 Task: Research Airbnb properties in Wau, South Sudan from 2nd November, 2023 to 15th November, 2023 for 2 adults and 1 pet.1  bedroom having 1 bed and 1 bathroom. Property type can be hotel. Booking option can be shelf check-in. Look for 4 properties as per requirement.
Action: Mouse moved to (567, 131)
Screenshot: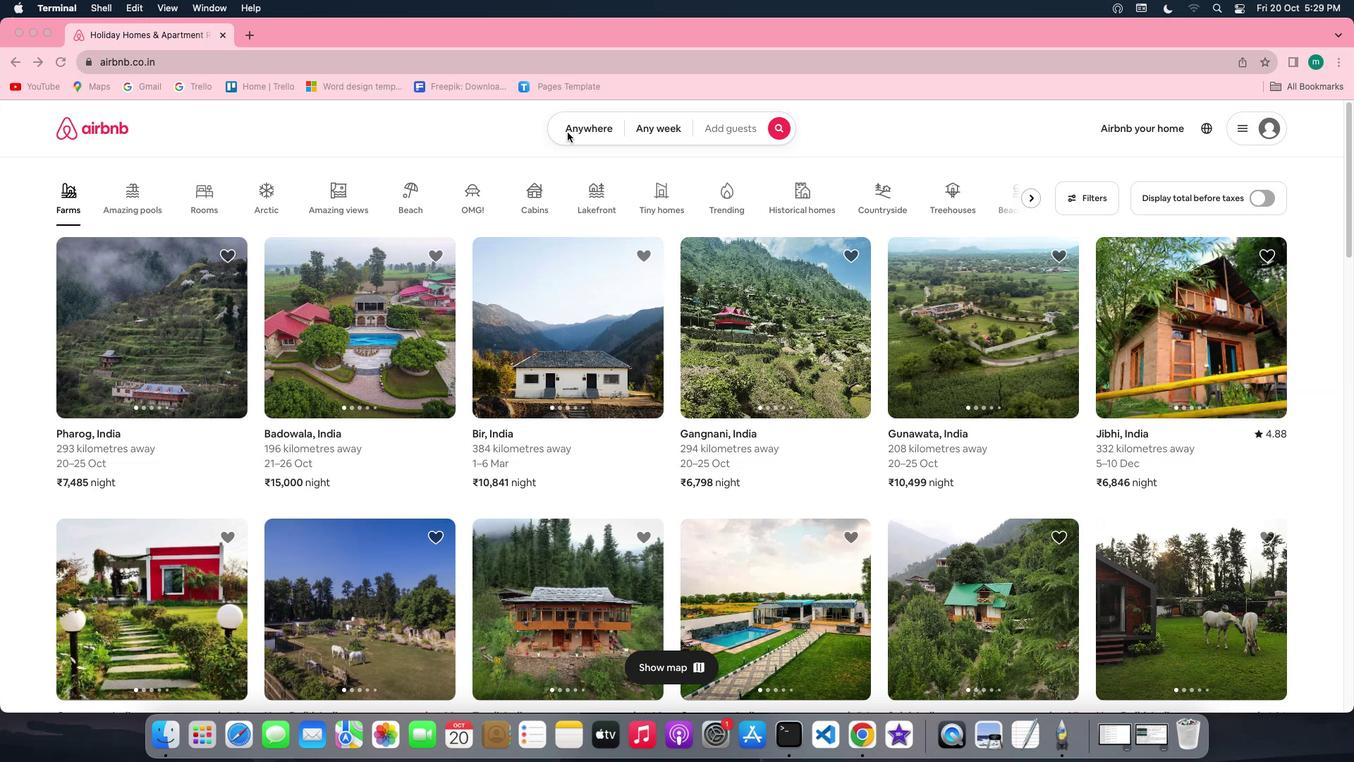 
Action: Mouse pressed left at (567, 131)
Screenshot: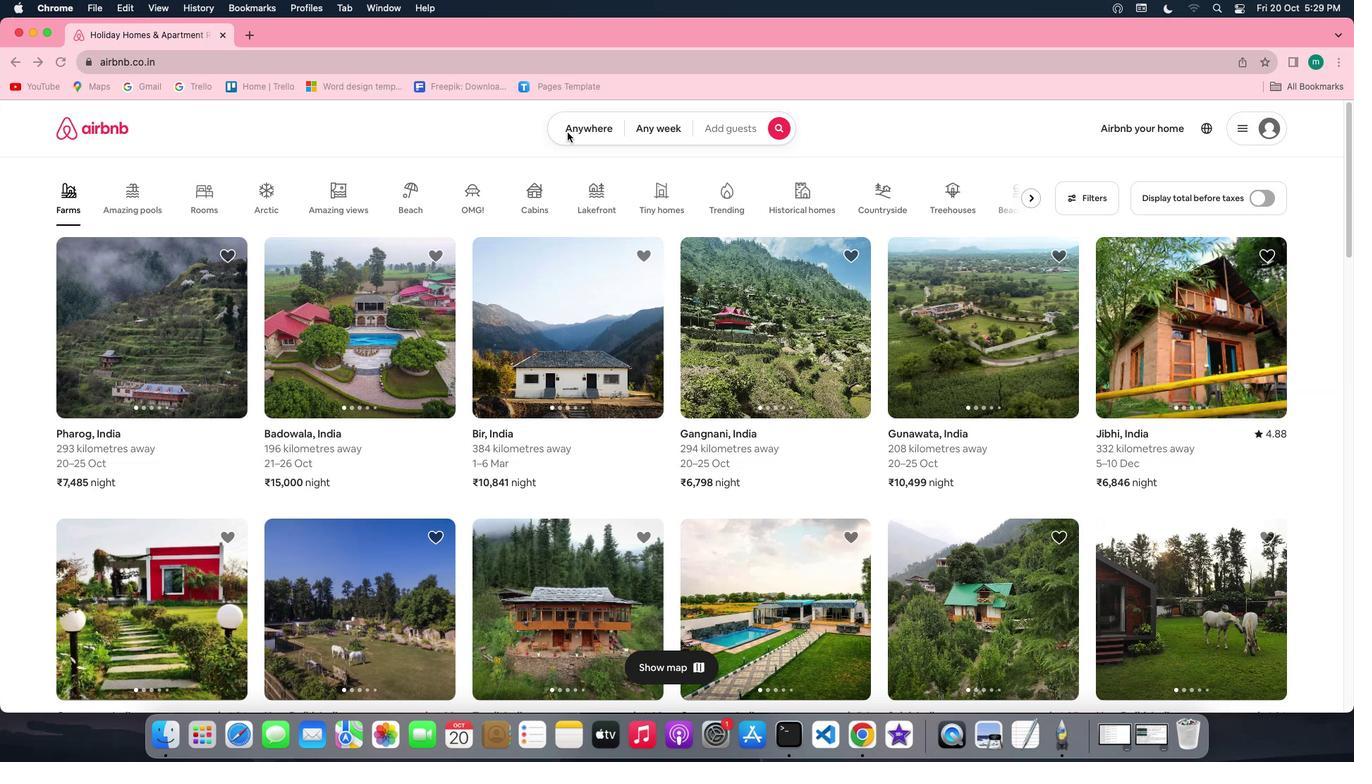 
Action: Mouse moved to (587, 125)
Screenshot: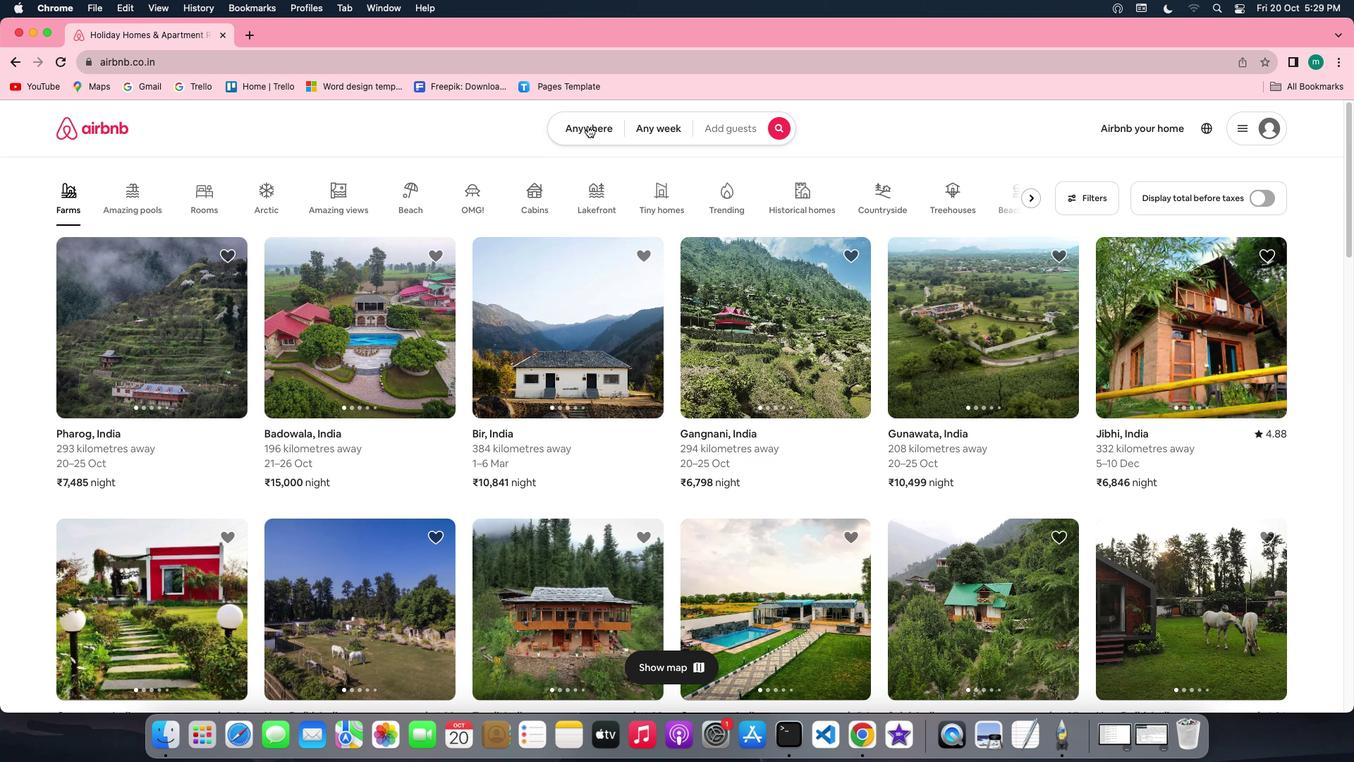 
Action: Mouse pressed left at (587, 125)
Screenshot: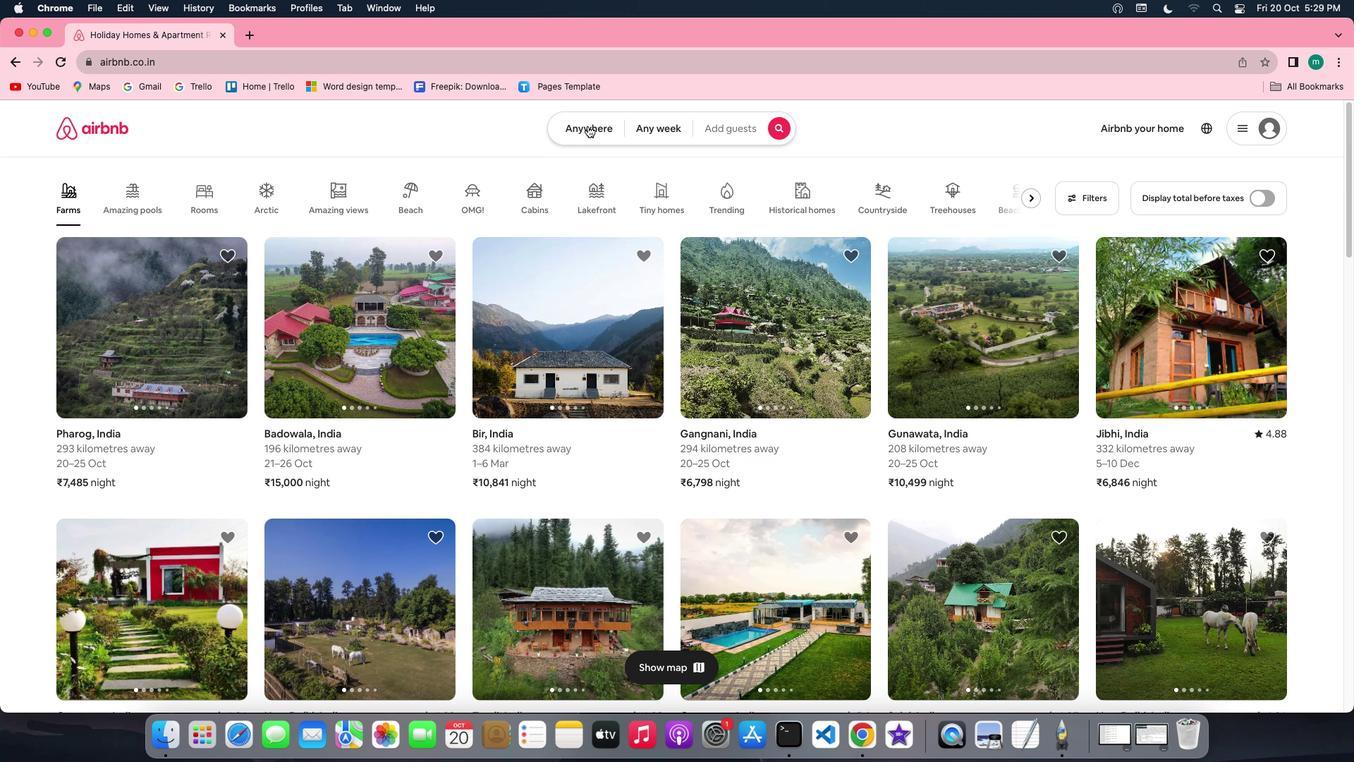 
Action: Mouse moved to (524, 186)
Screenshot: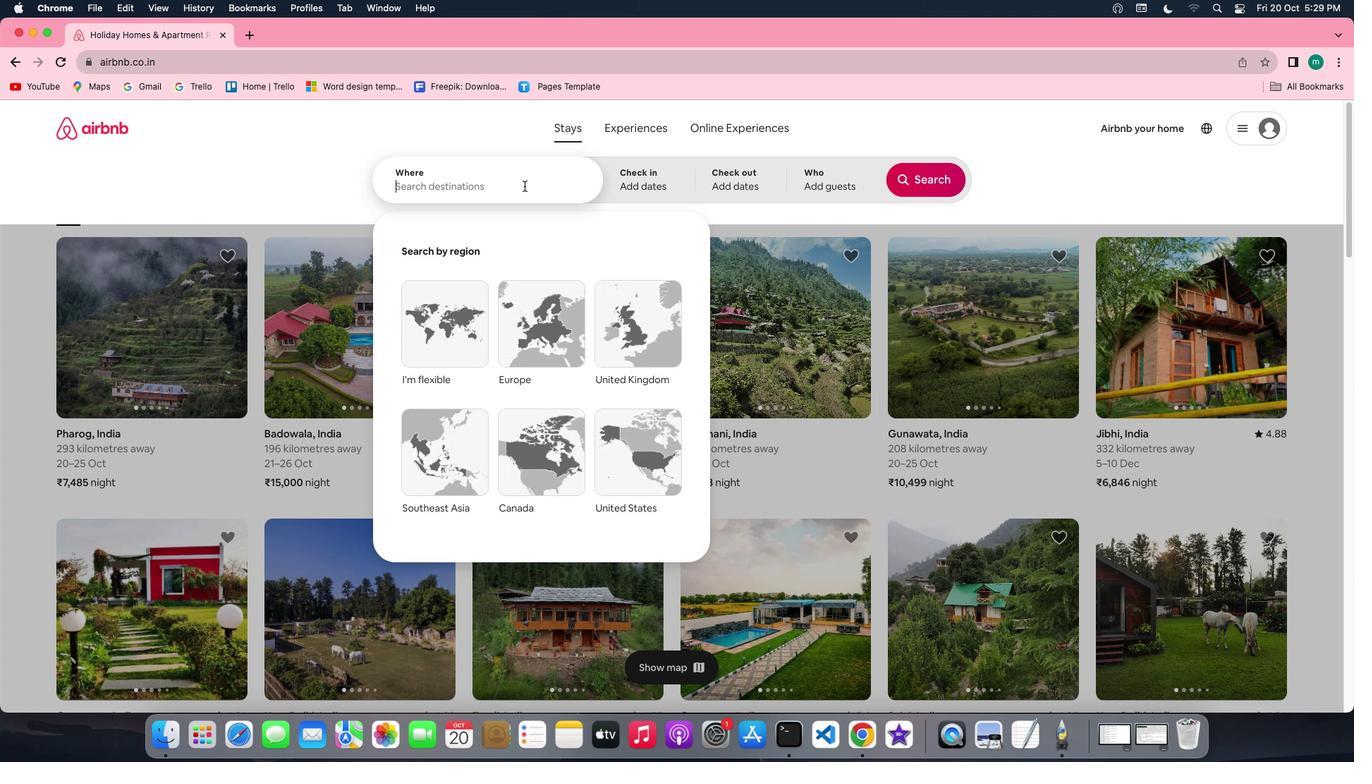 
Action: Key pressed Key.shift'W''a''u'','Key.spaceKey.shift'S''o''u''t''h'Key.spaceKey.shift'S''u''d''a''n'
Screenshot: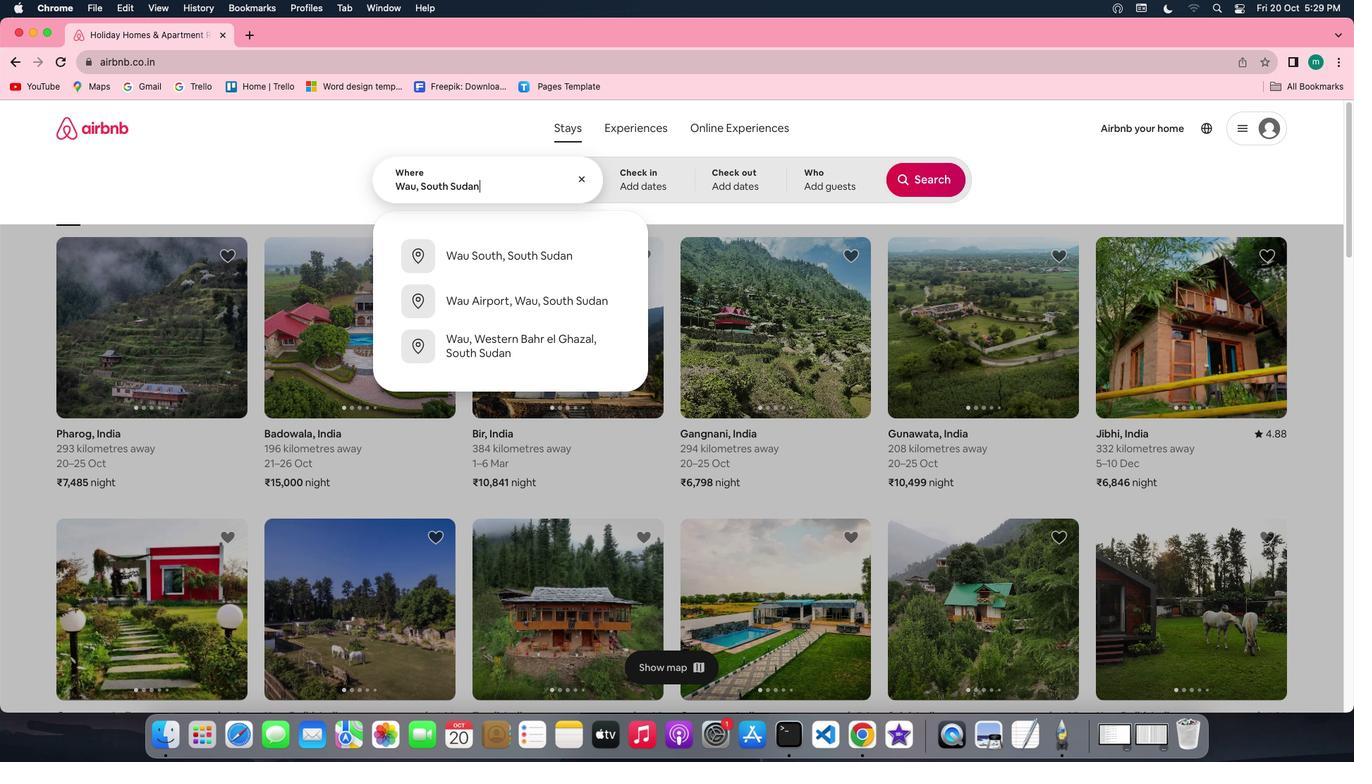
Action: Mouse moved to (574, 232)
Screenshot: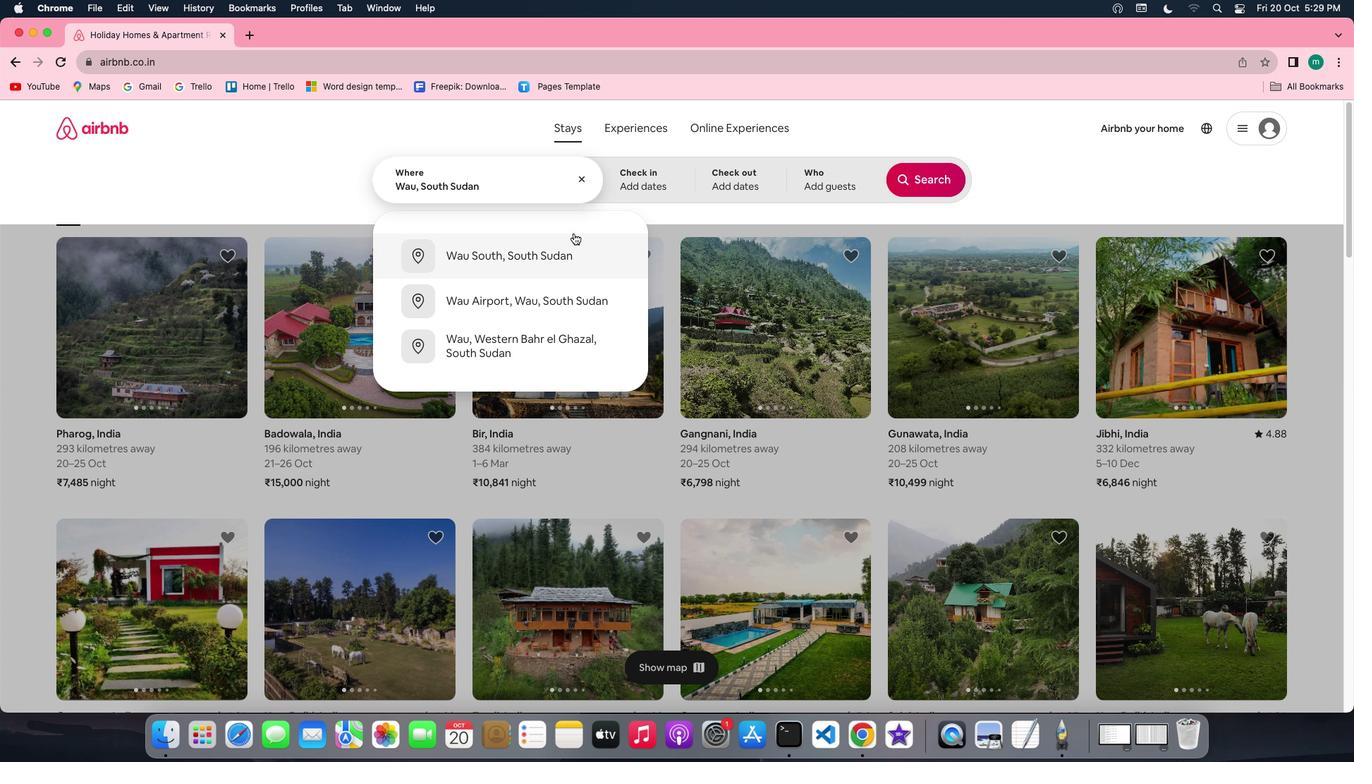 
Action: Mouse pressed left at (574, 232)
Screenshot: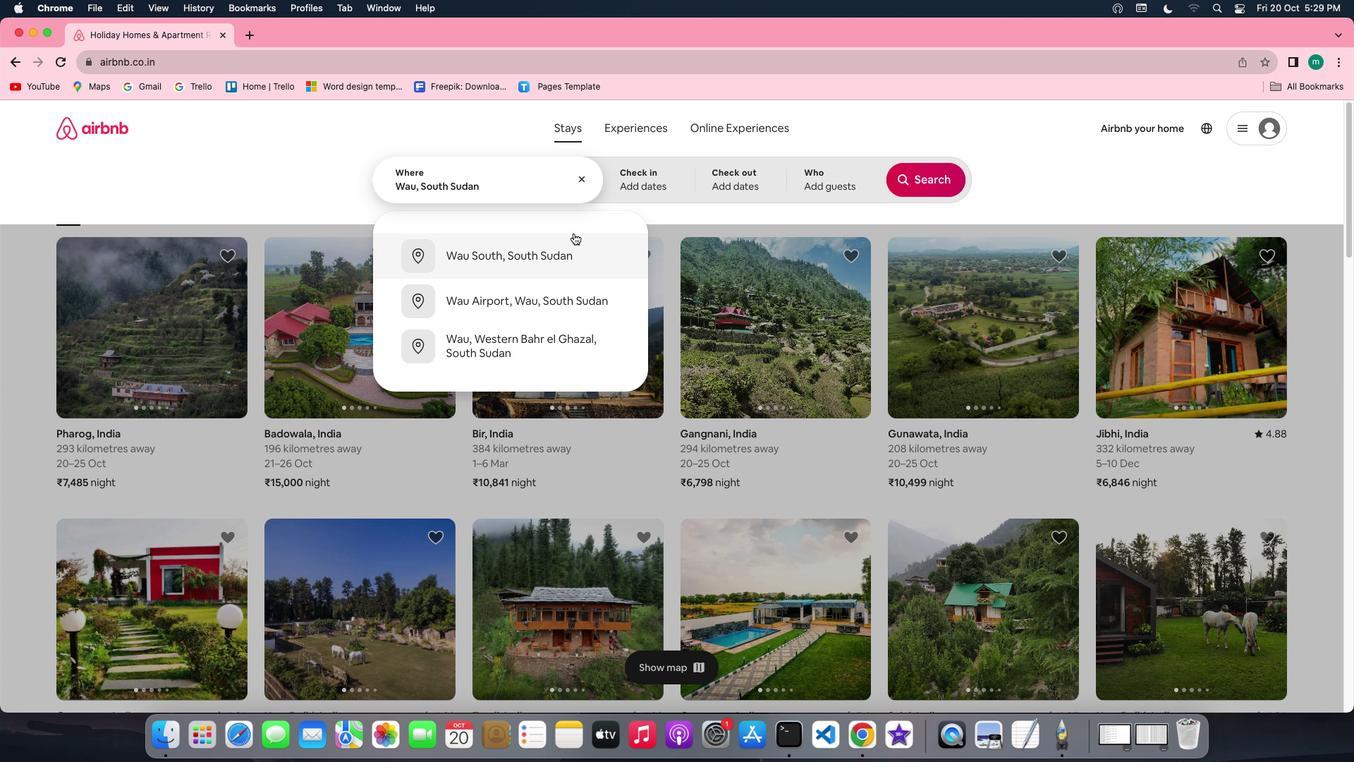 
Action: Mouse moved to (833, 344)
Screenshot: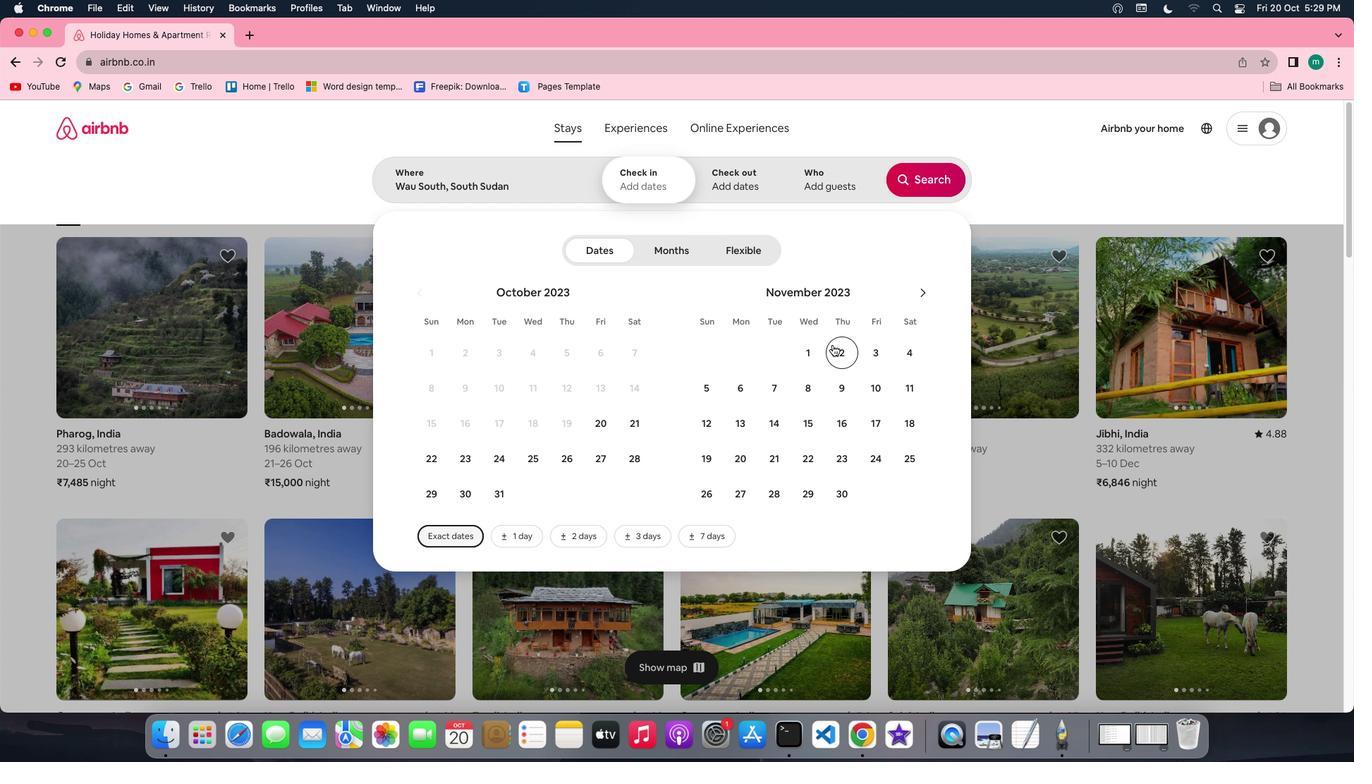 
Action: Mouse pressed left at (833, 344)
Screenshot: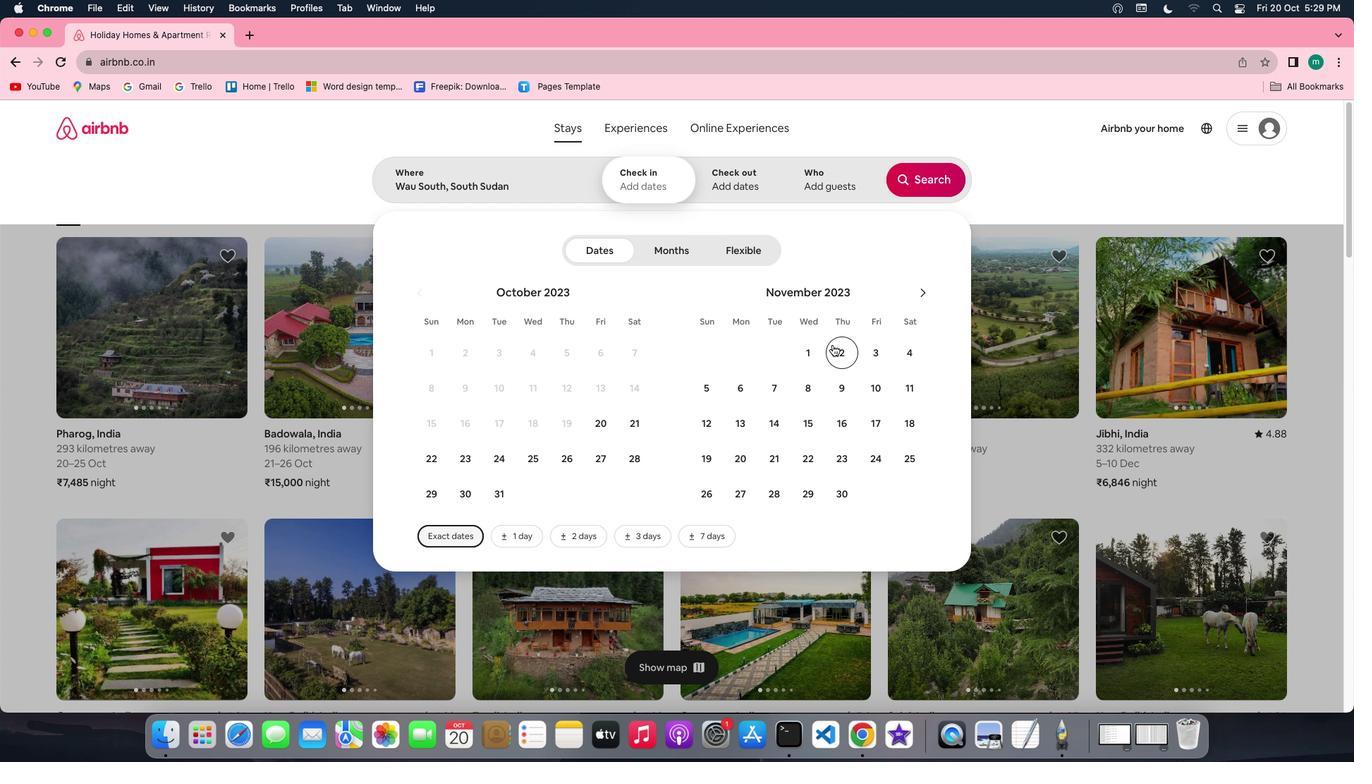 
Action: Mouse moved to (816, 419)
Screenshot: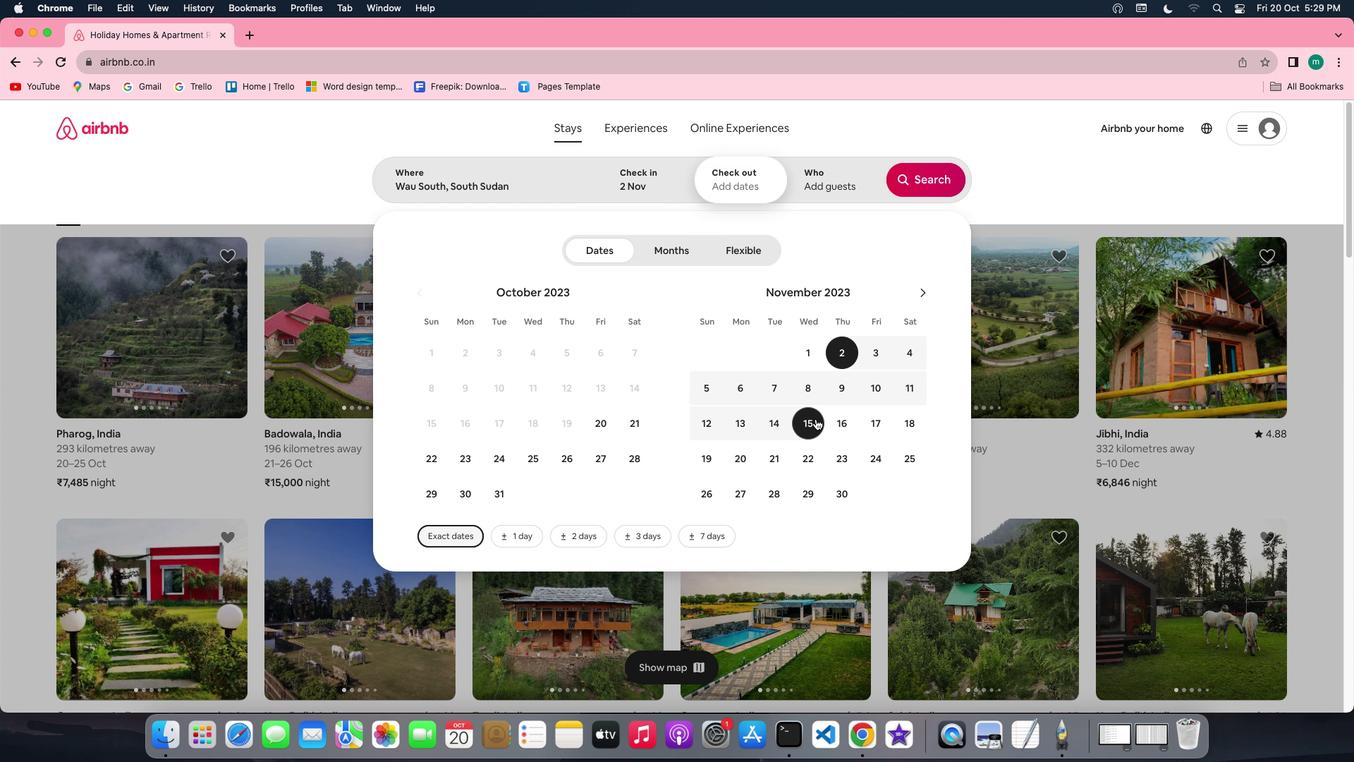 
Action: Mouse pressed left at (816, 419)
Screenshot: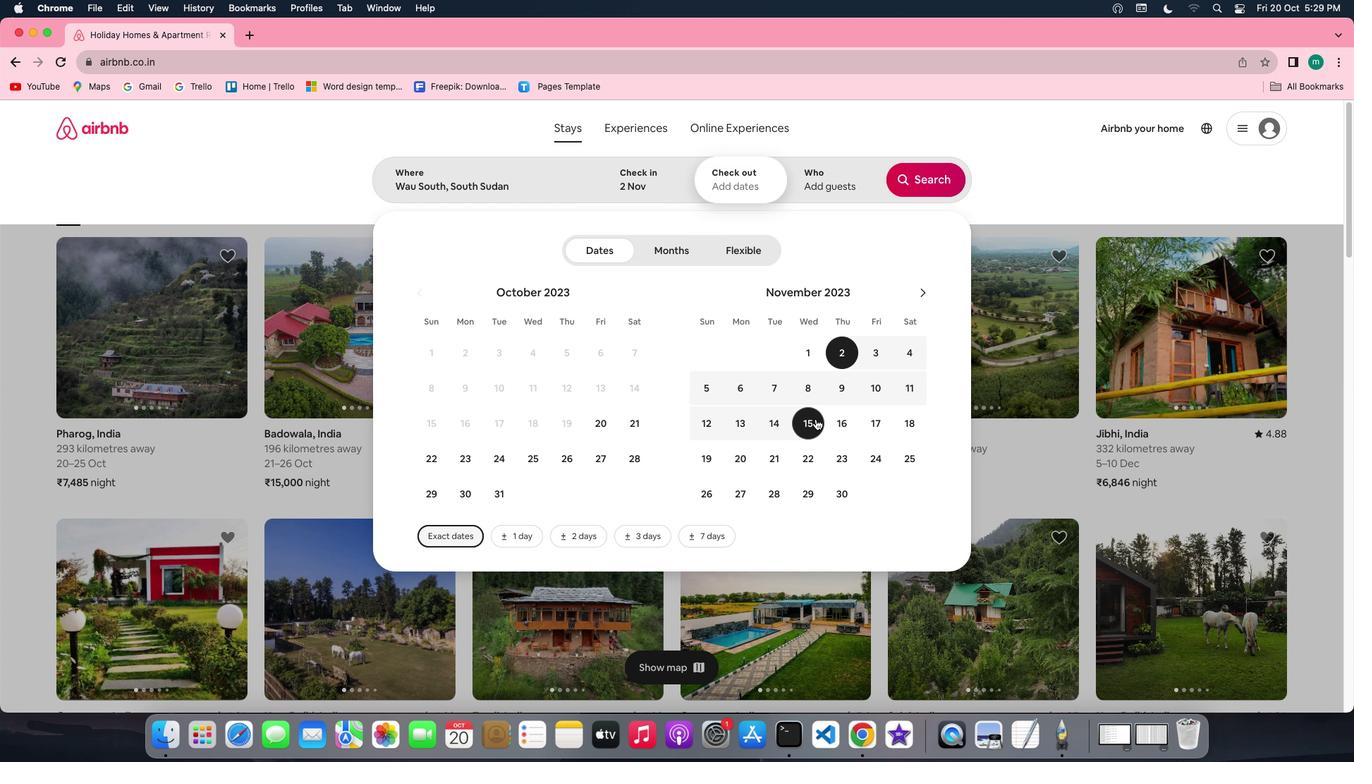 
Action: Mouse moved to (809, 196)
Screenshot: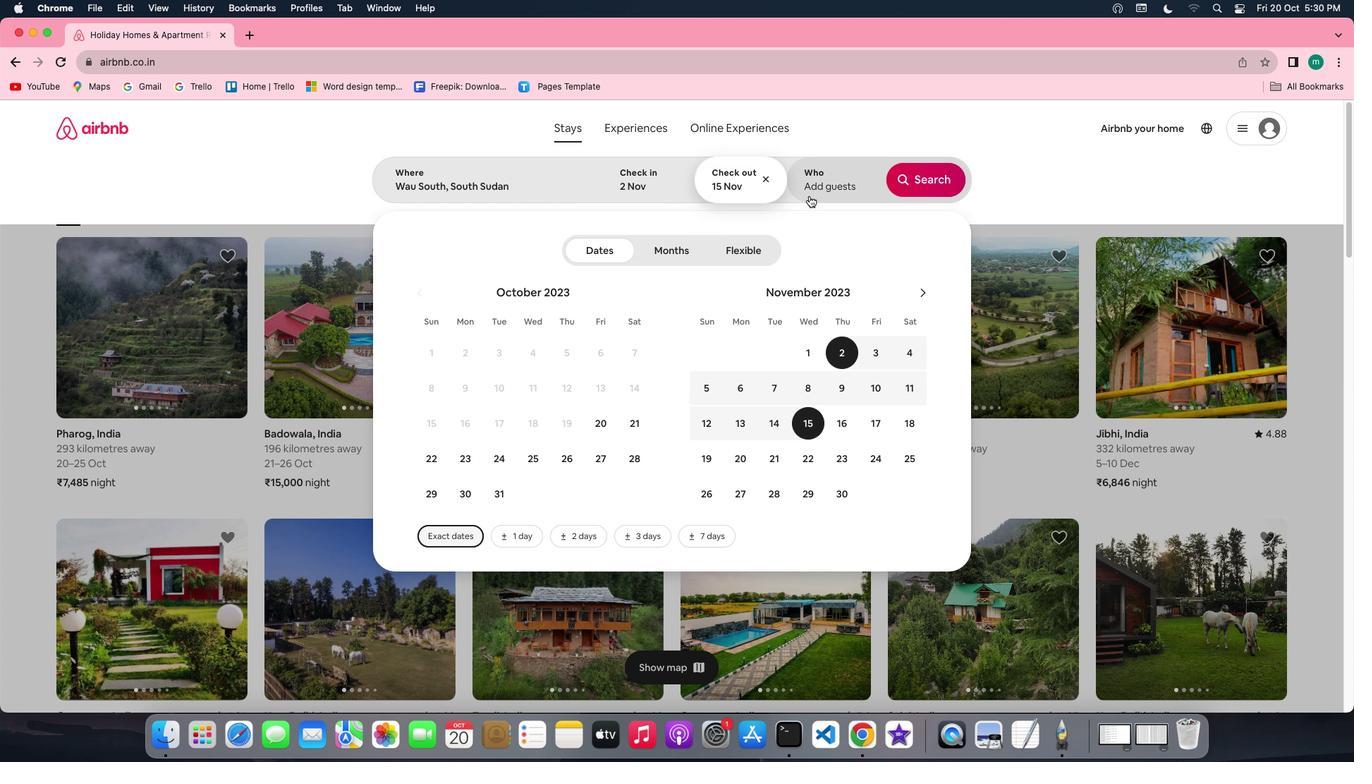 
Action: Mouse pressed left at (809, 196)
Screenshot: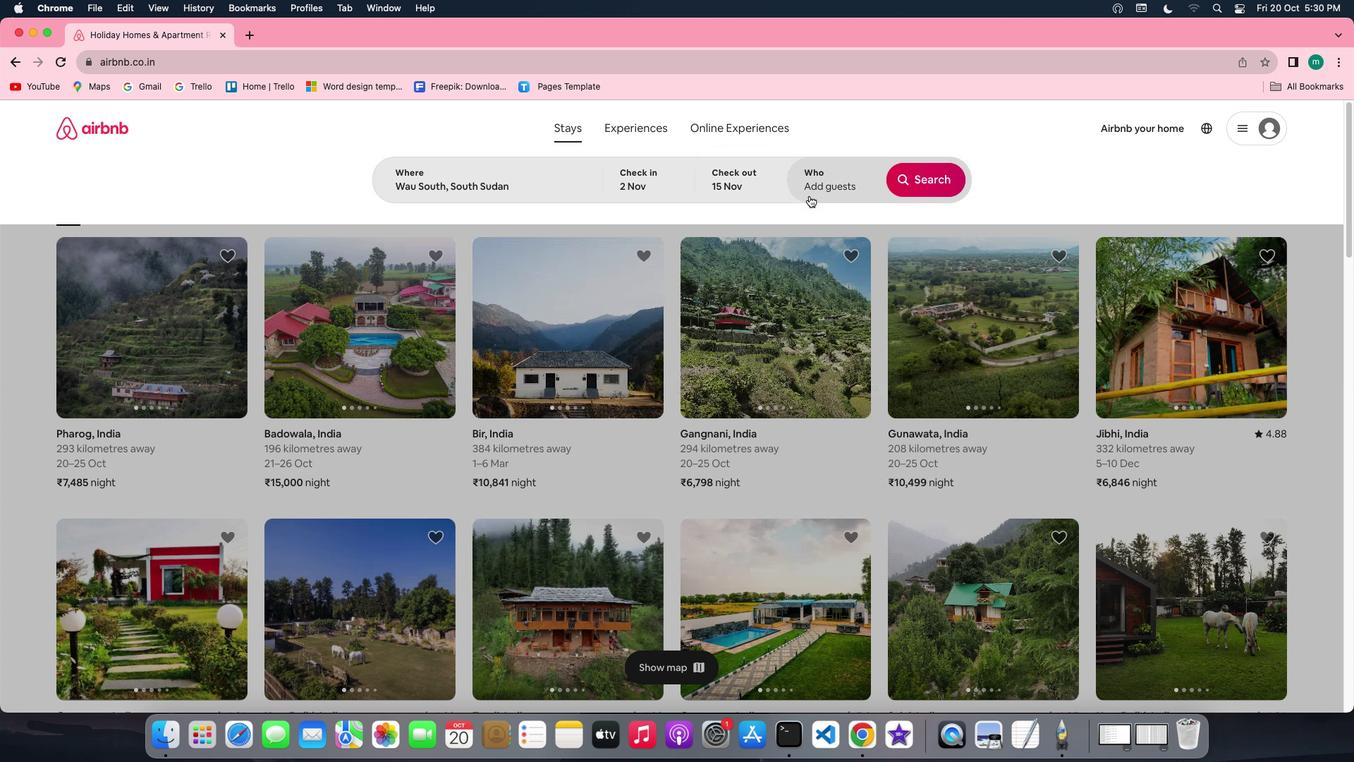 
Action: Mouse moved to (923, 260)
Screenshot: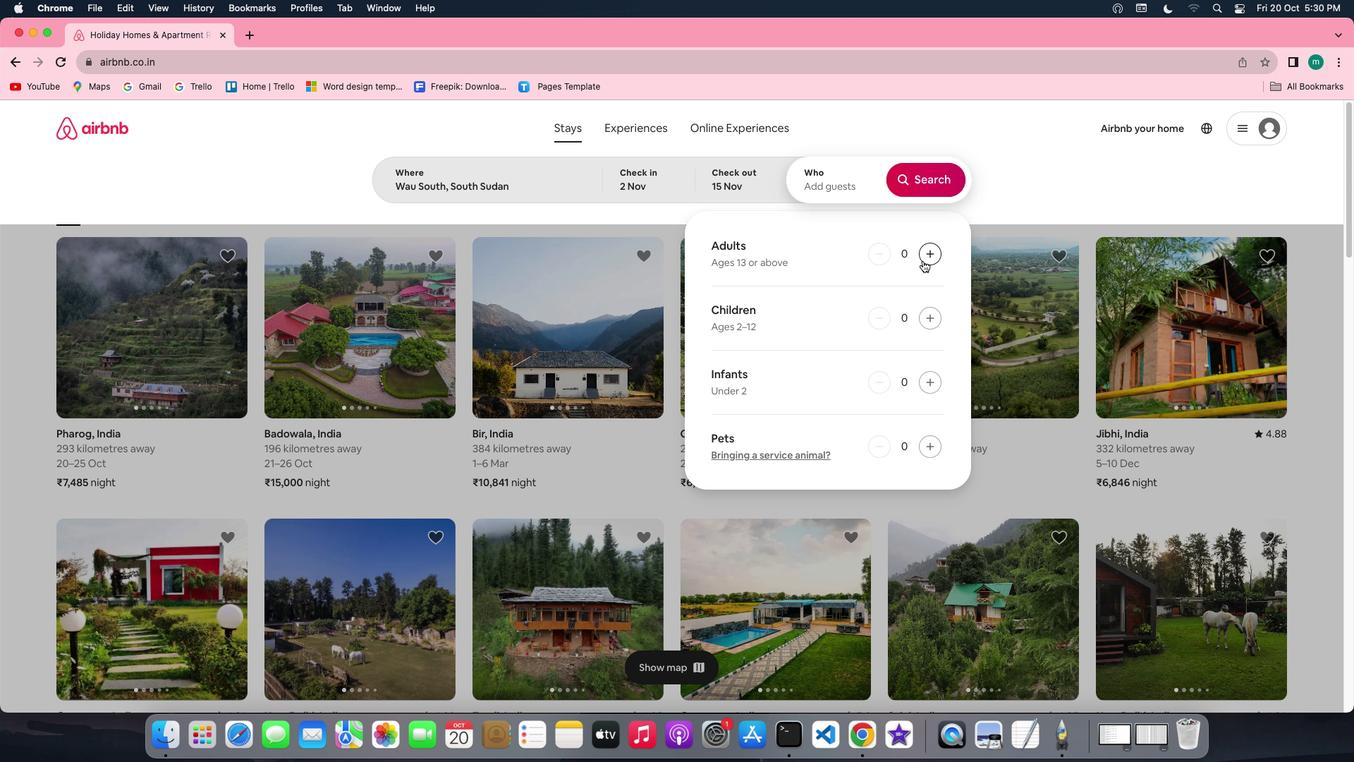 
Action: Mouse pressed left at (923, 260)
Screenshot: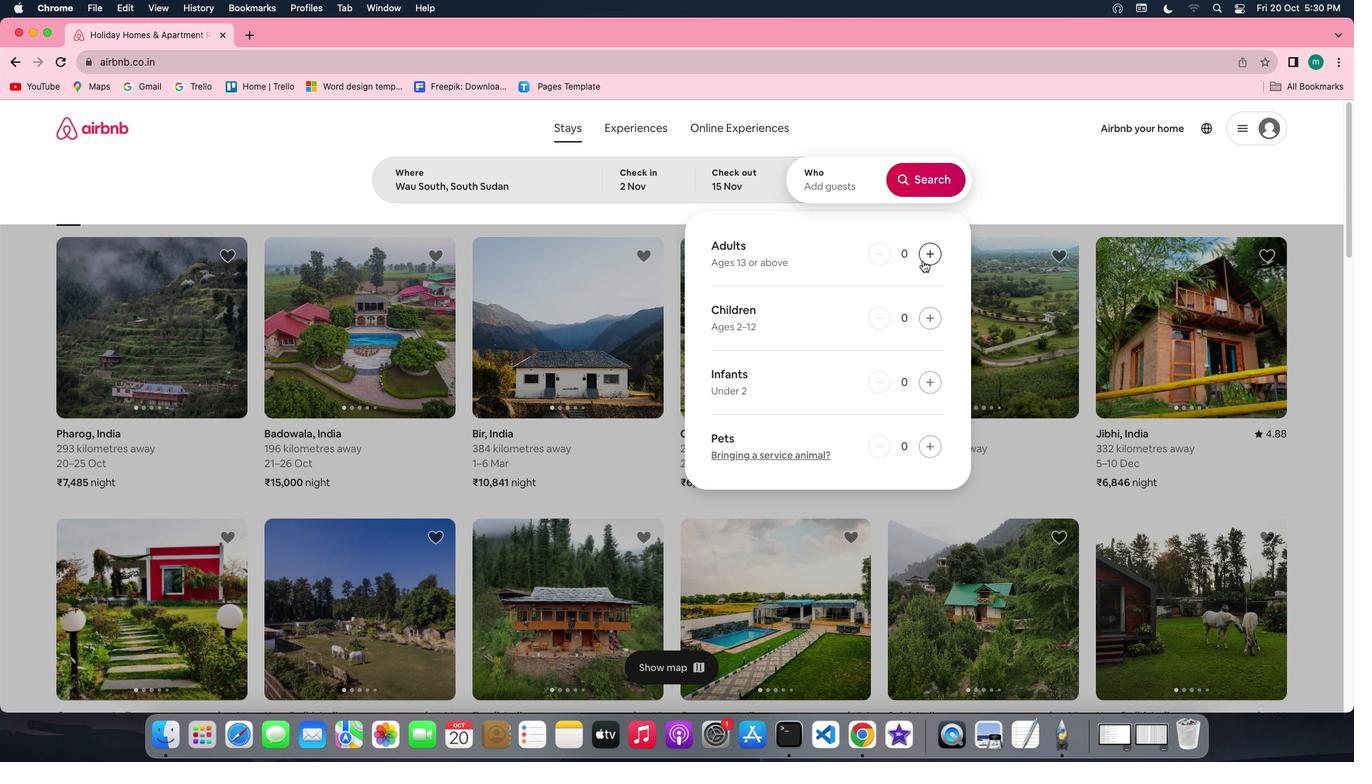 
Action: Mouse pressed left at (923, 260)
Screenshot: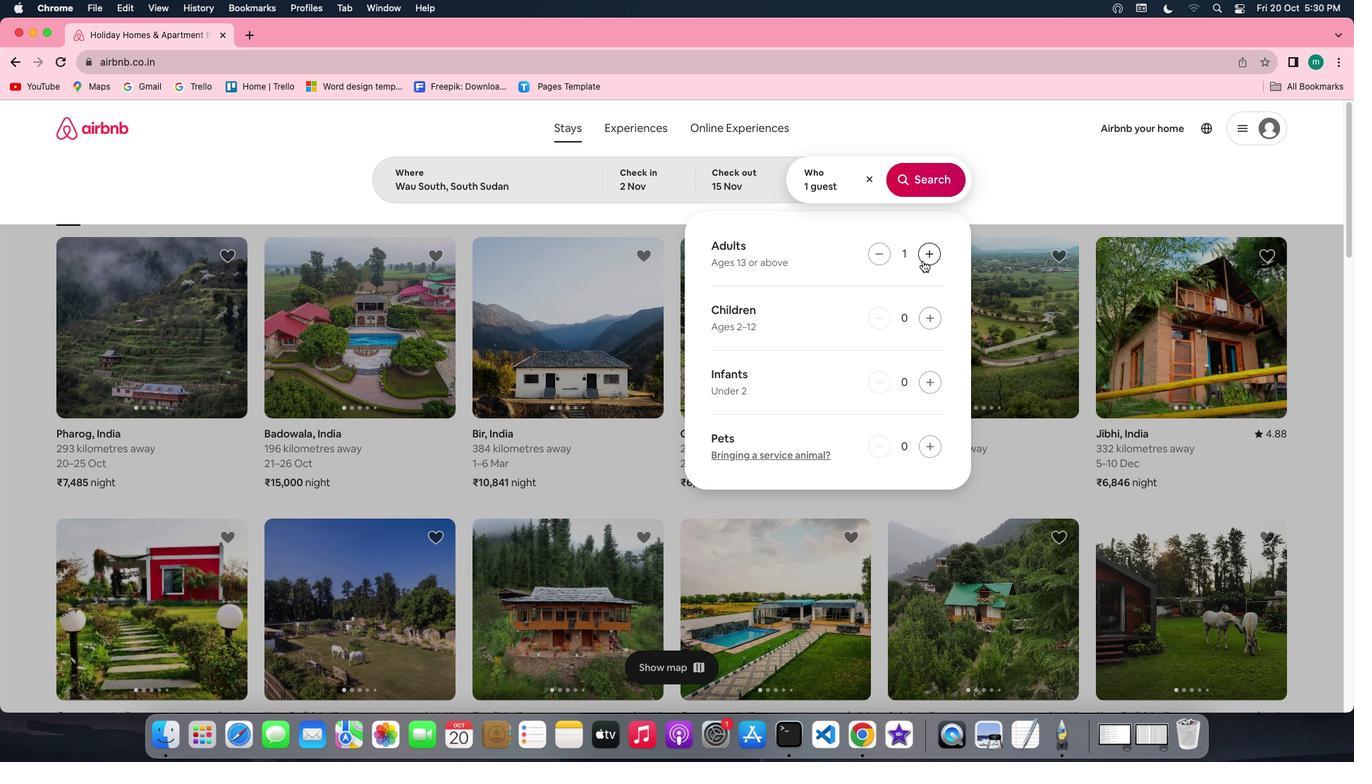 
Action: Mouse moved to (931, 449)
Screenshot: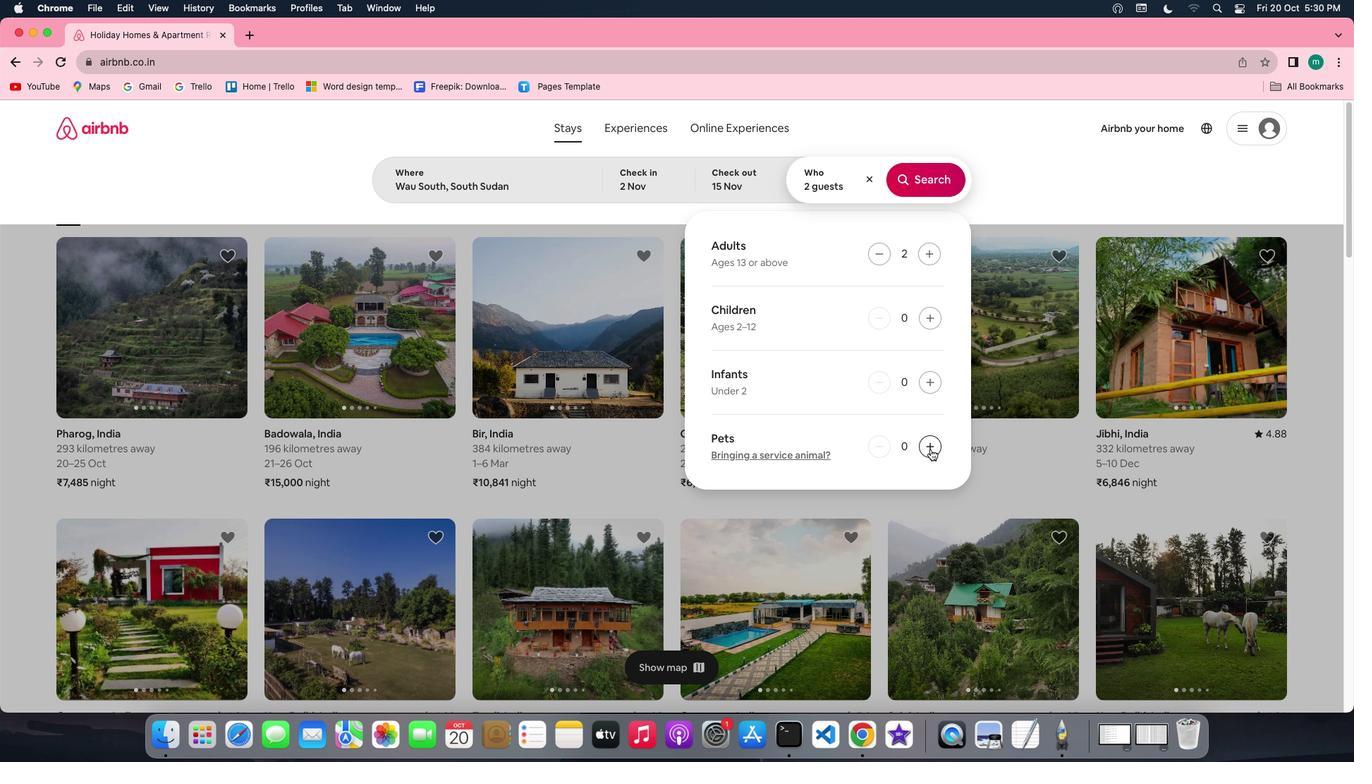 
Action: Mouse pressed left at (931, 449)
Screenshot: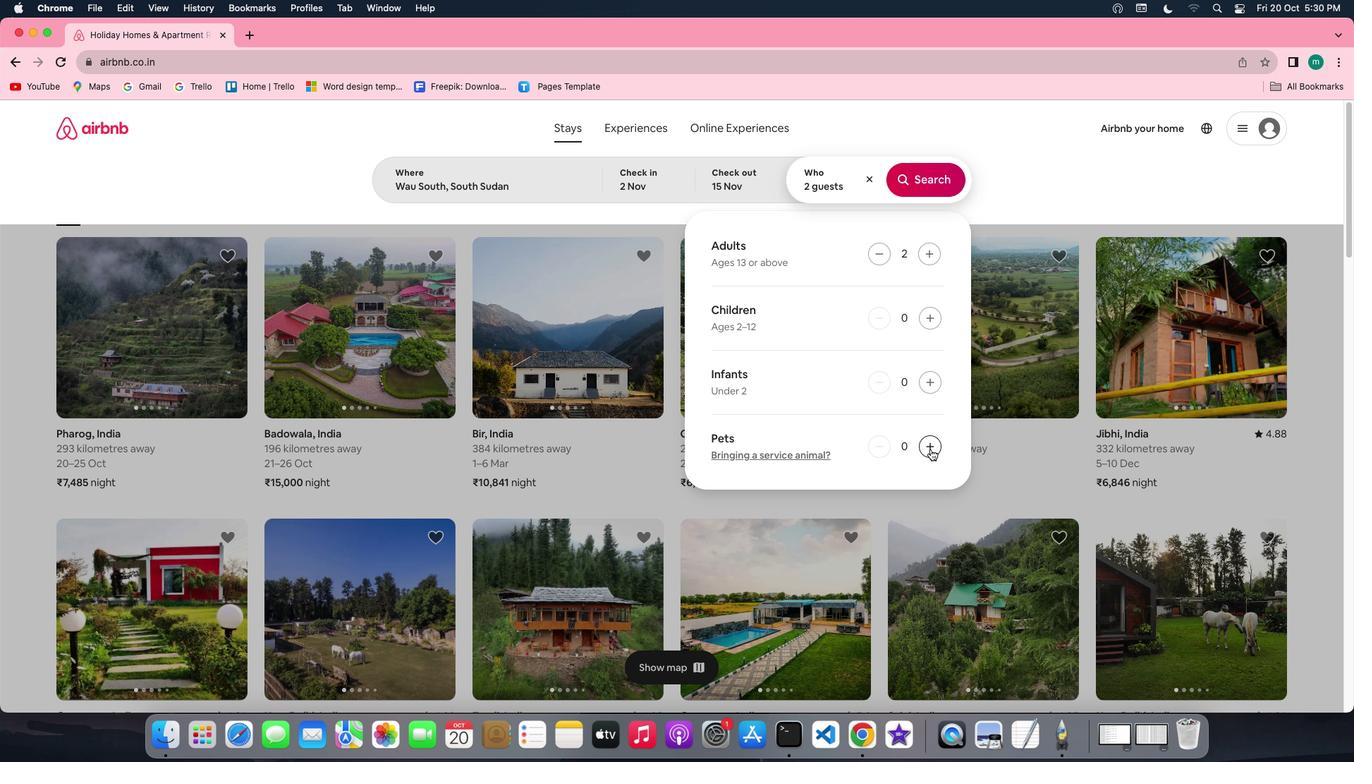 
Action: Mouse moved to (930, 175)
Screenshot: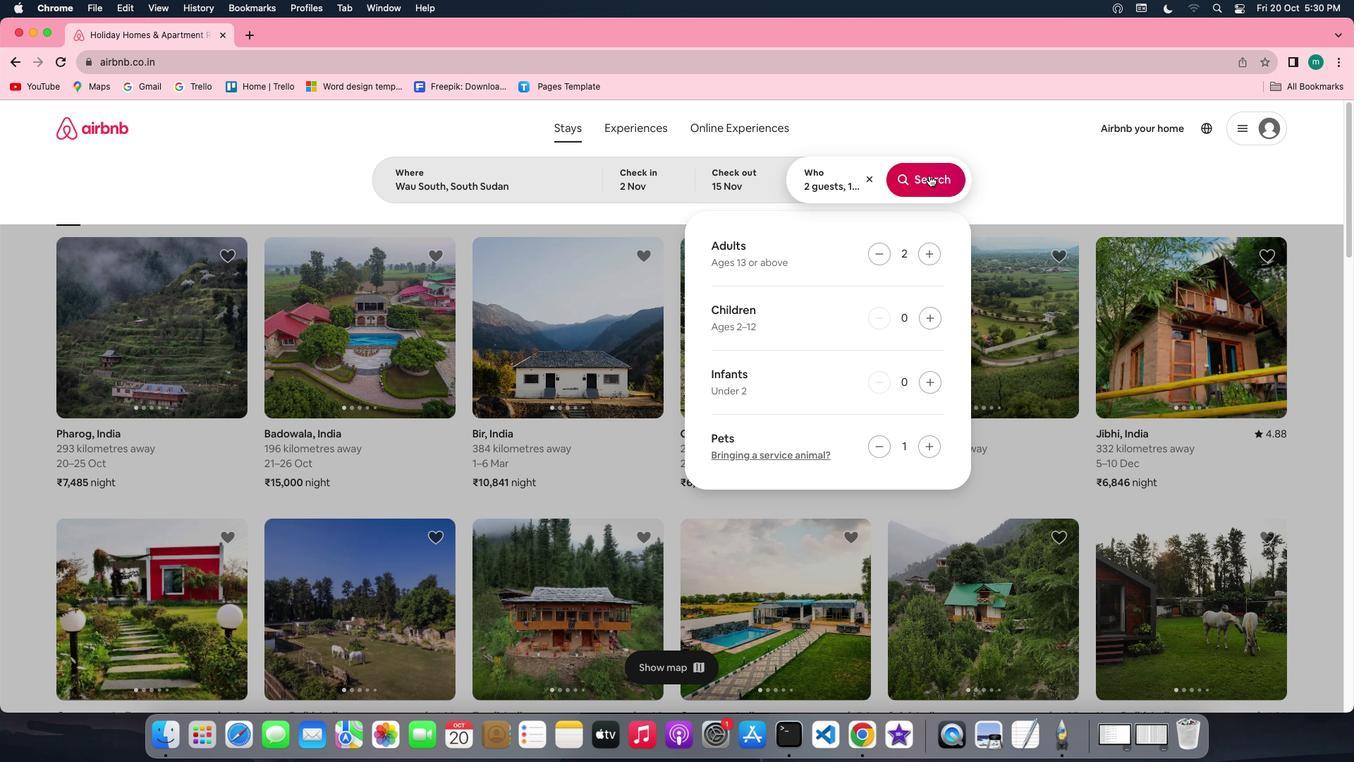 
Action: Mouse pressed left at (930, 175)
Screenshot: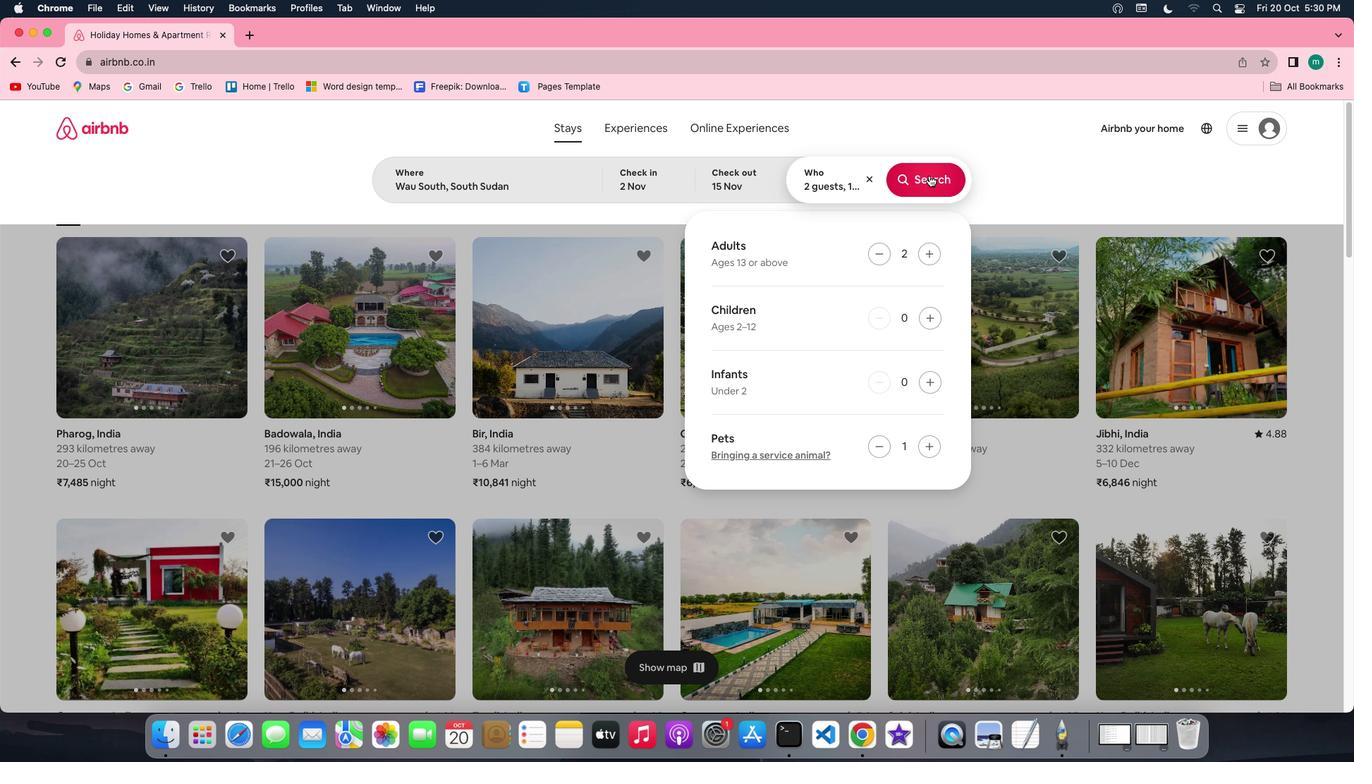 
Action: Mouse moved to (1112, 189)
Screenshot: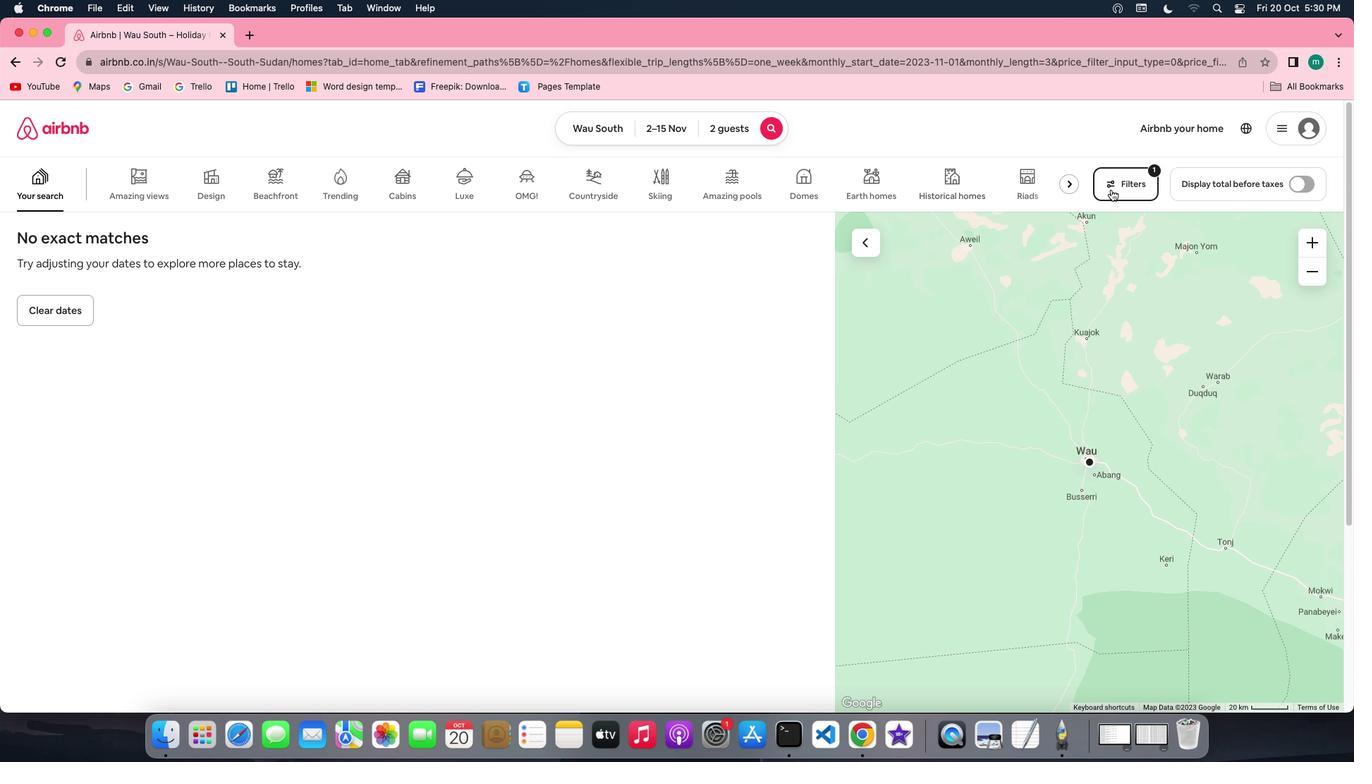 
Action: Mouse pressed left at (1112, 189)
Screenshot: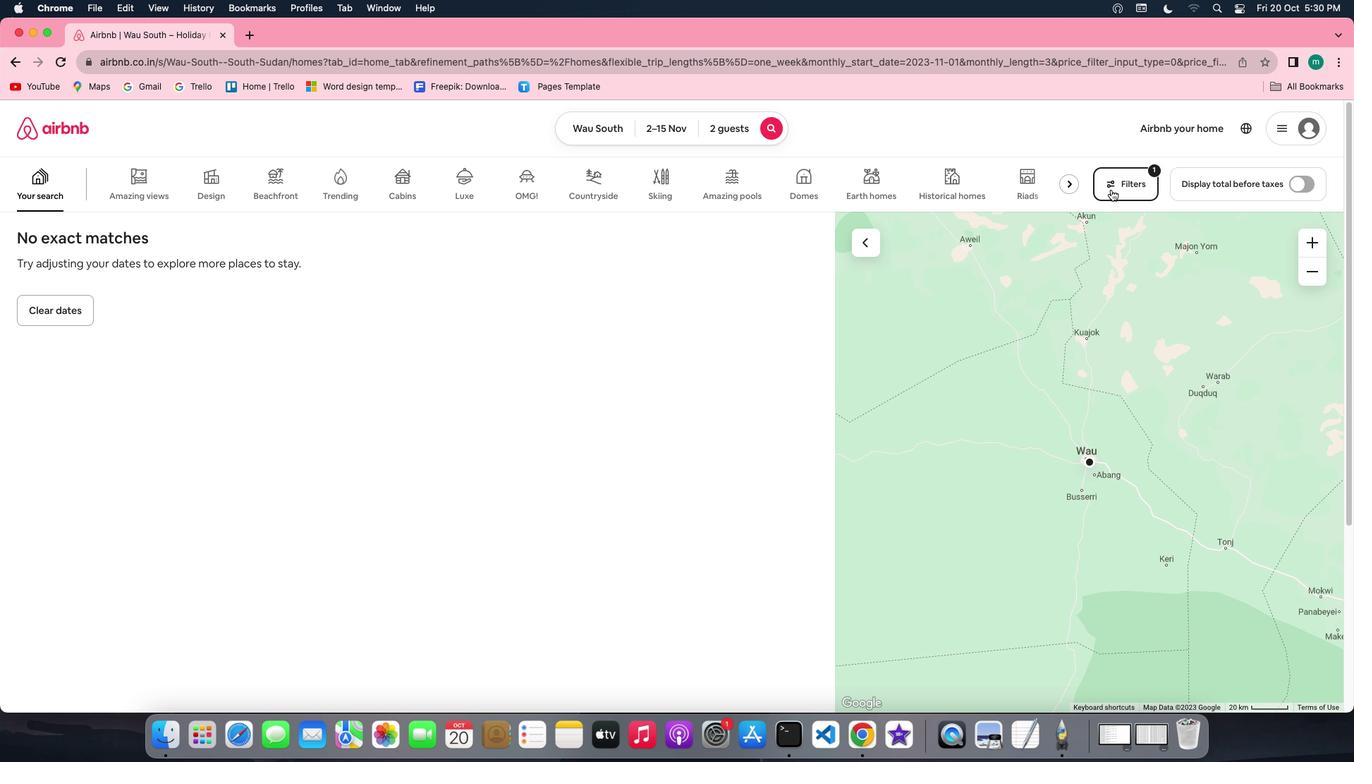 
Action: Mouse moved to (713, 361)
Screenshot: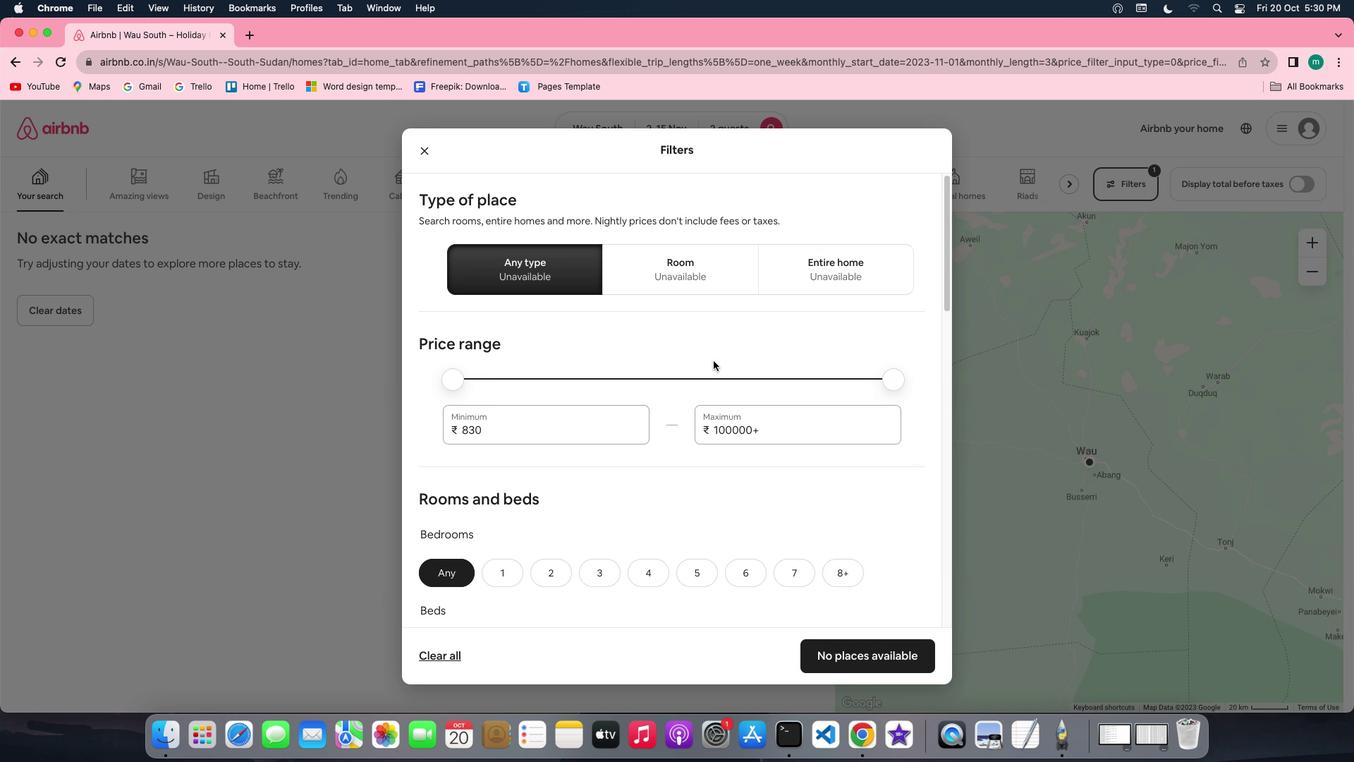 
Action: Mouse scrolled (713, 361) with delta (0, 0)
Screenshot: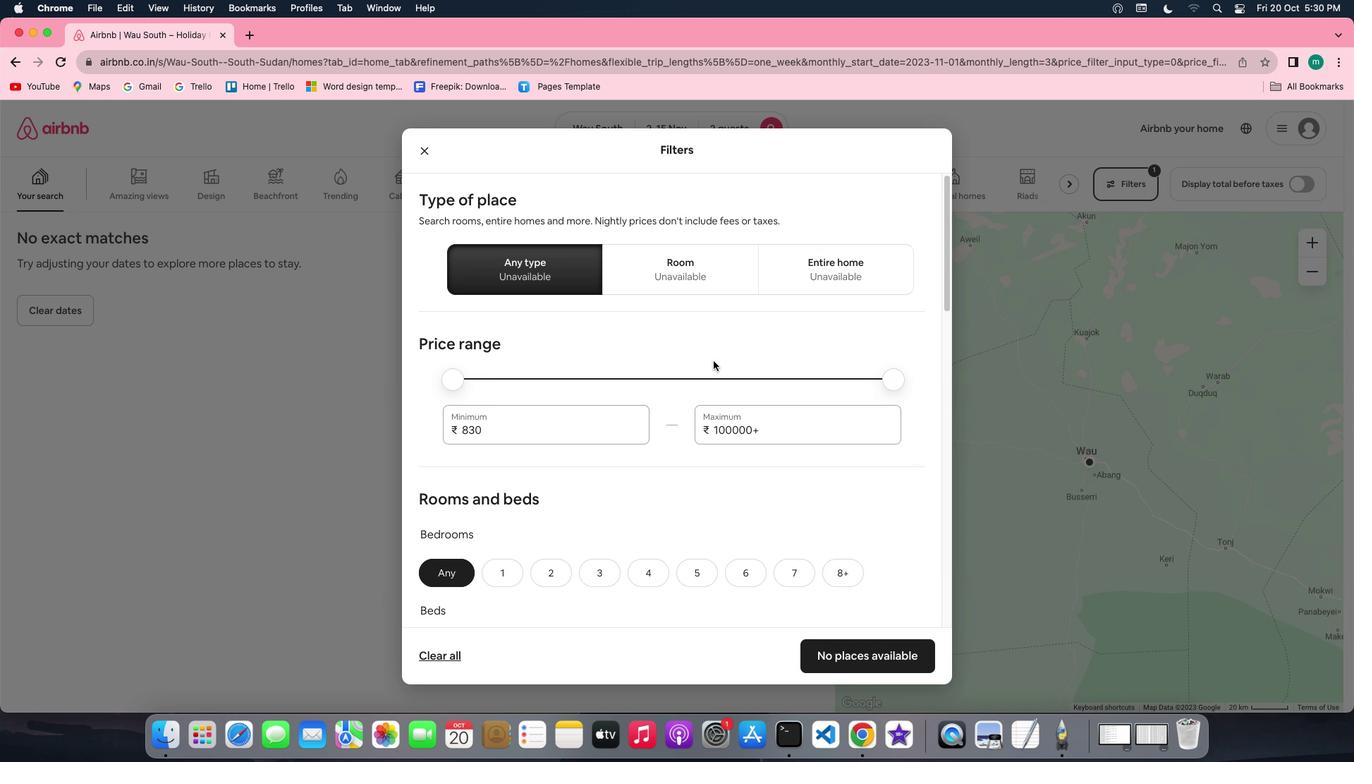 
Action: Mouse scrolled (713, 361) with delta (0, 0)
Screenshot: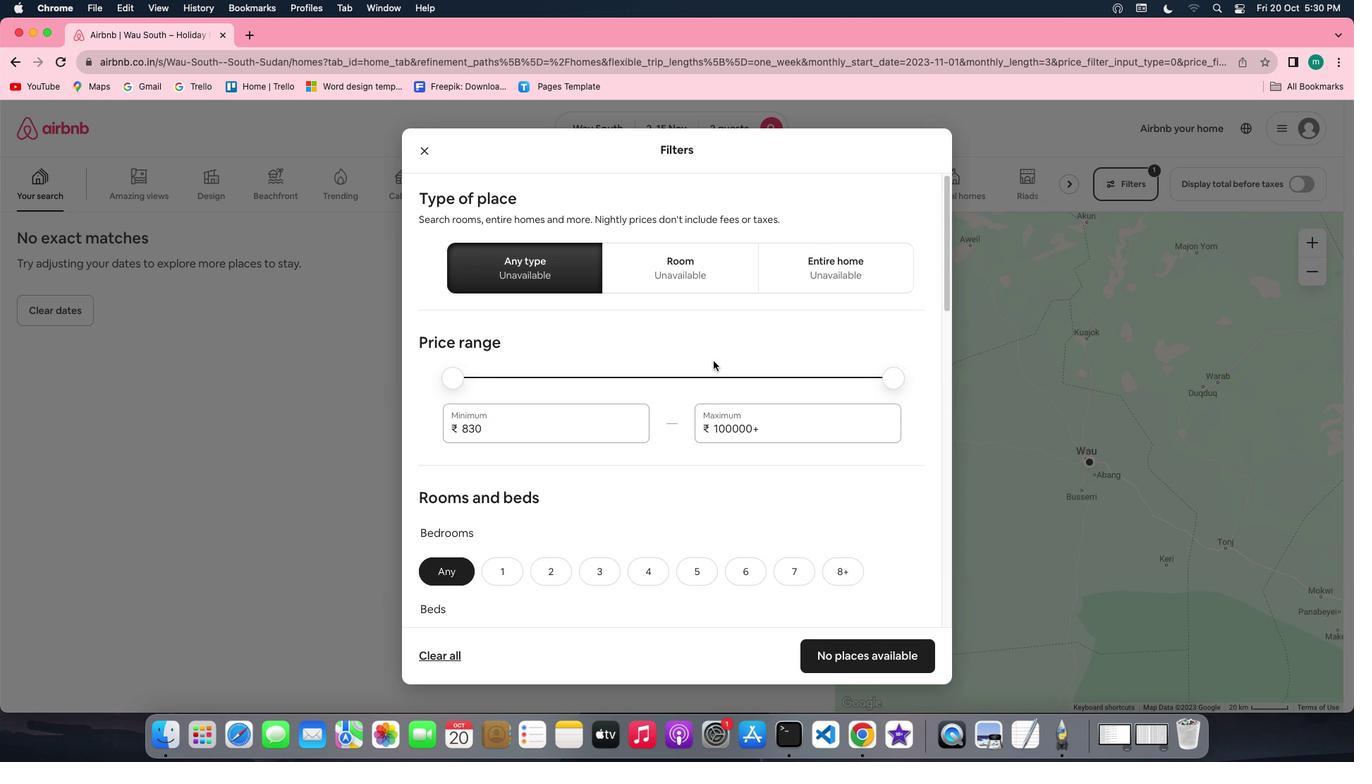 
Action: Mouse scrolled (713, 361) with delta (0, -1)
Screenshot: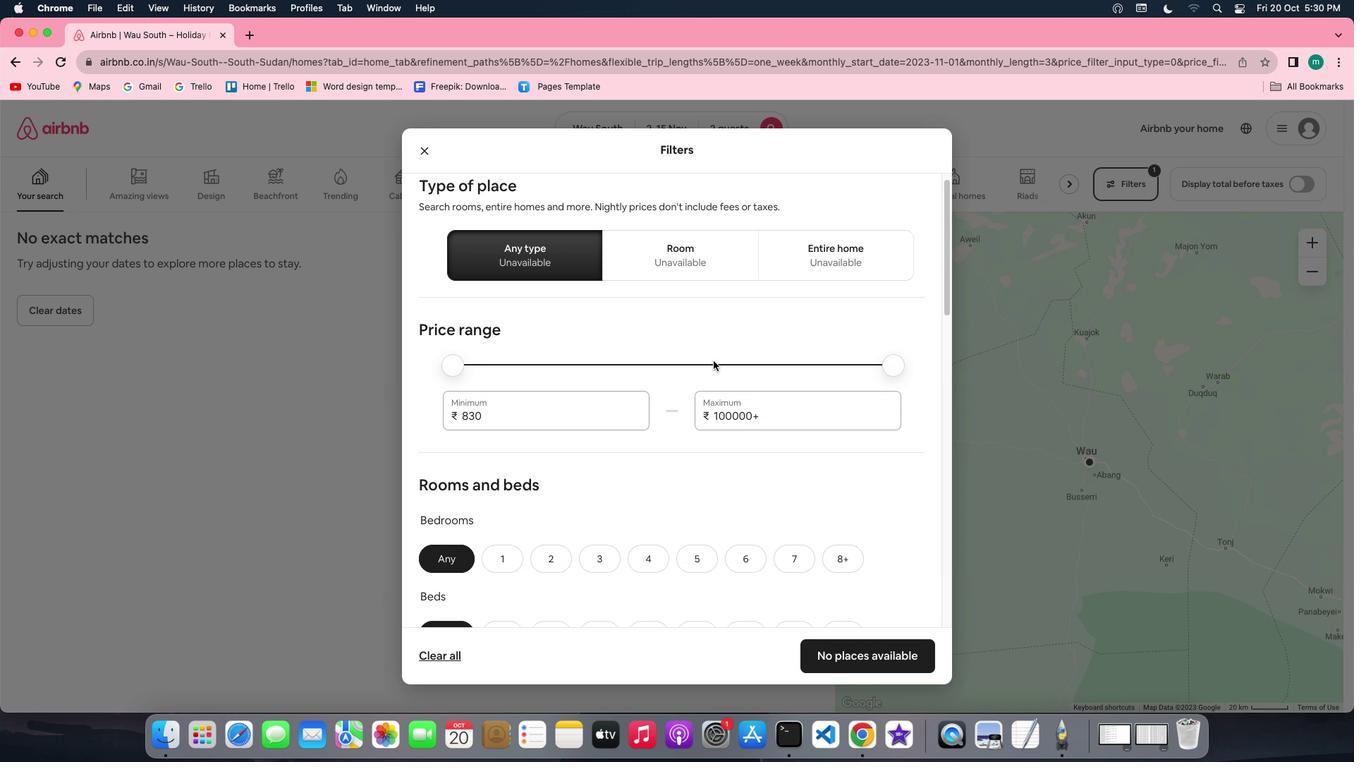 
Action: Mouse scrolled (713, 361) with delta (0, -1)
Screenshot: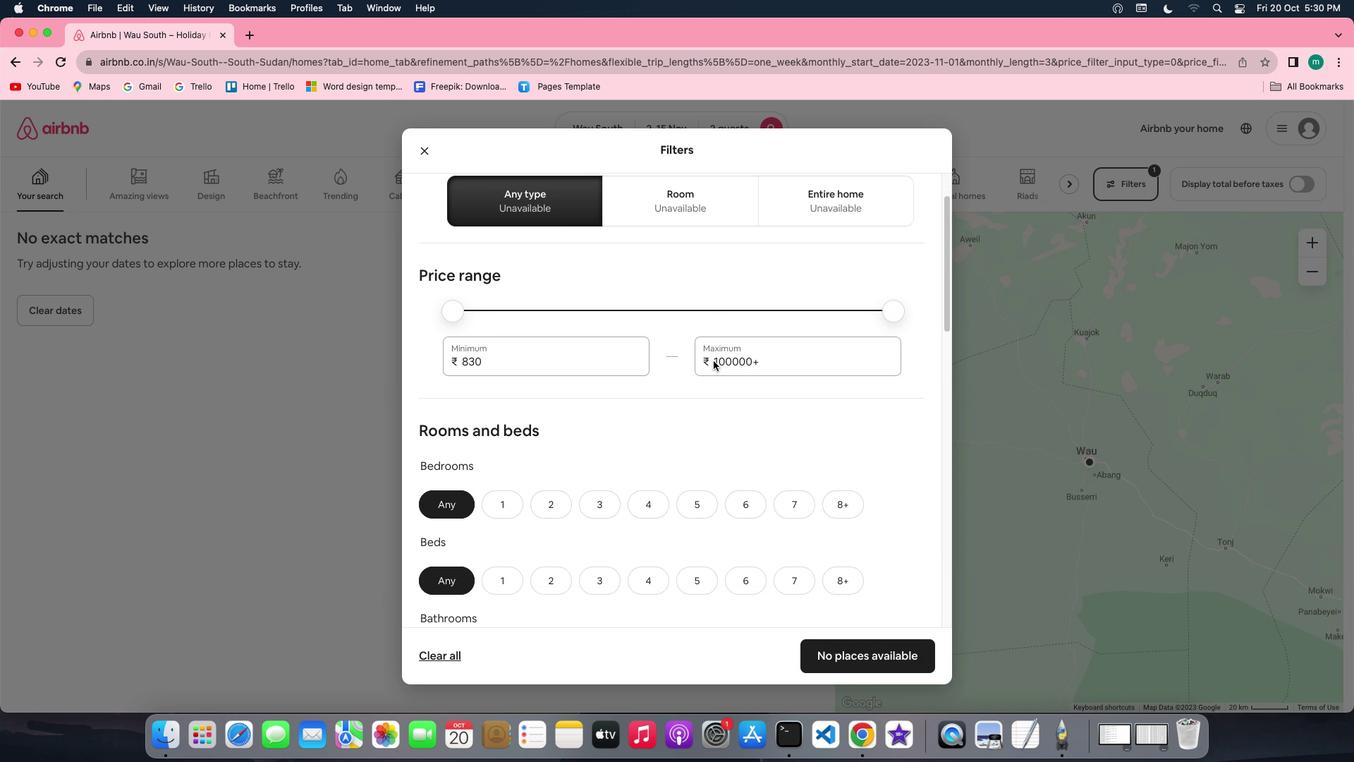 
Action: Mouse scrolled (713, 361) with delta (0, 0)
Screenshot: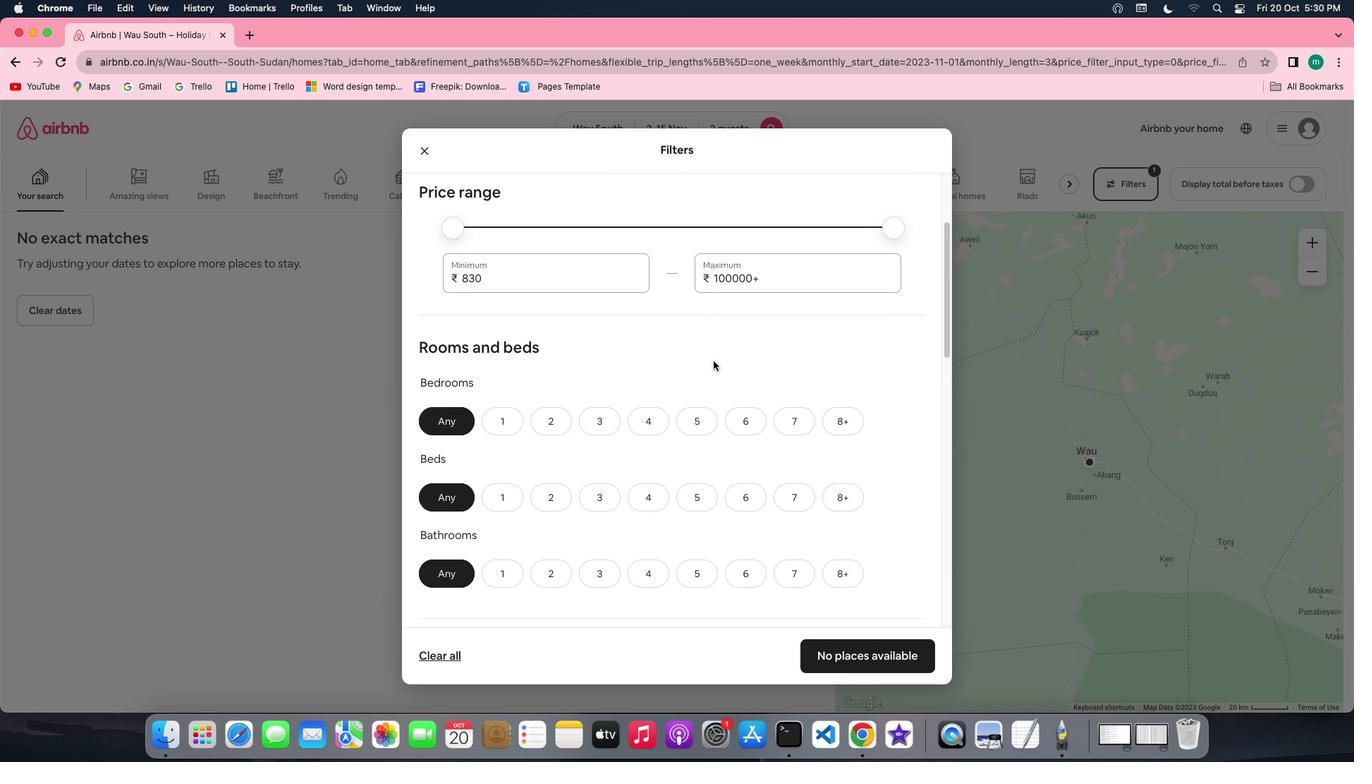 
Action: Mouse scrolled (713, 361) with delta (0, 0)
Screenshot: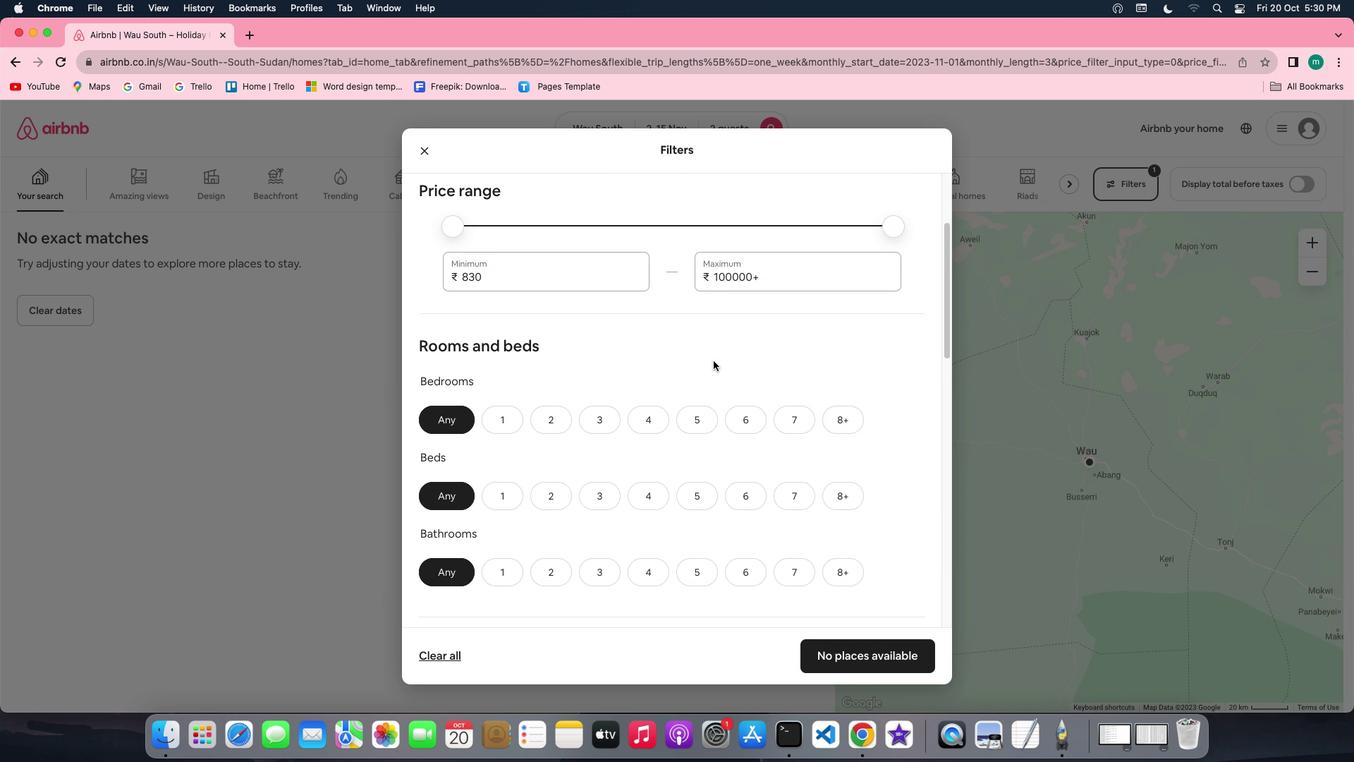 
Action: Mouse scrolled (713, 361) with delta (0, 0)
Screenshot: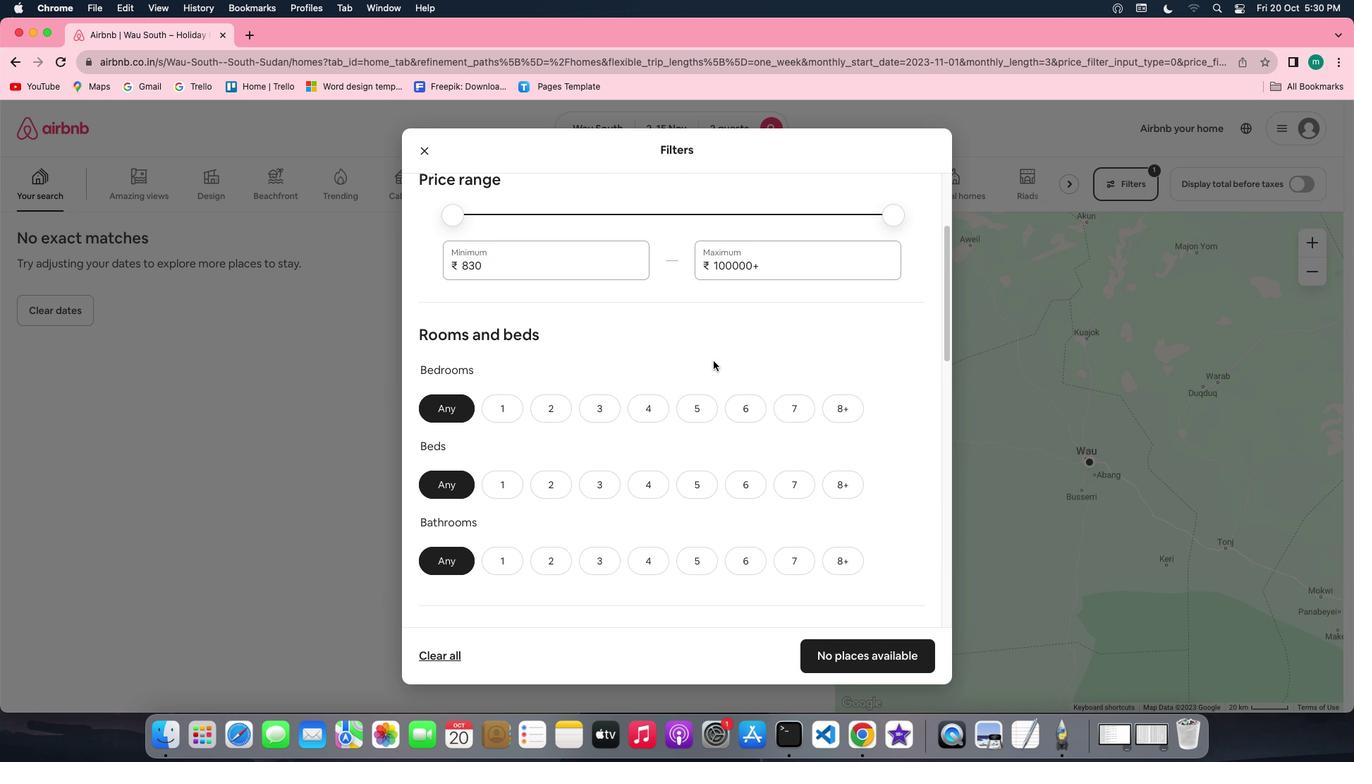 
Action: Mouse scrolled (713, 361) with delta (0, 0)
Screenshot: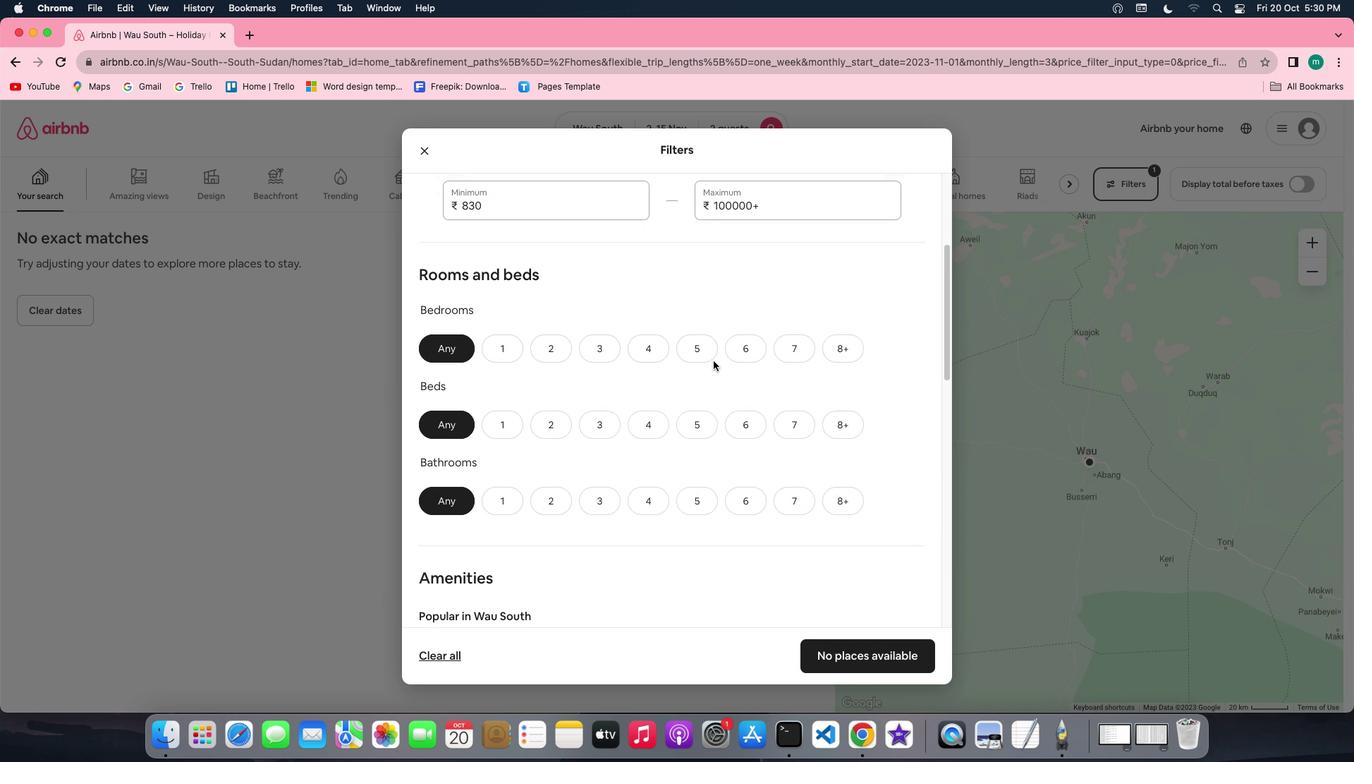 
Action: Mouse scrolled (713, 361) with delta (0, 0)
Screenshot: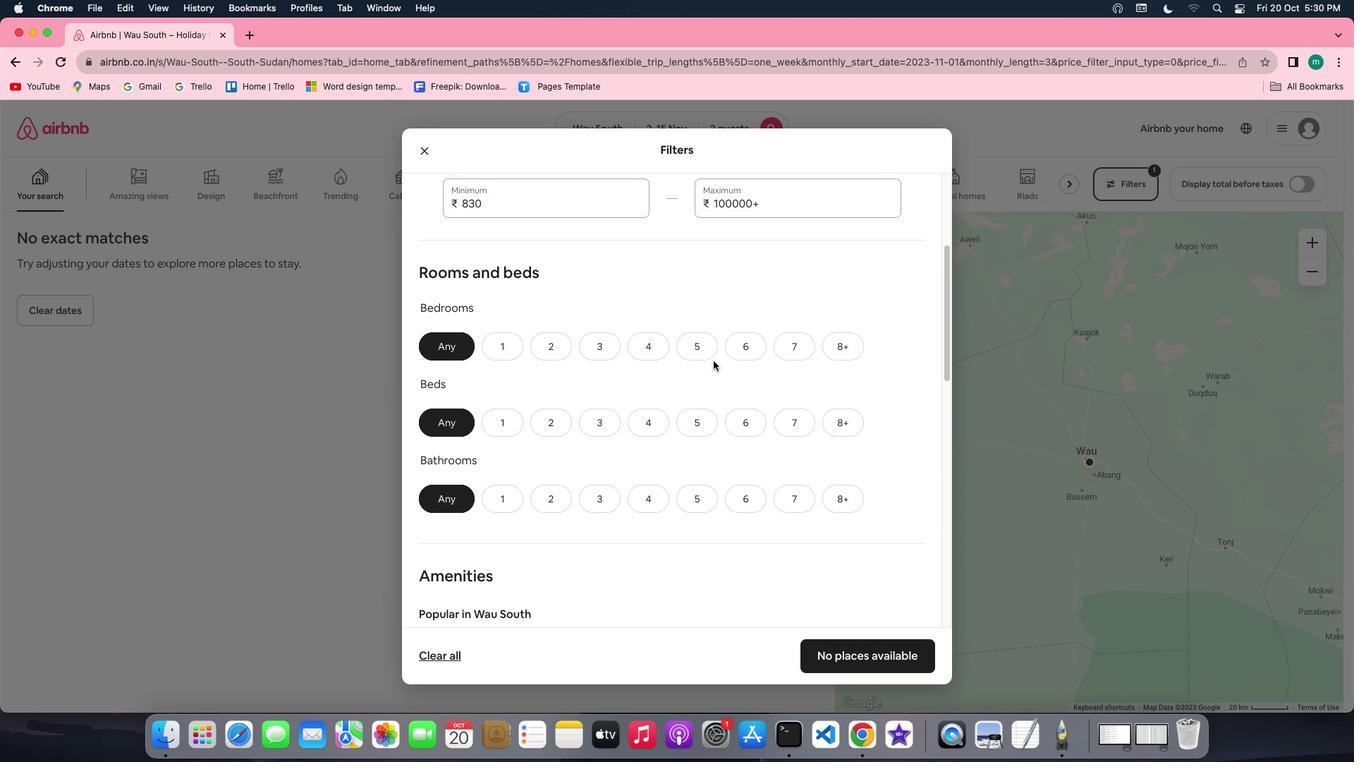 
Action: Mouse scrolled (713, 361) with delta (0, 0)
Screenshot: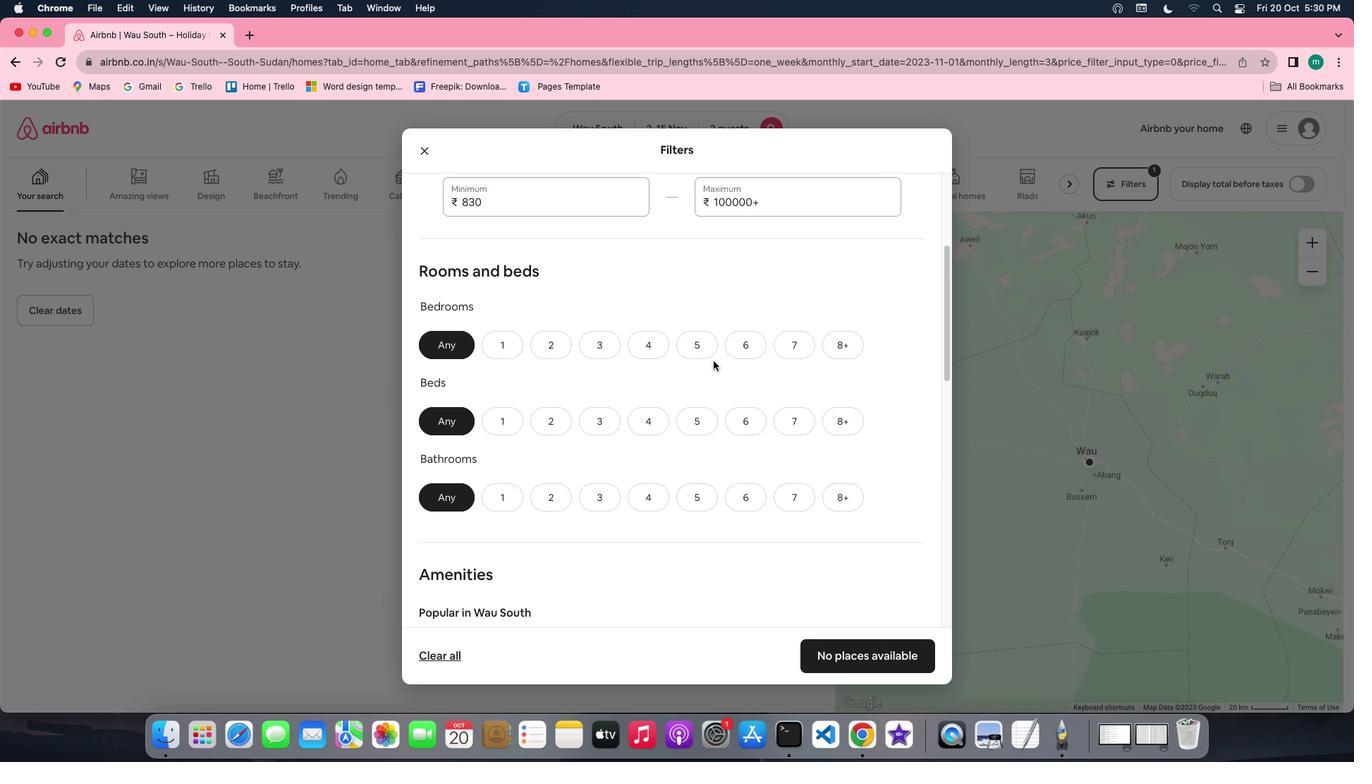 
Action: Mouse scrolled (713, 361) with delta (0, 0)
Screenshot: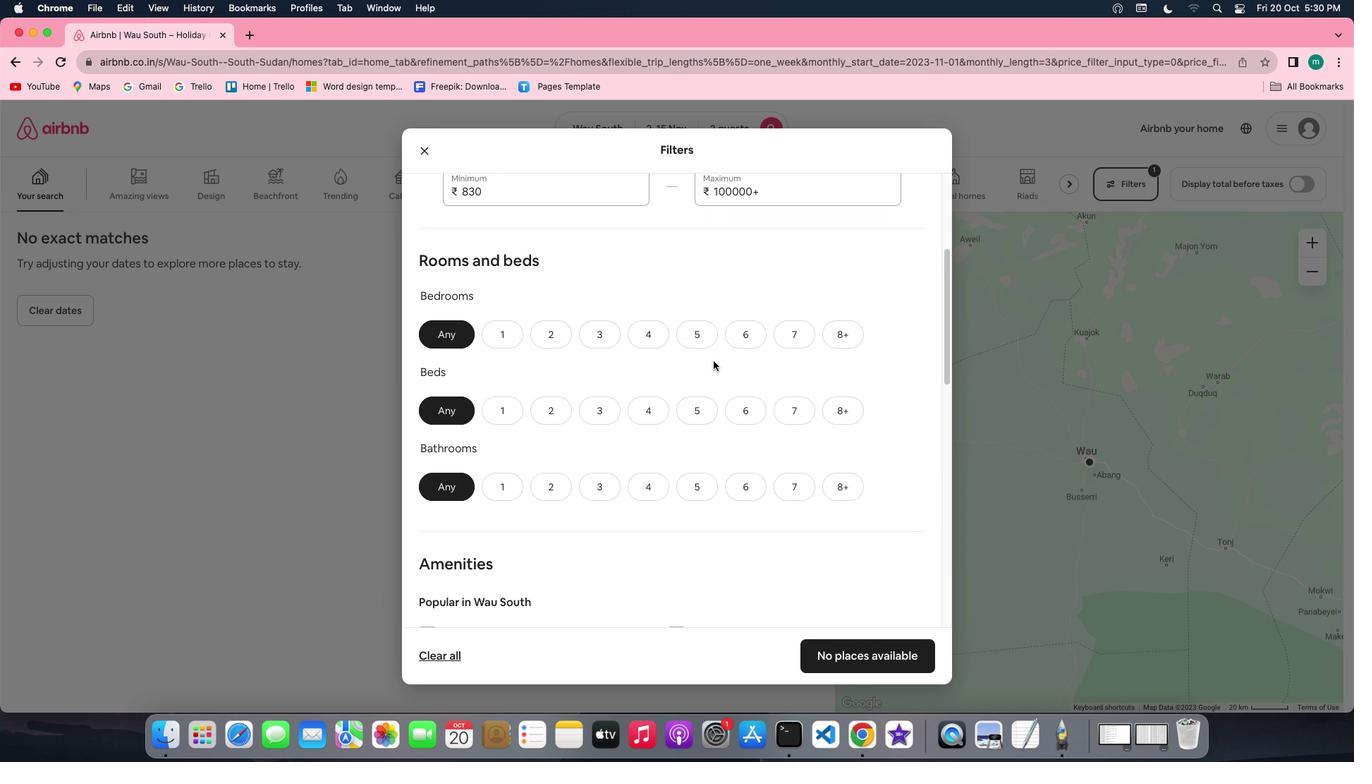 
Action: Mouse scrolled (713, 361) with delta (0, 0)
Screenshot: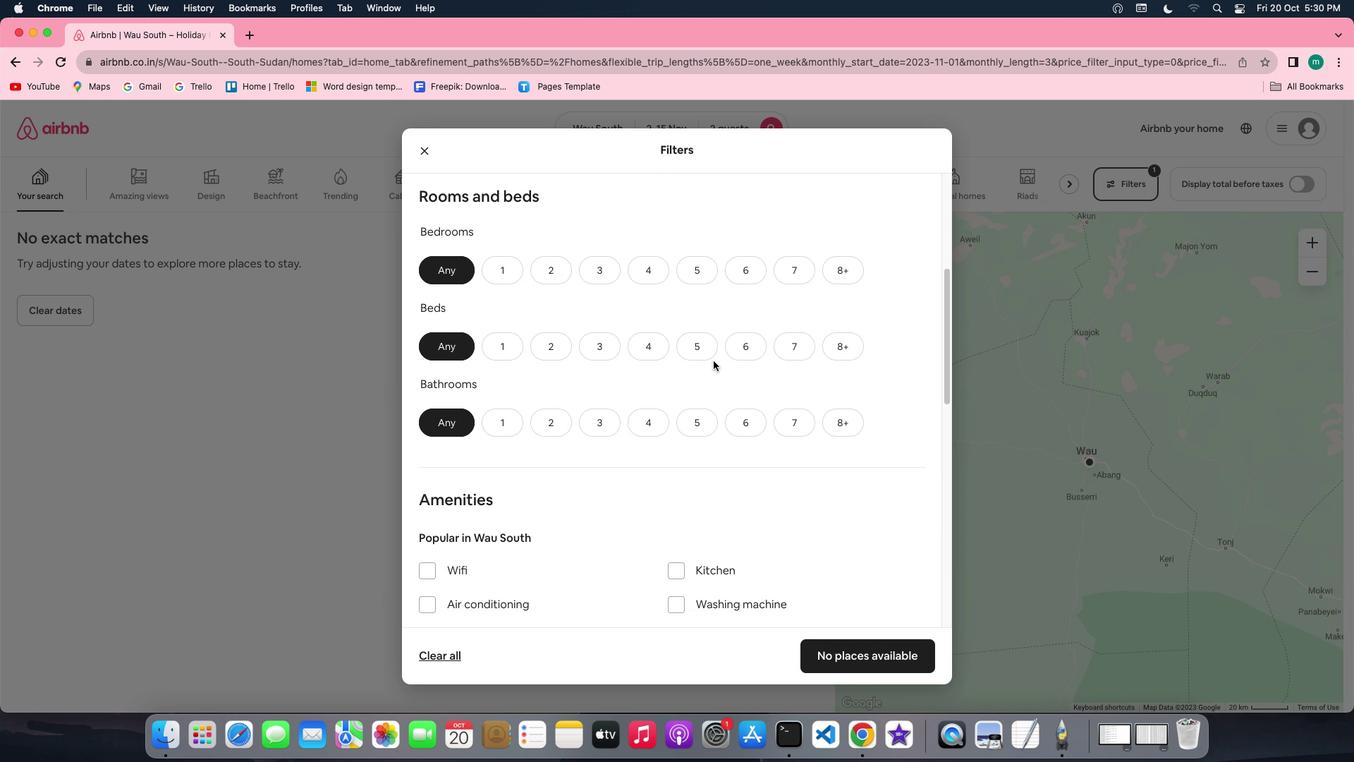 
Action: Mouse scrolled (713, 361) with delta (0, 0)
Screenshot: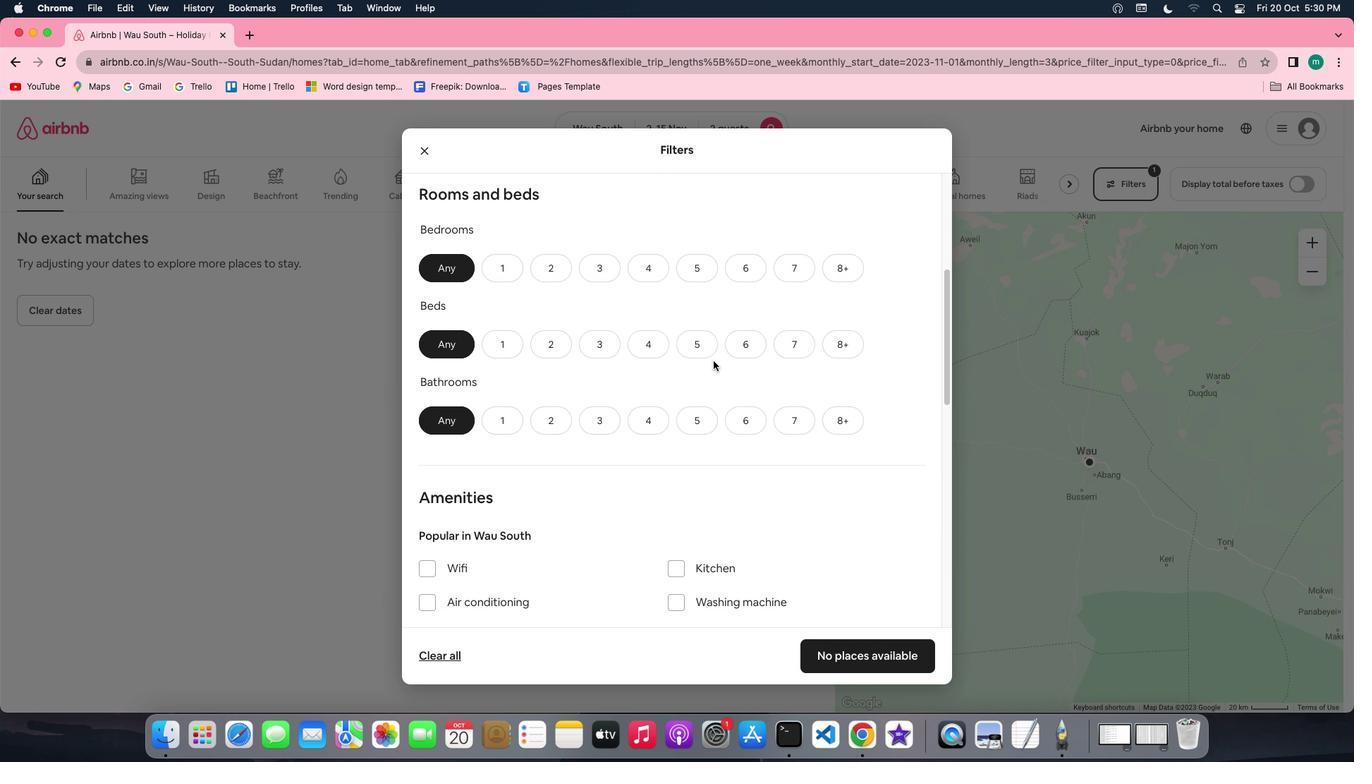 
Action: Mouse scrolled (713, 361) with delta (0, 0)
Screenshot: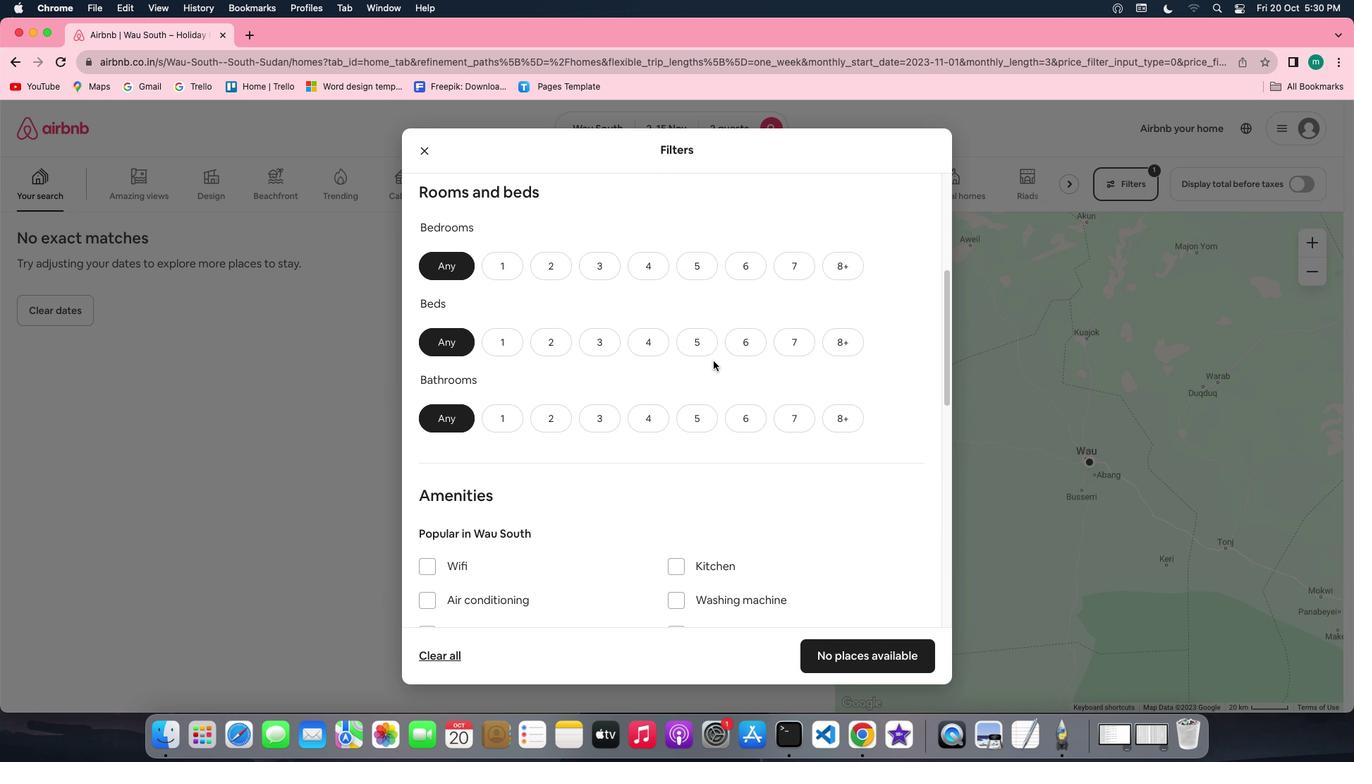 
Action: Mouse moved to (510, 256)
Screenshot: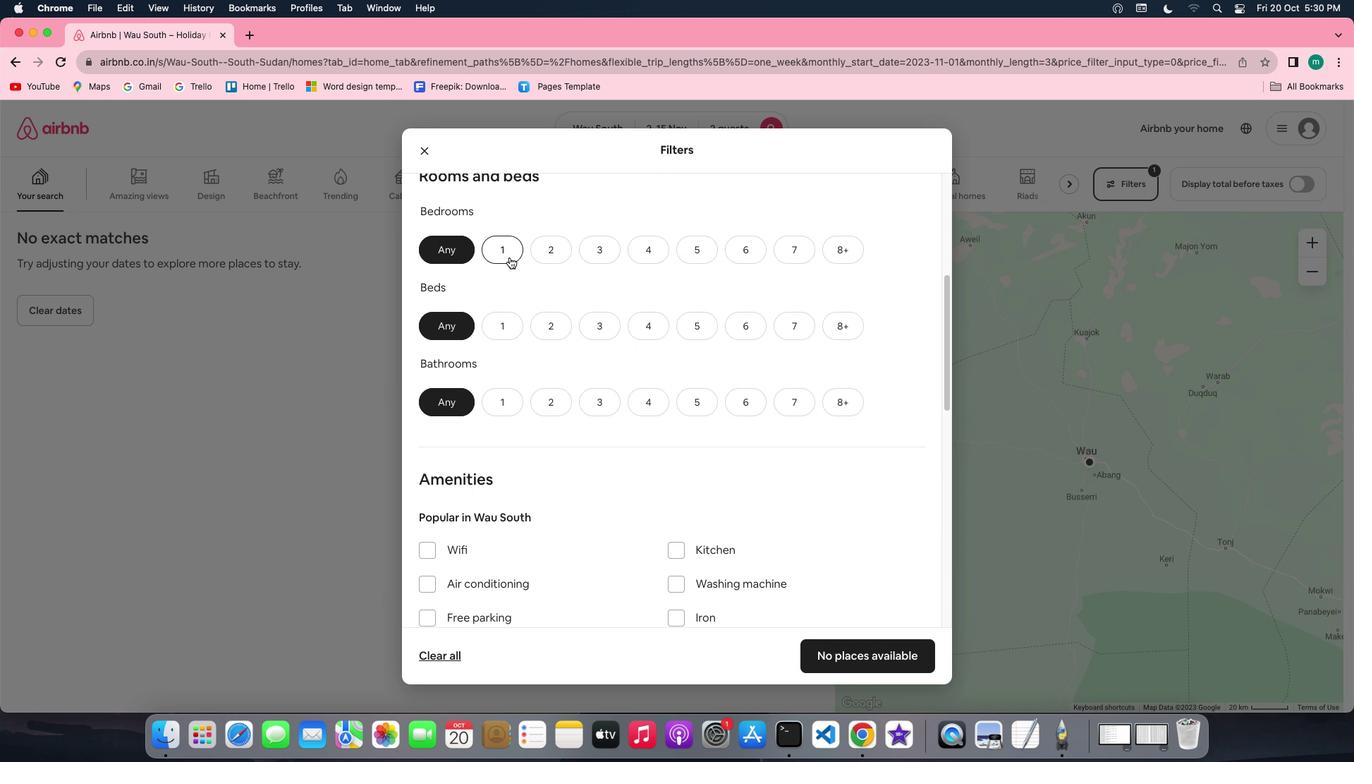 
Action: Mouse pressed left at (510, 256)
Screenshot: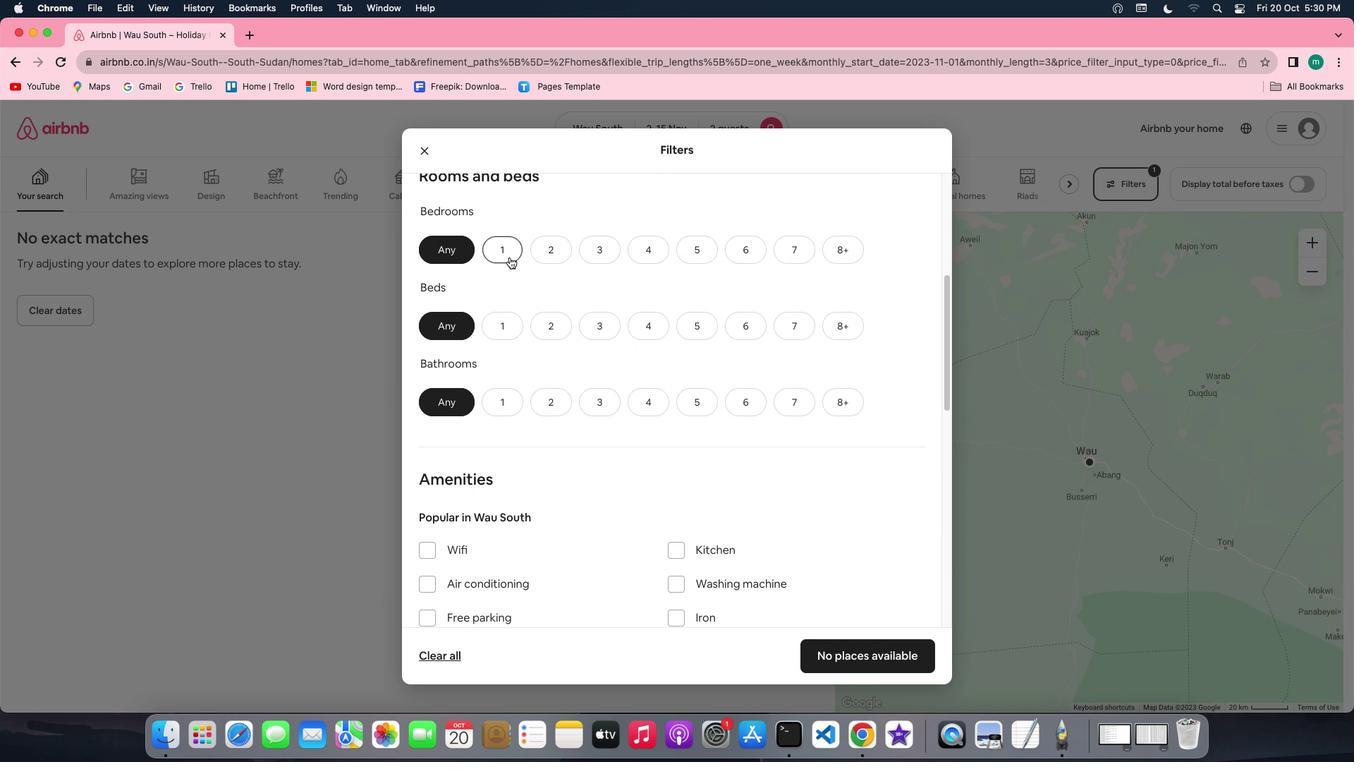 
Action: Mouse moved to (501, 313)
Screenshot: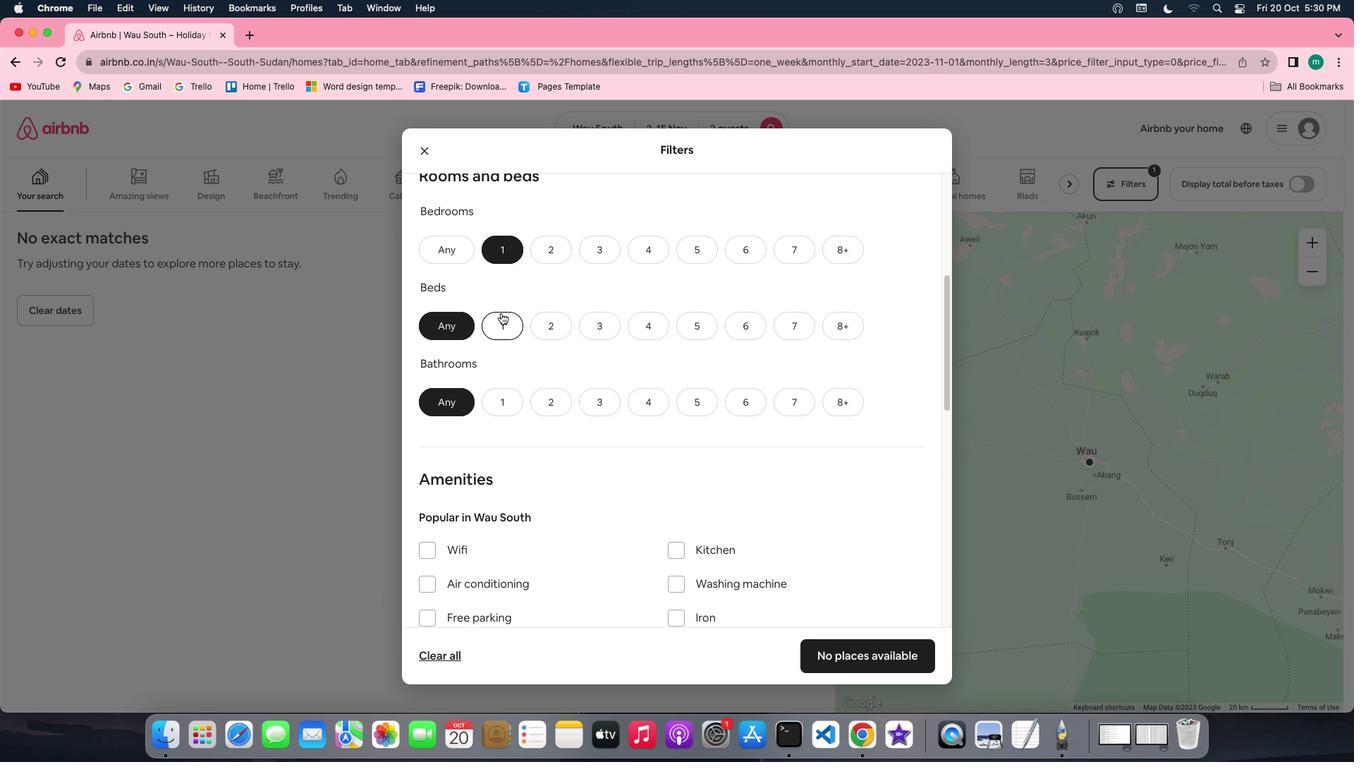 
Action: Mouse pressed left at (501, 313)
Screenshot: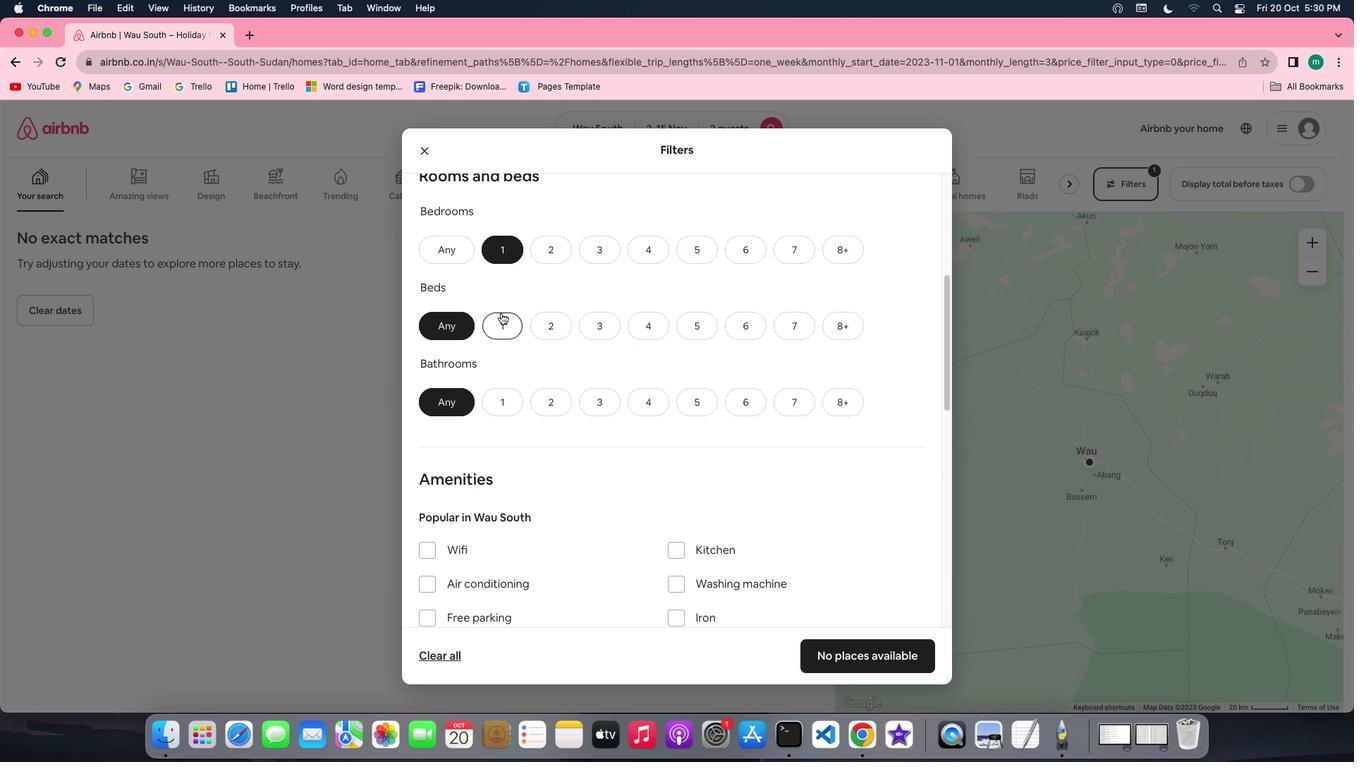 
Action: Mouse moved to (498, 404)
Screenshot: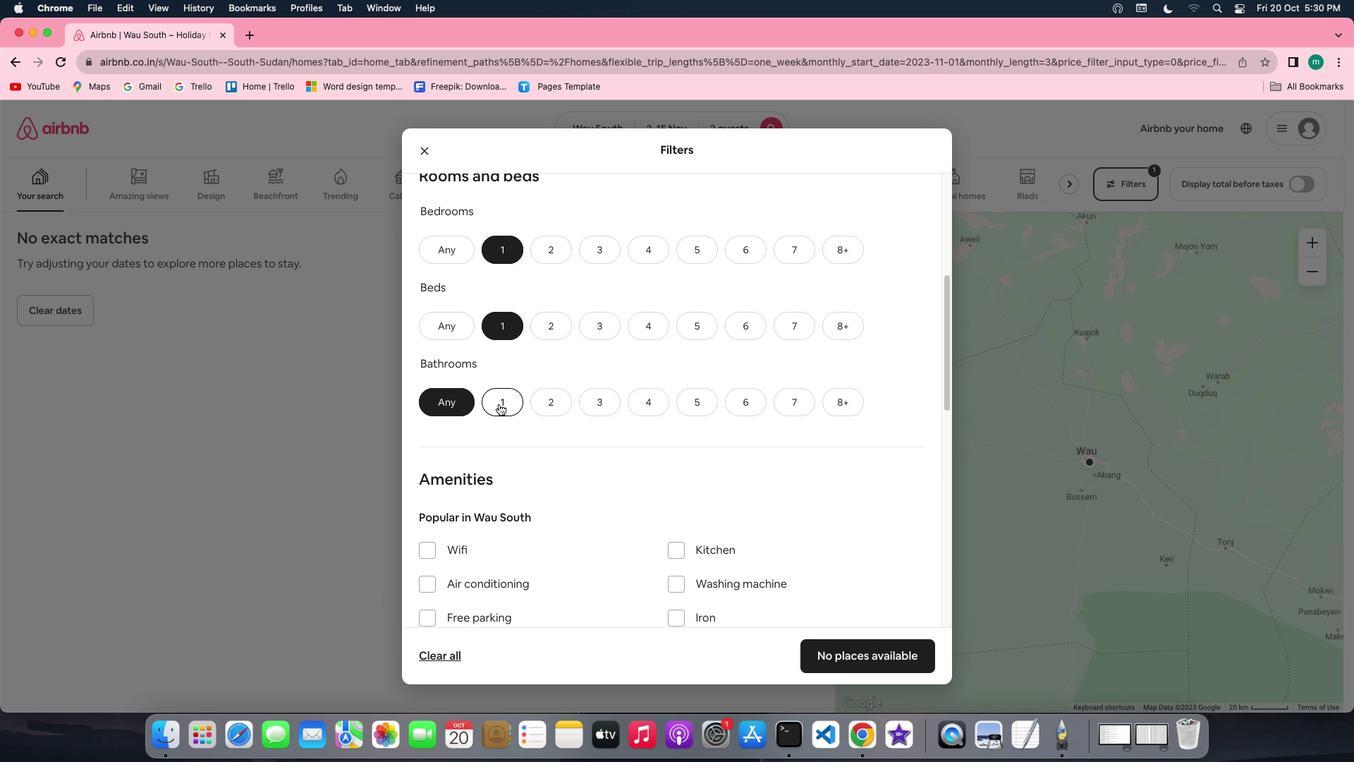 
Action: Mouse pressed left at (498, 404)
Screenshot: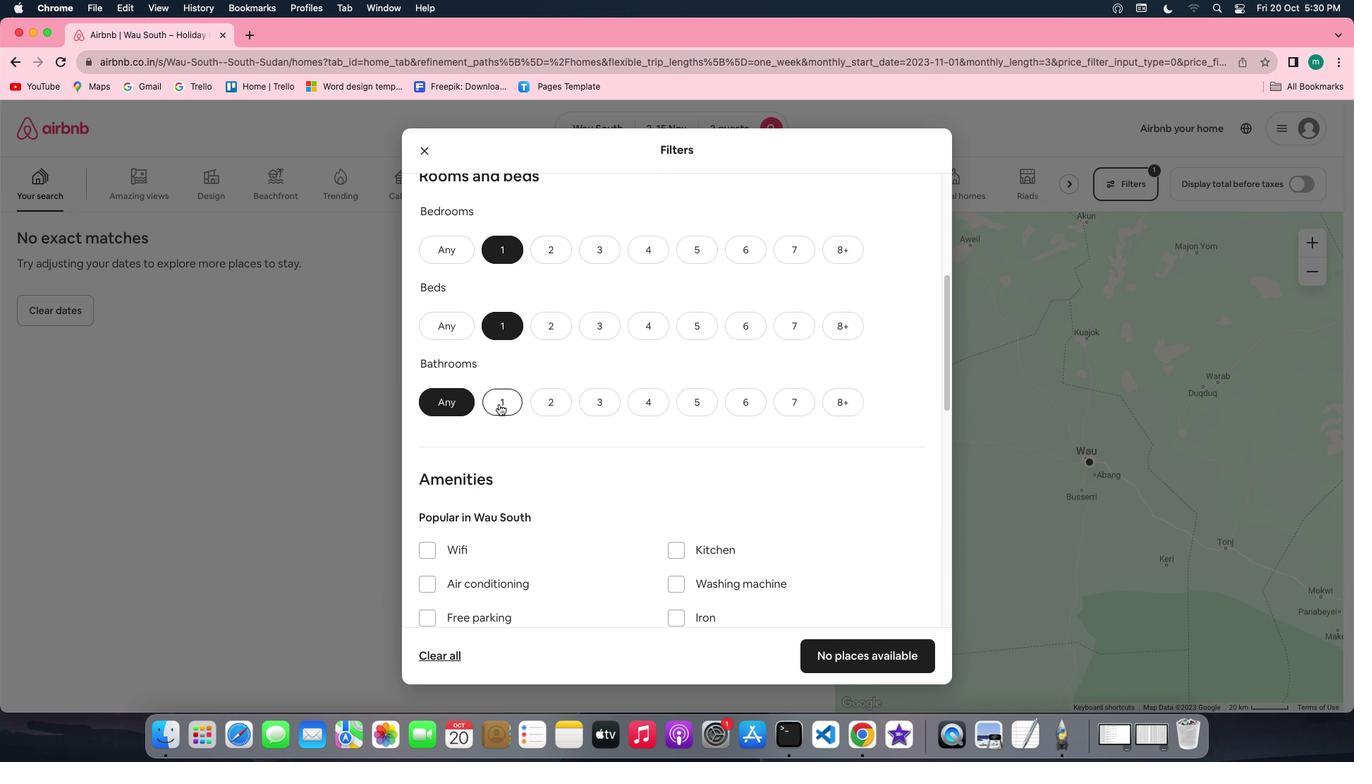 
Action: Mouse moved to (698, 418)
Screenshot: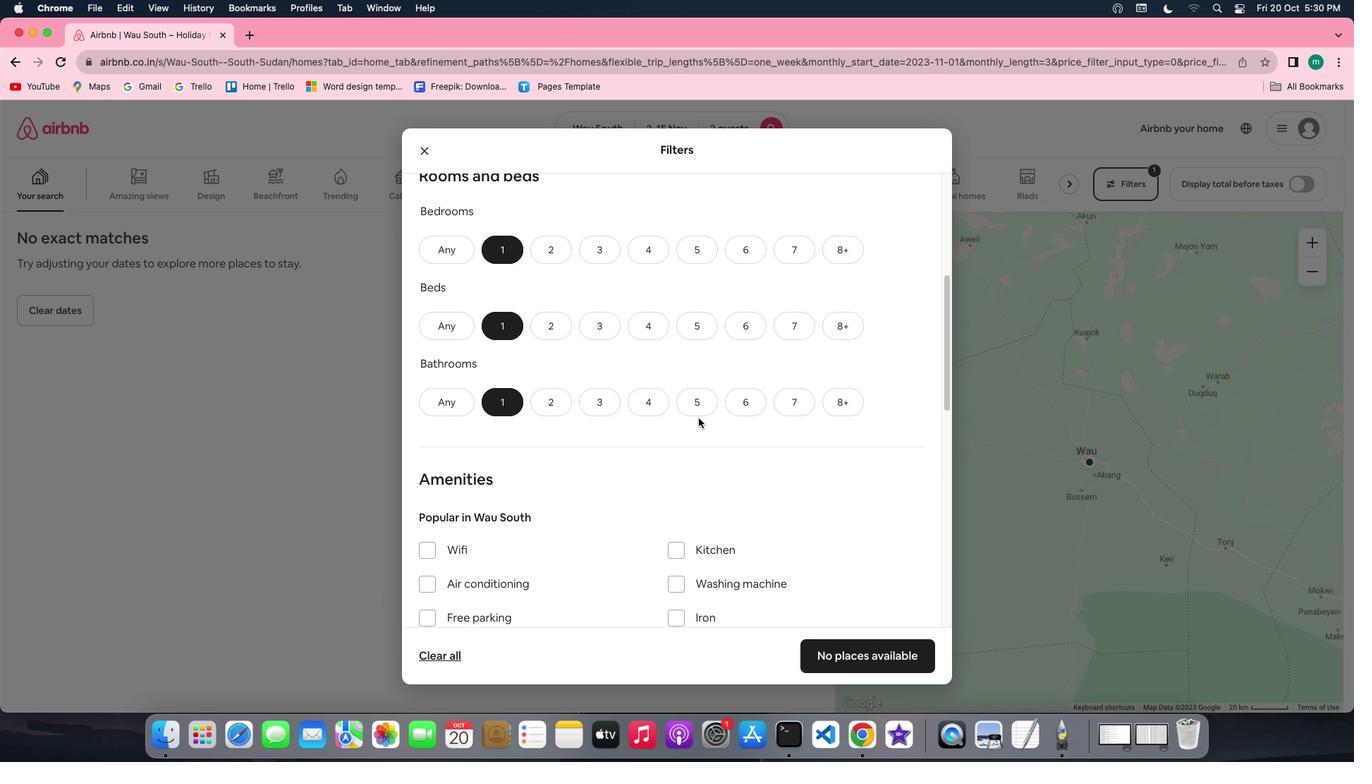 
Action: Mouse scrolled (698, 418) with delta (0, 0)
Screenshot: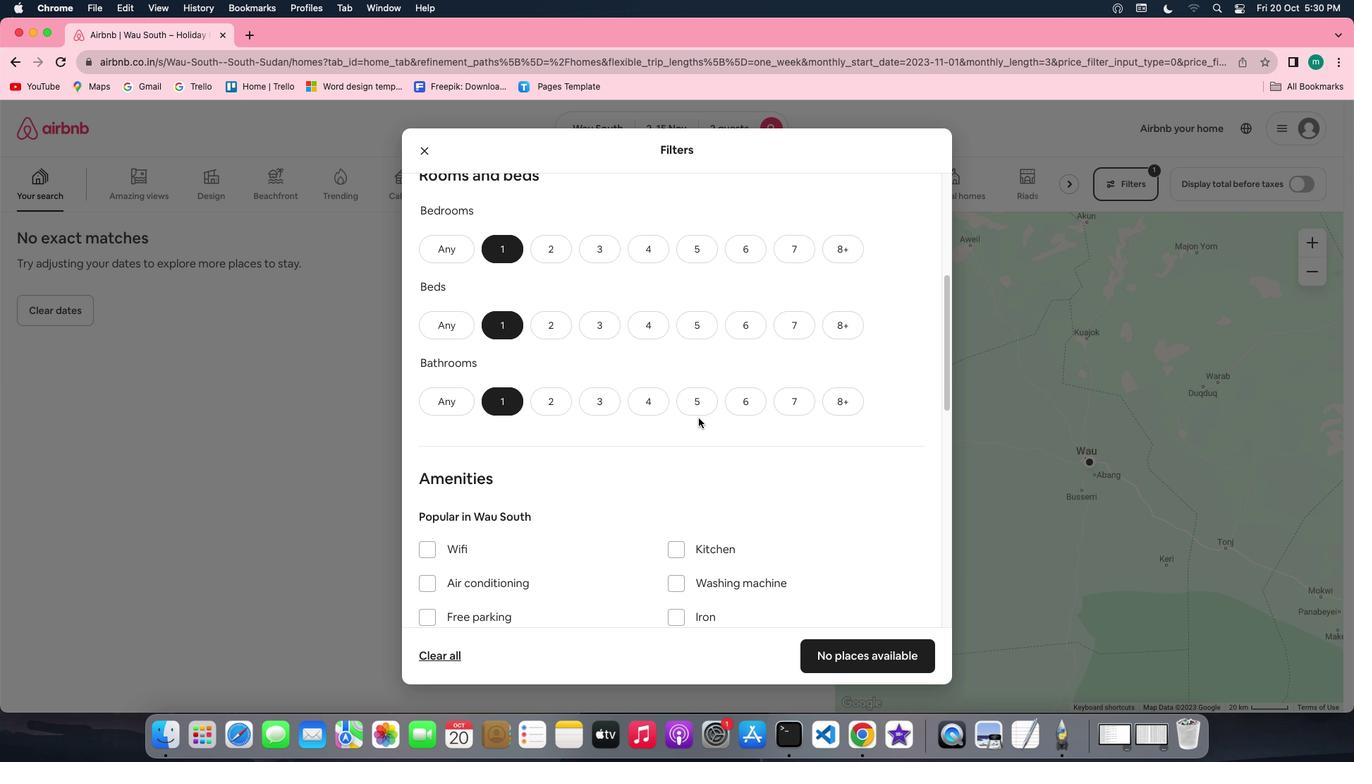 
Action: Mouse scrolled (698, 418) with delta (0, 0)
Screenshot: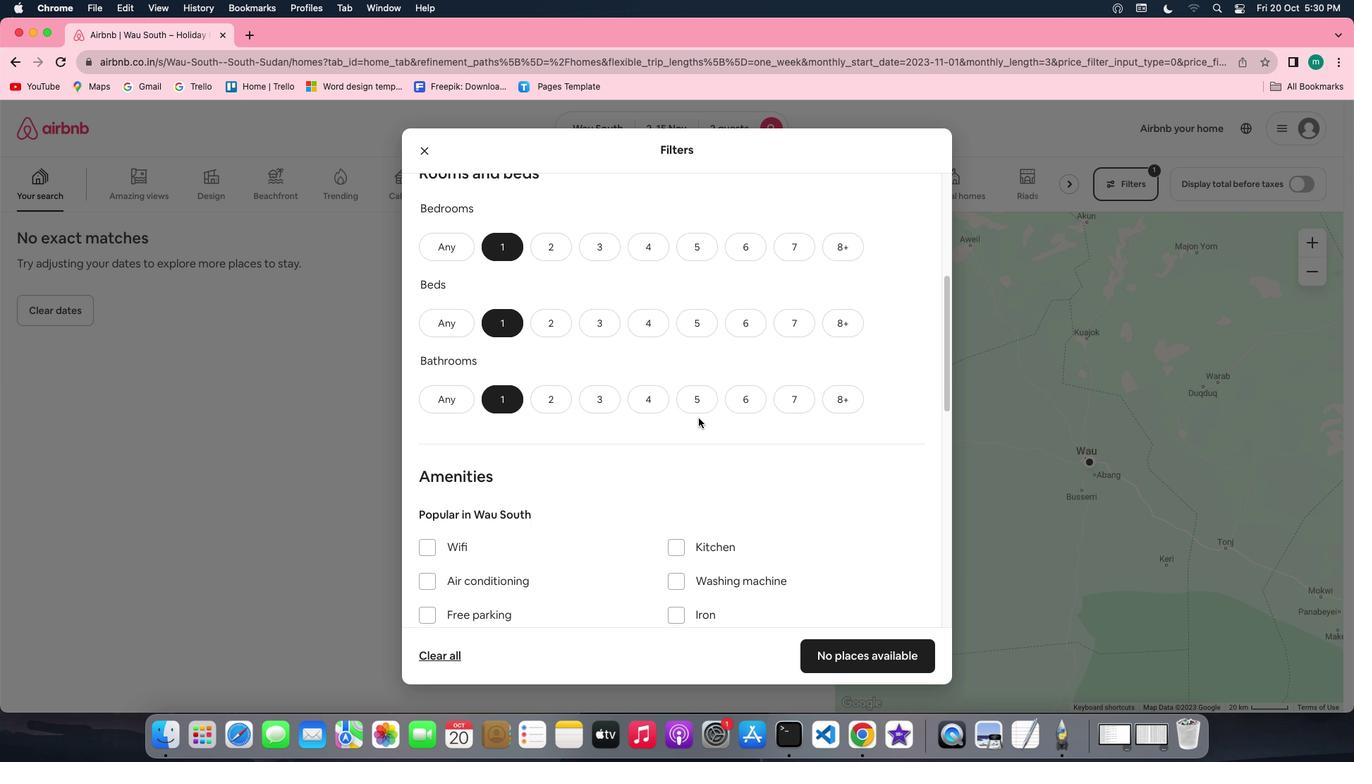 
Action: Mouse scrolled (698, 418) with delta (0, -1)
Screenshot: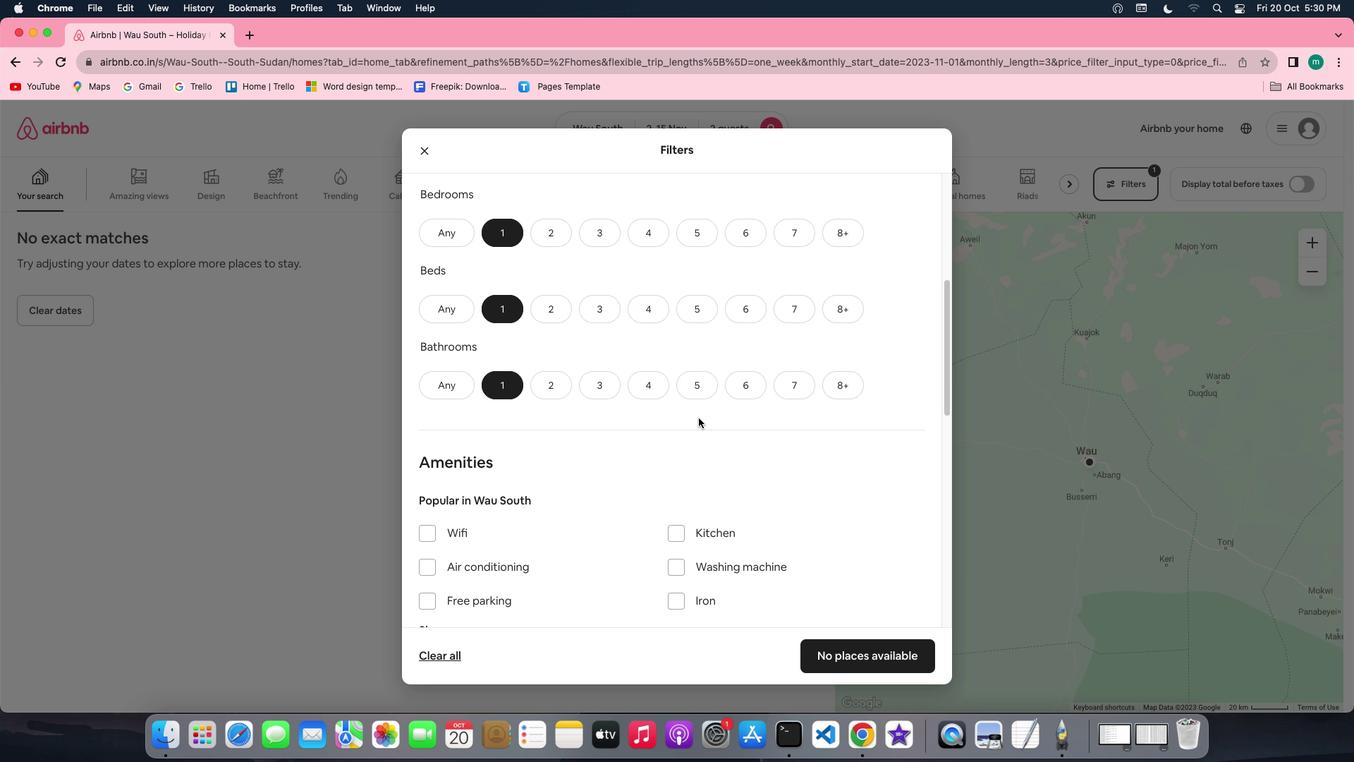 
Action: Mouse scrolled (698, 418) with delta (0, -1)
Screenshot: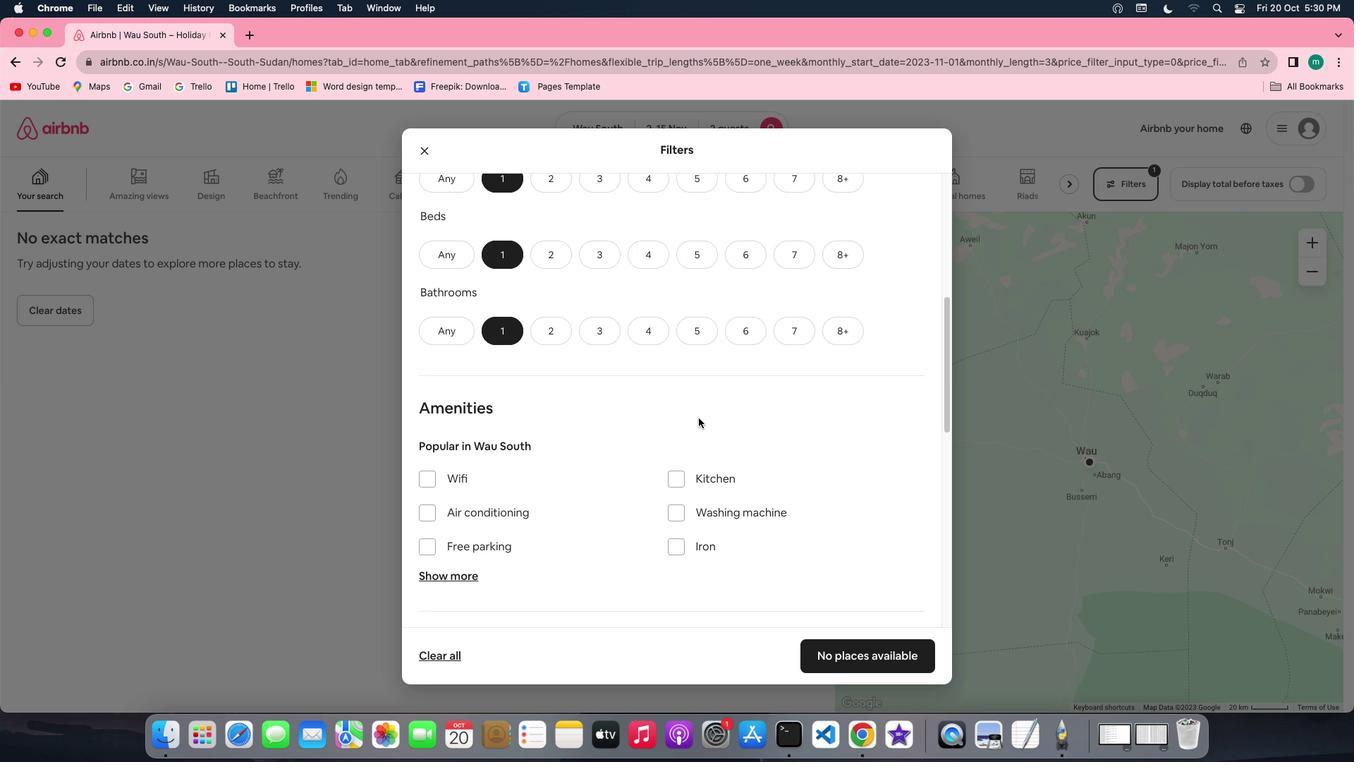 
Action: Mouse scrolled (698, 418) with delta (0, 0)
Screenshot: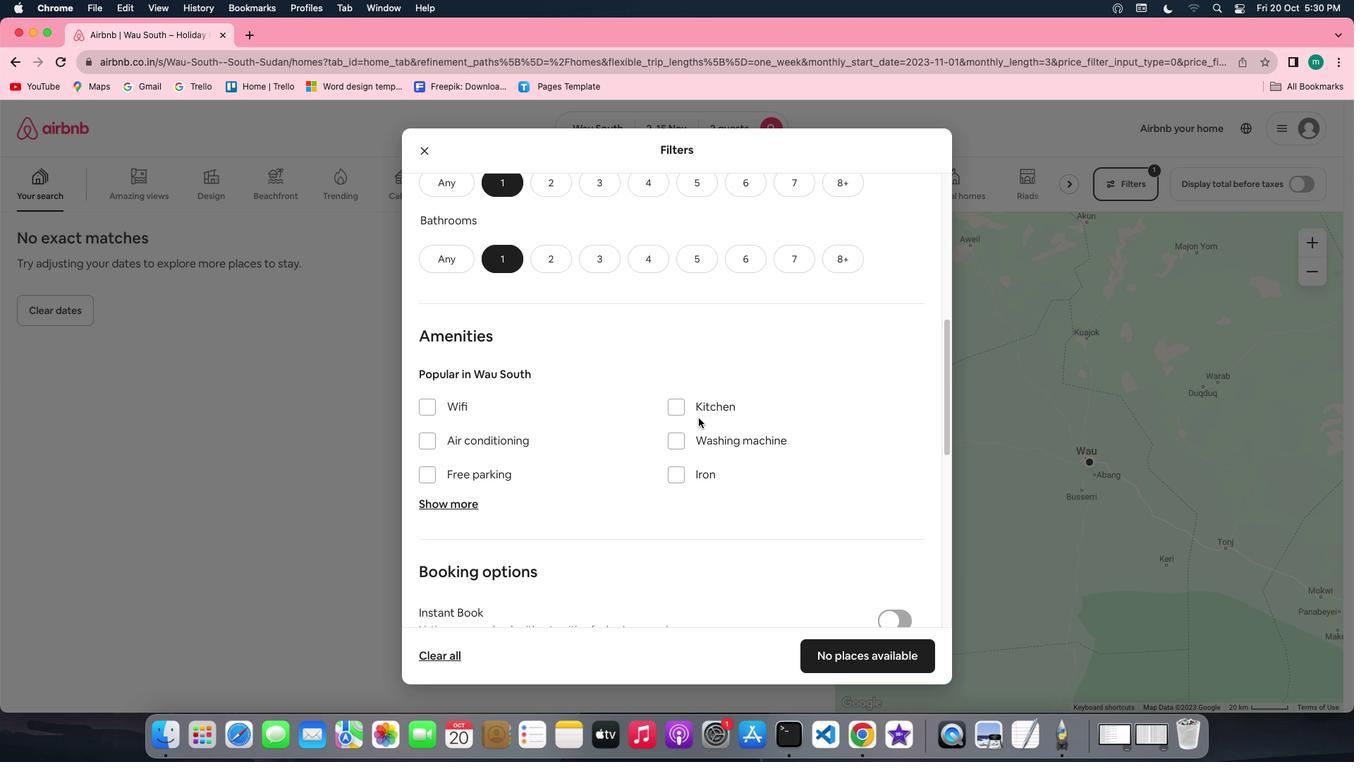 
Action: Mouse scrolled (698, 418) with delta (0, 0)
Screenshot: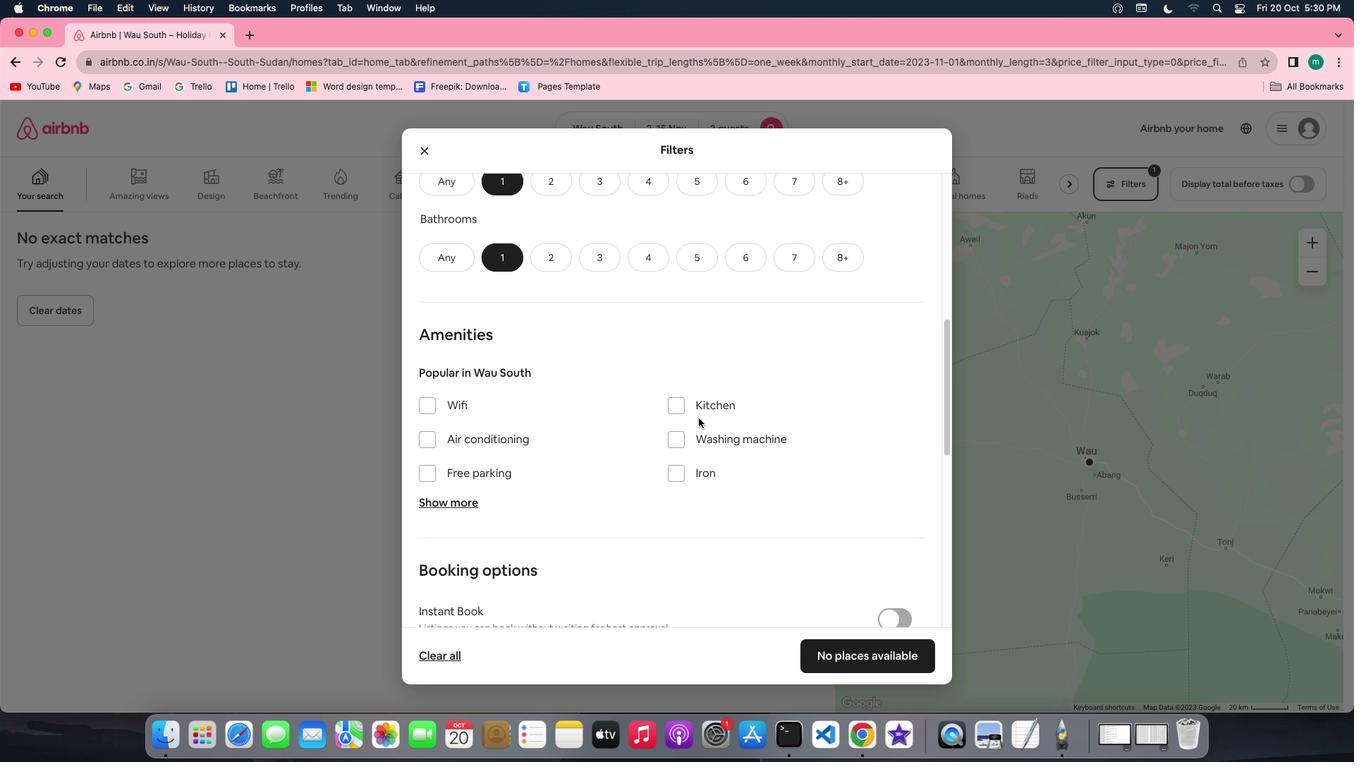 
Action: Mouse scrolled (698, 418) with delta (0, 0)
Screenshot: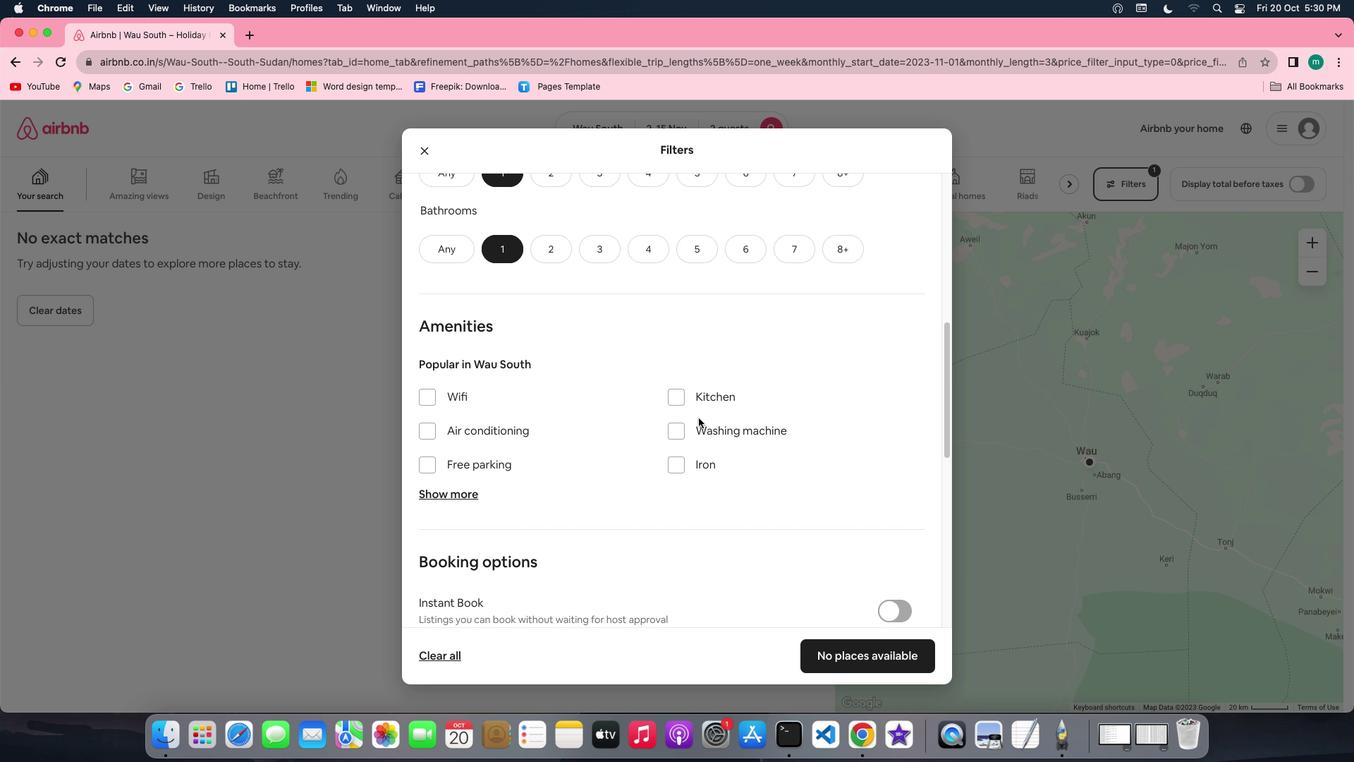 
Action: Mouse scrolled (698, 418) with delta (0, 0)
Screenshot: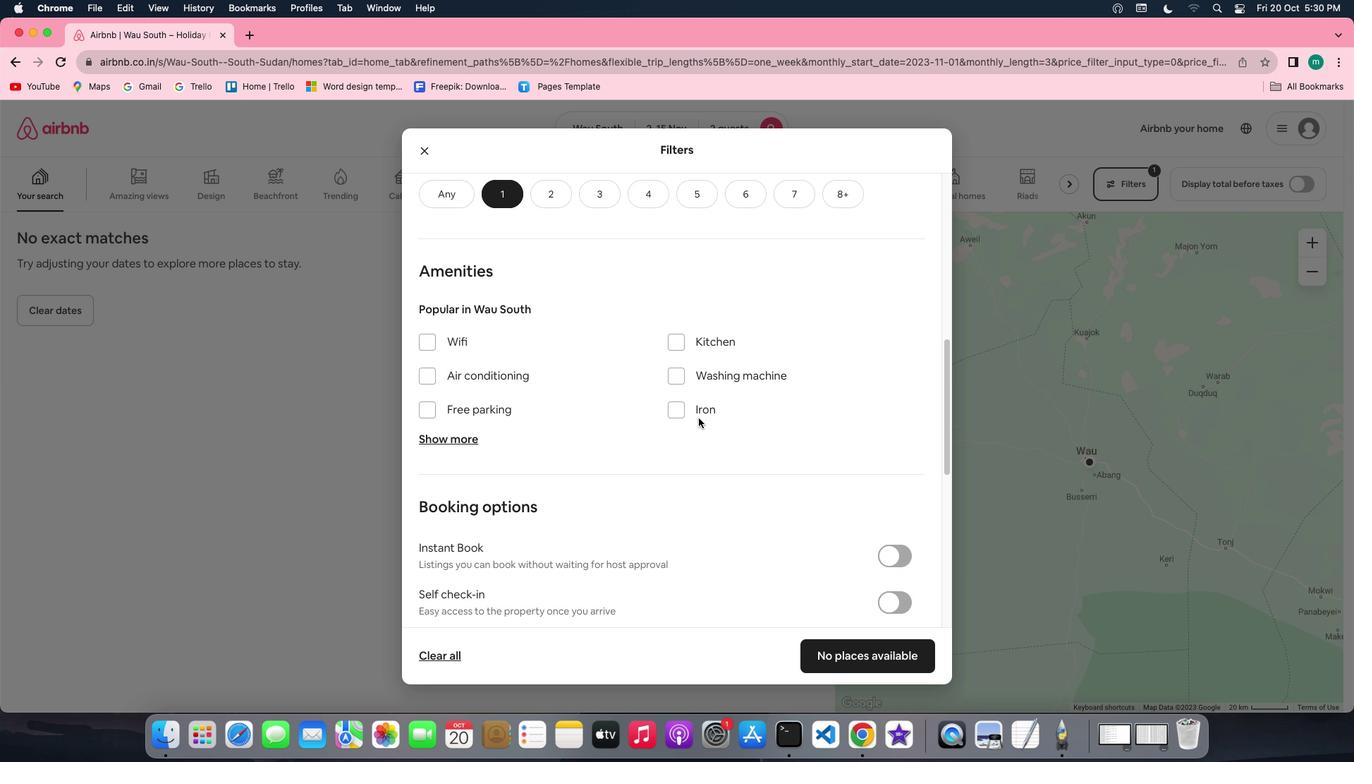 
Action: Mouse moved to (699, 418)
Screenshot: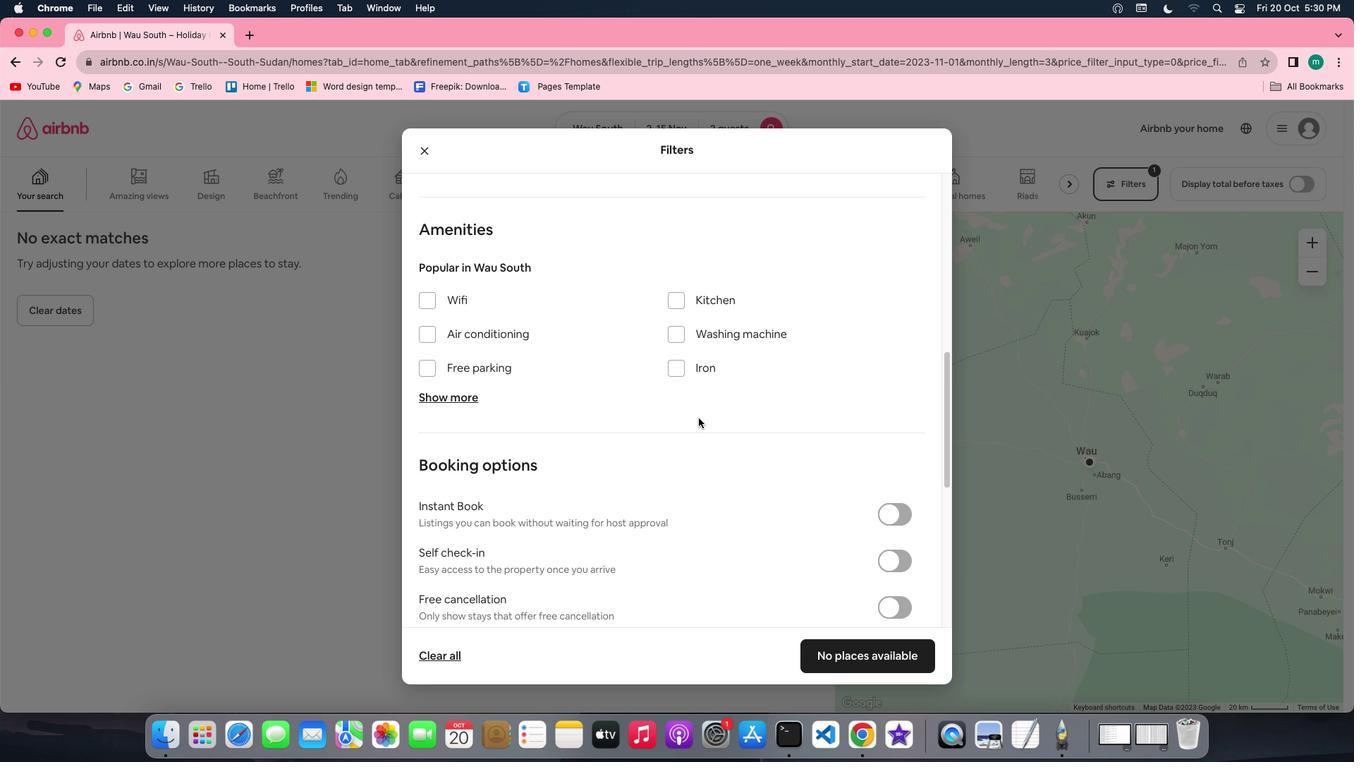 
Action: Mouse scrolled (699, 418) with delta (0, 0)
Screenshot: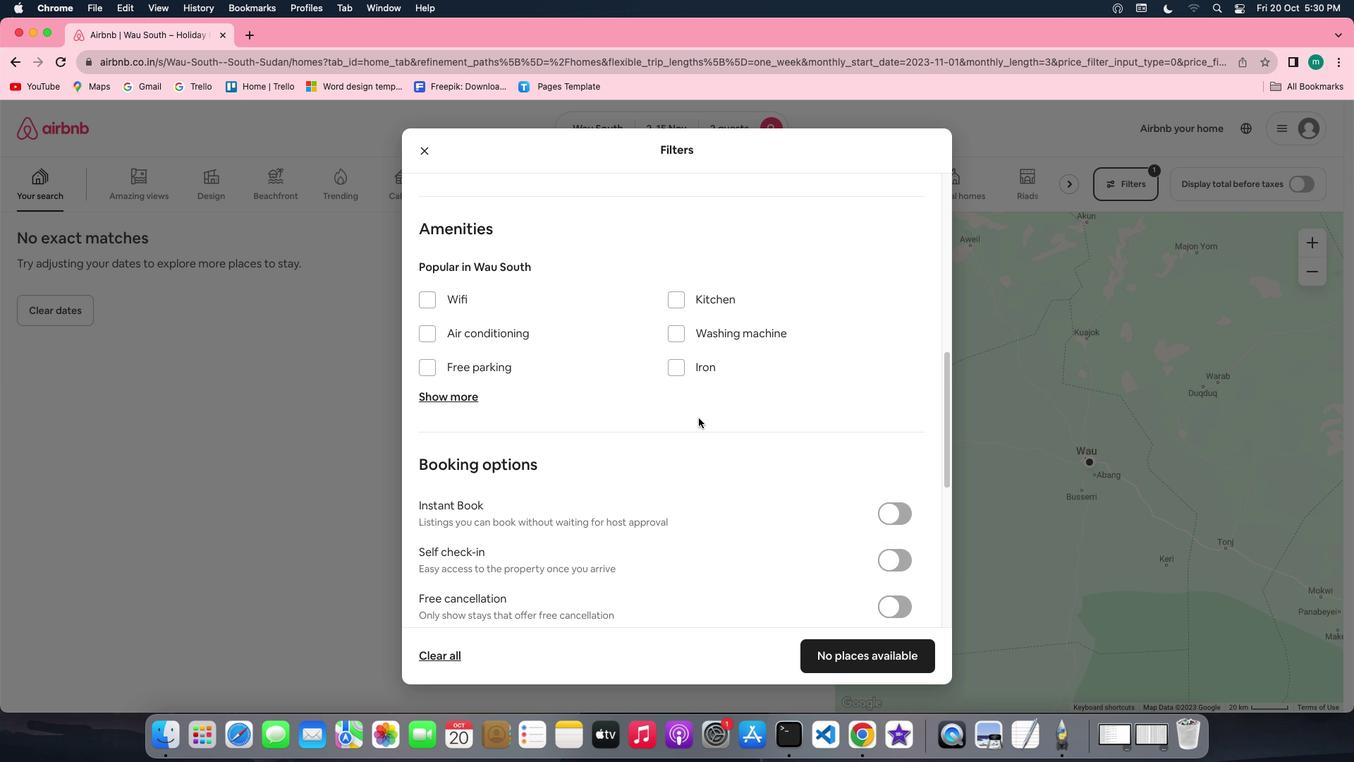 
Action: Mouse scrolled (699, 418) with delta (0, 0)
Screenshot: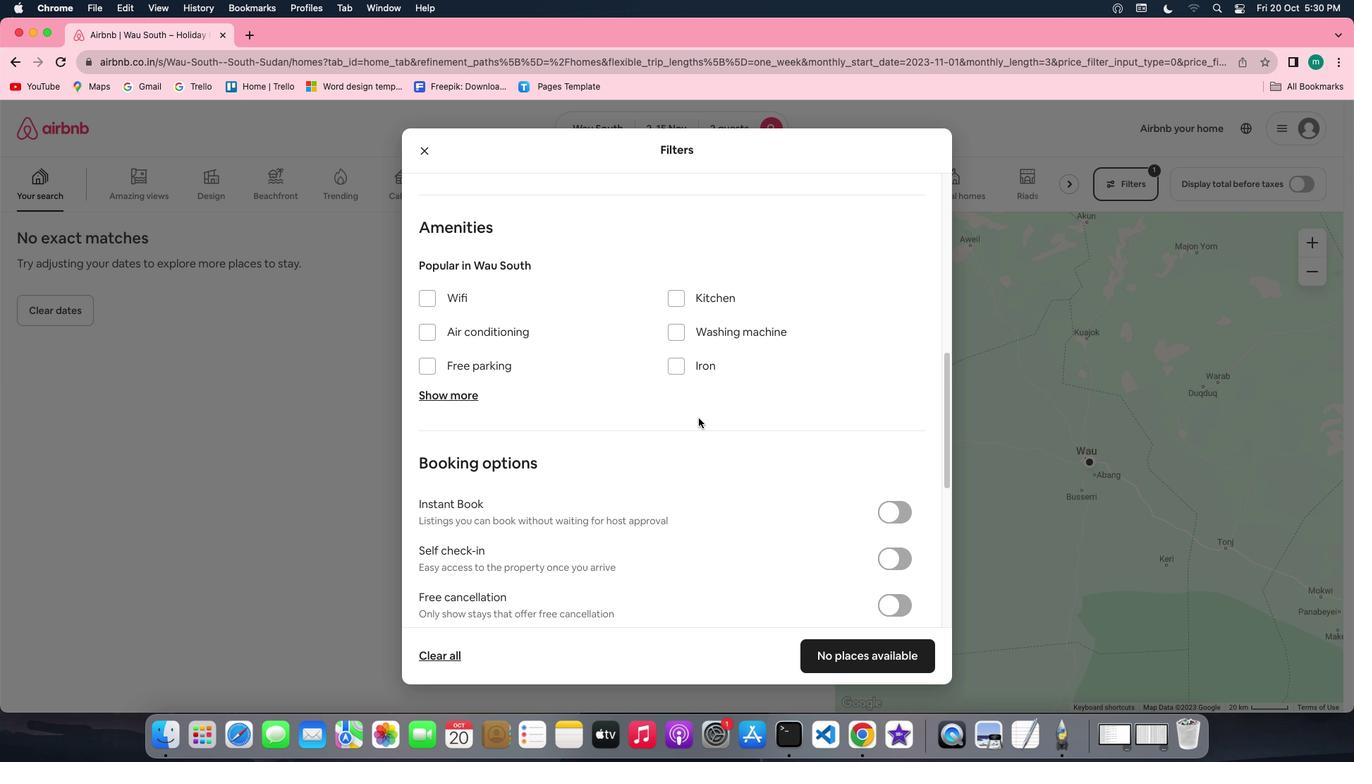 
Action: Mouse scrolled (699, 418) with delta (0, 0)
Screenshot: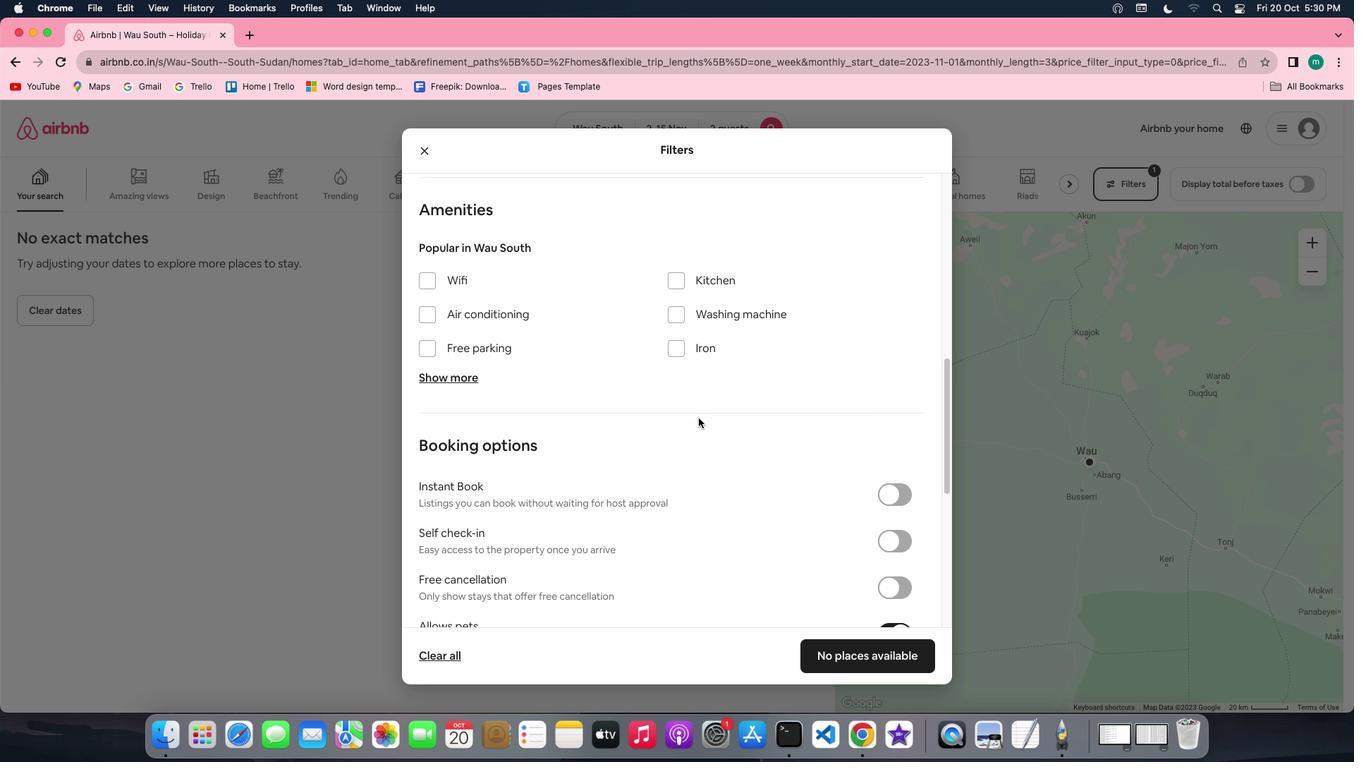 
Action: Mouse scrolled (699, 418) with delta (0, 0)
Screenshot: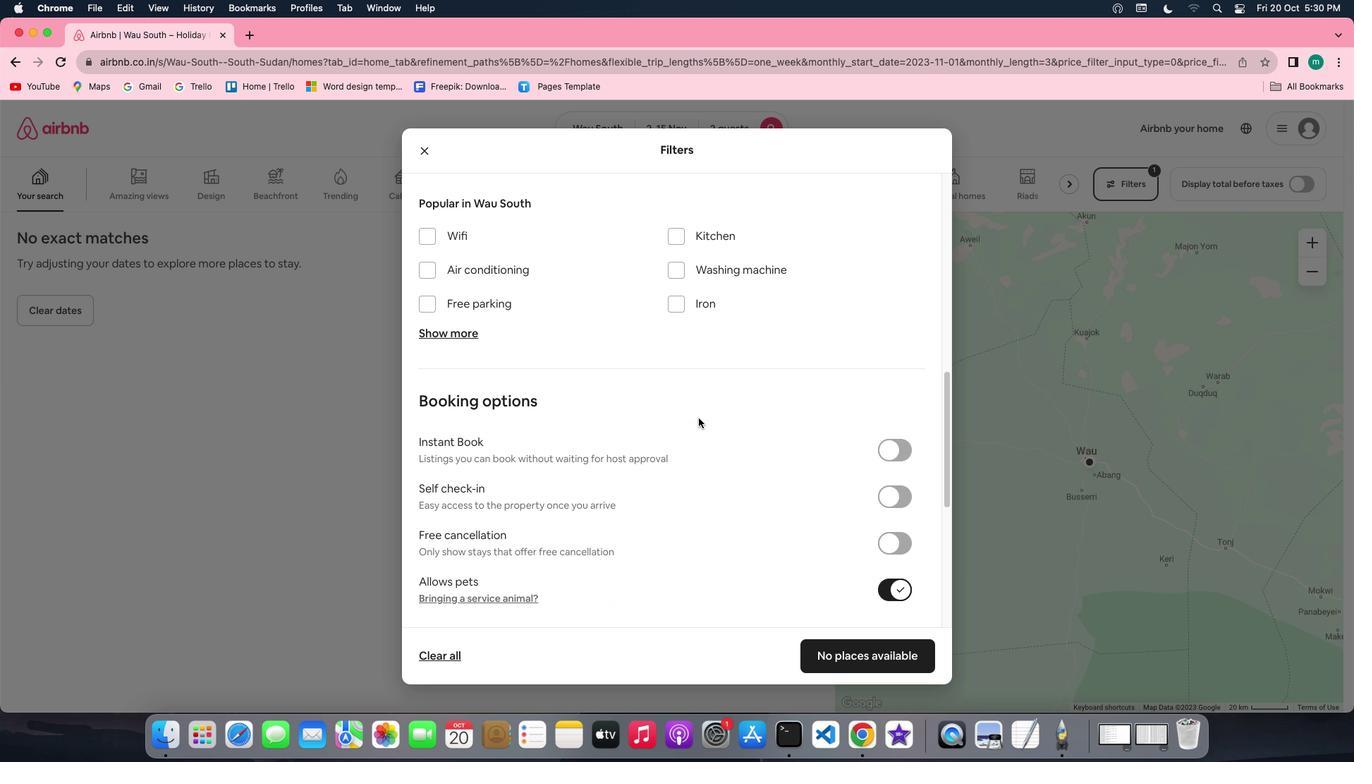 
Action: Mouse scrolled (699, 418) with delta (0, 0)
Screenshot: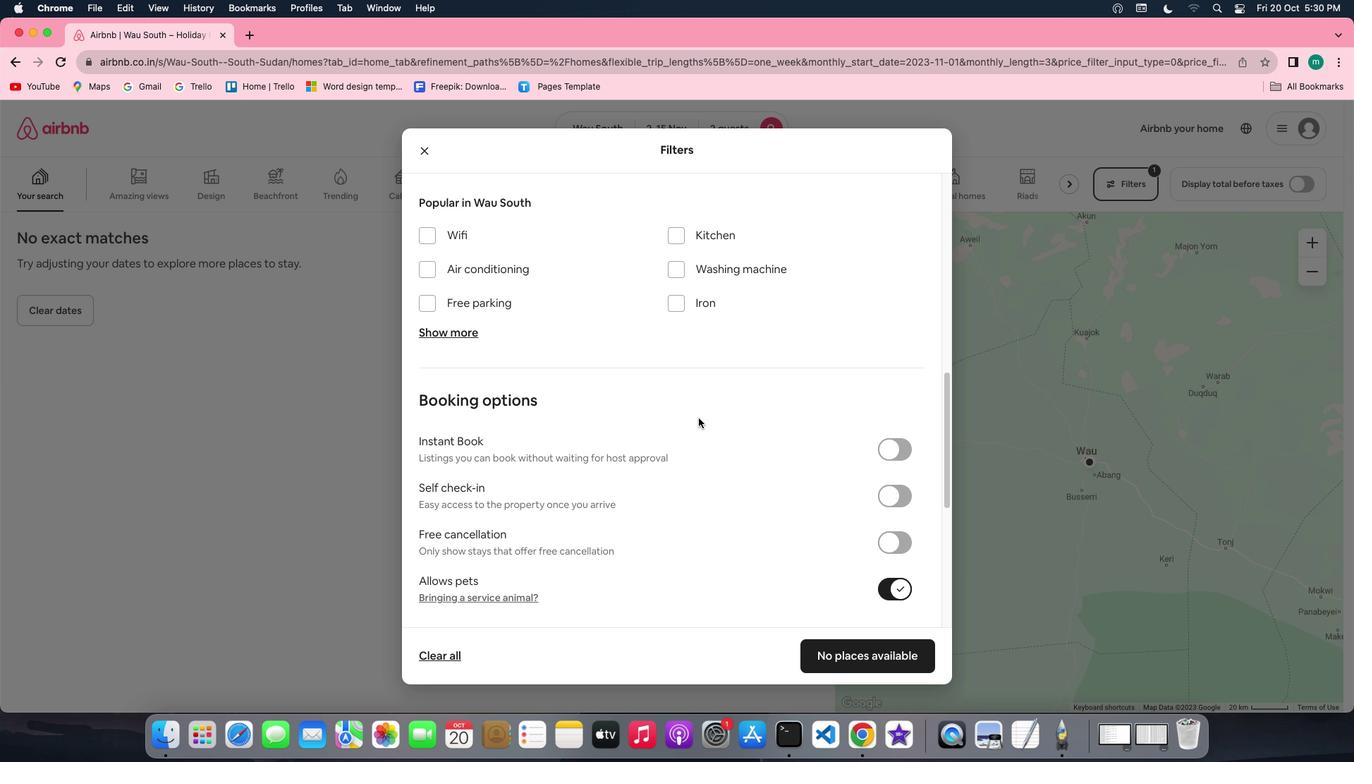 
Action: Mouse scrolled (699, 418) with delta (0, 0)
Screenshot: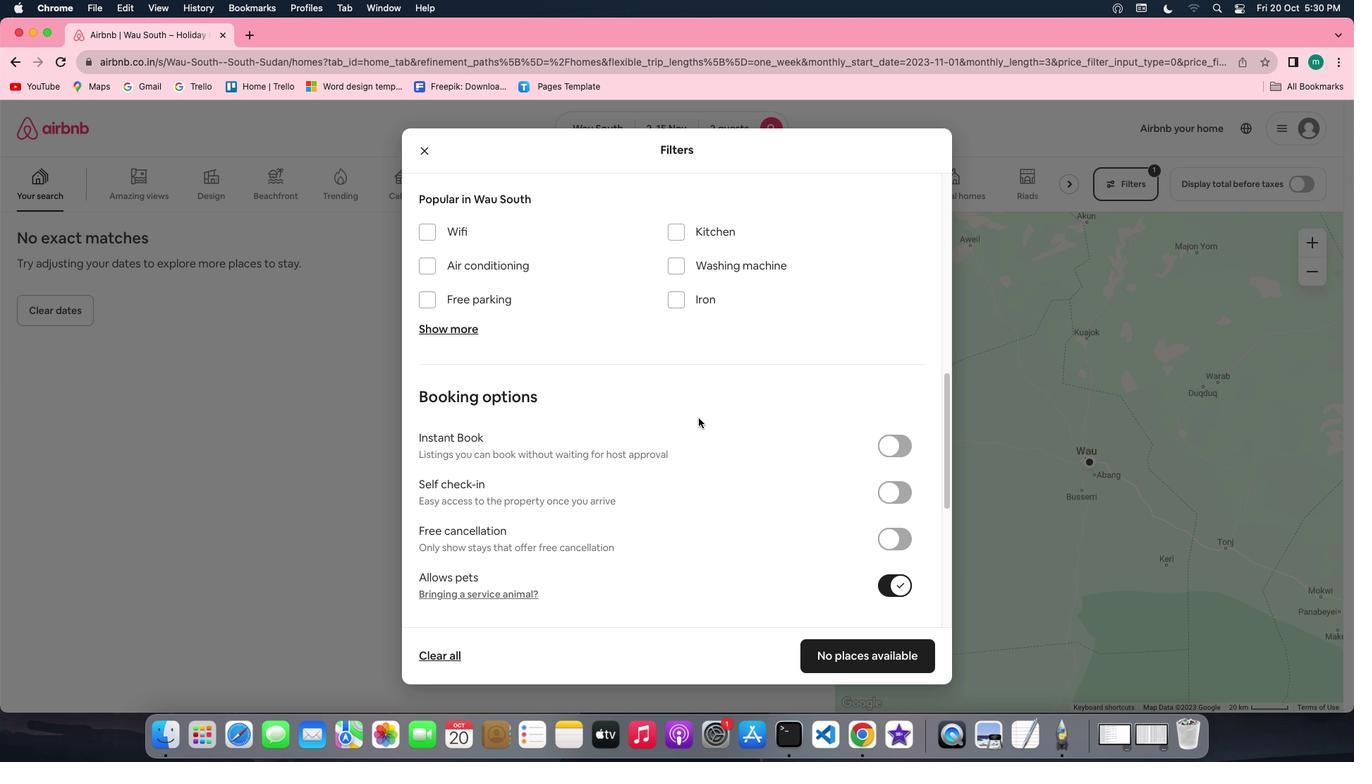 
Action: Mouse scrolled (699, 418) with delta (0, 0)
Screenshot: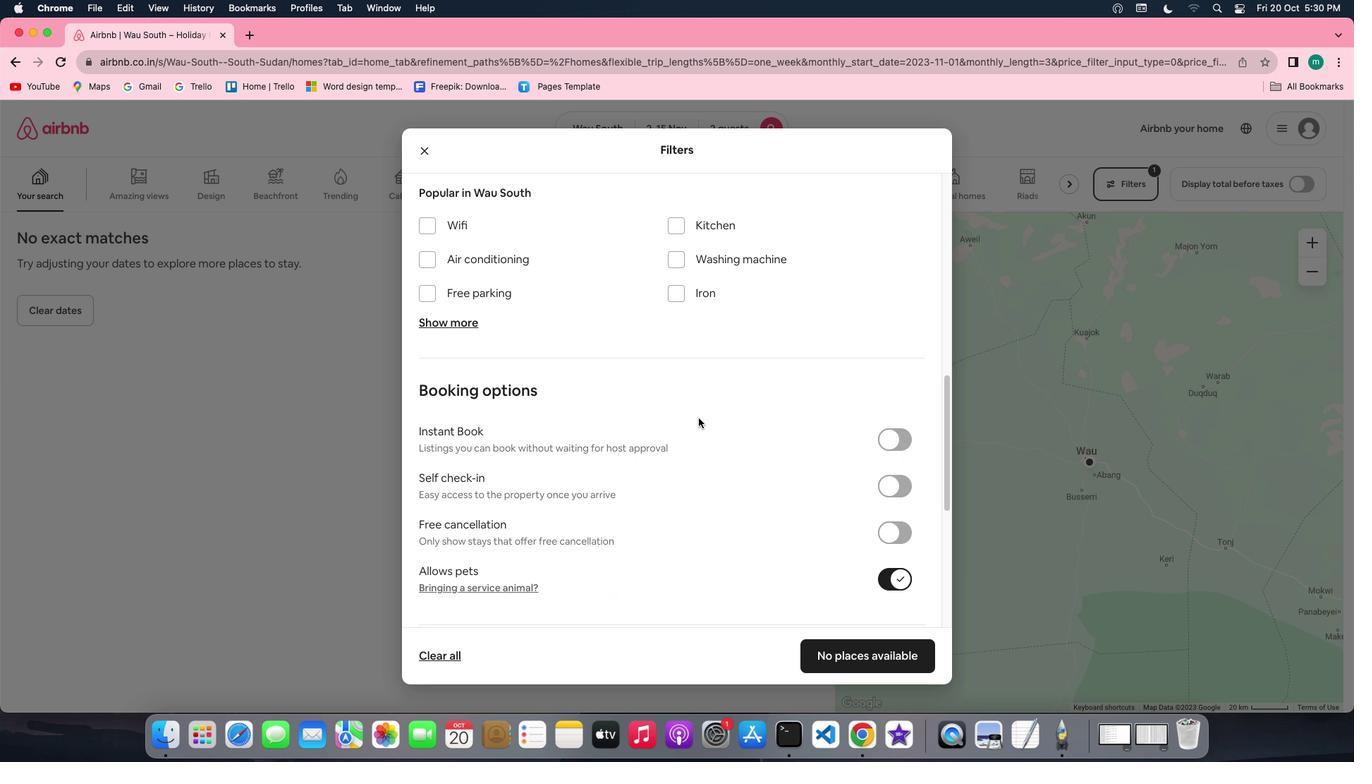 
Action: Mouse scrolled (699, 418) with delta (0, 0)
Screenshot: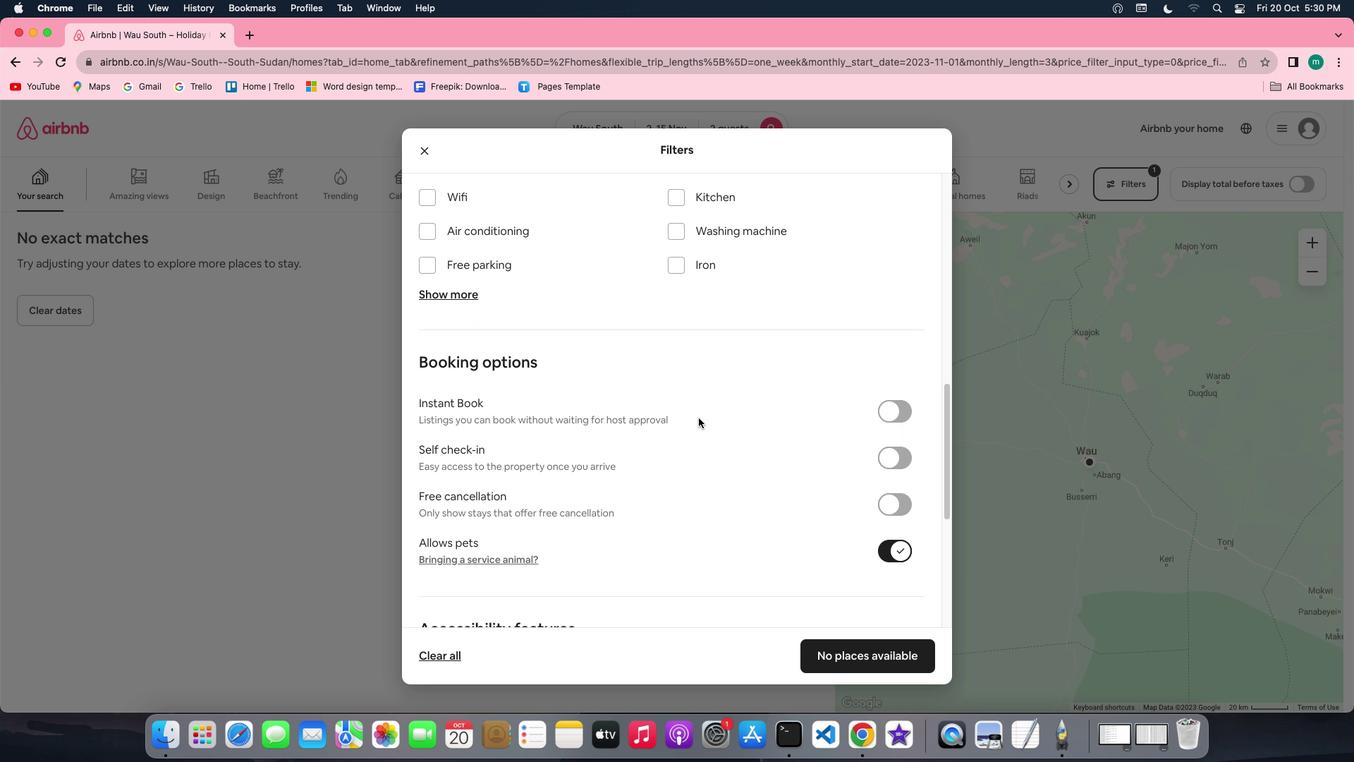
Action: Mouse scrolled (699, 418) with delta (0, 0)
Screenshot: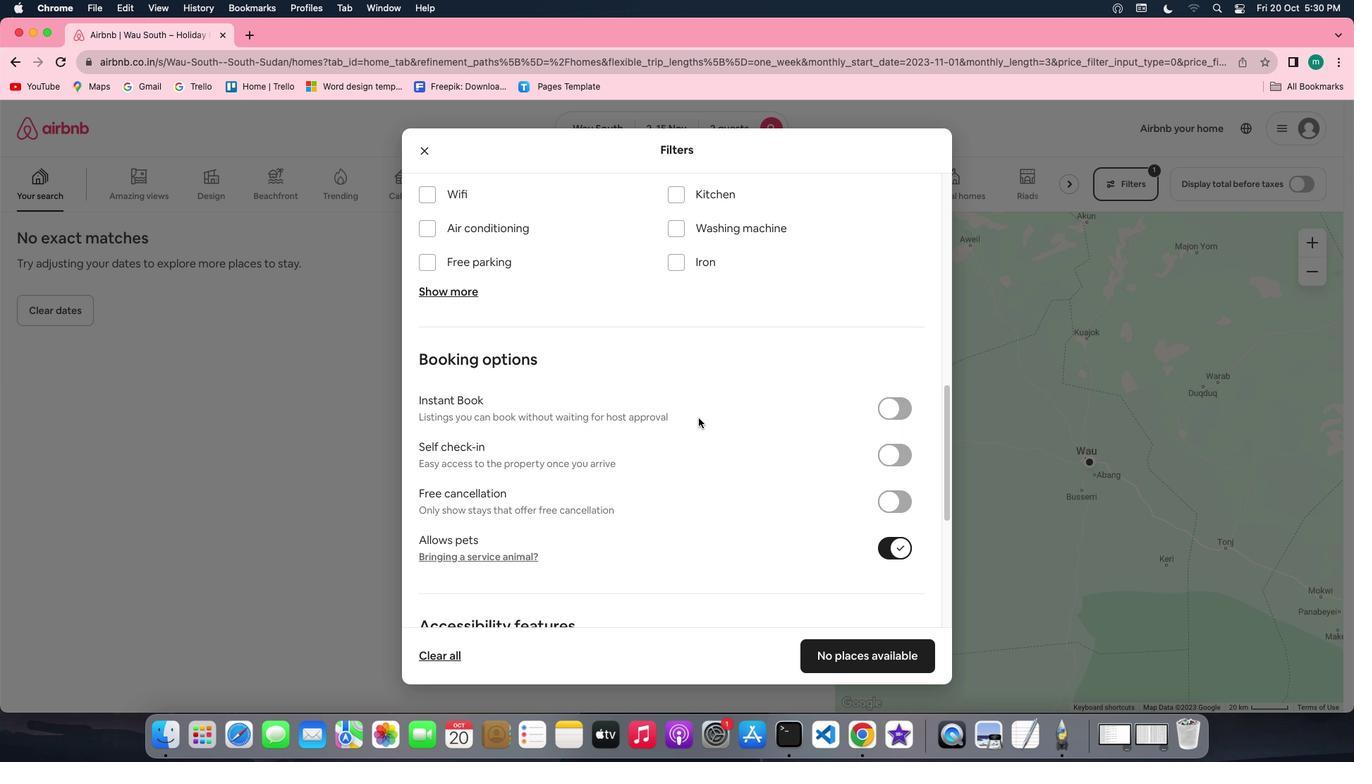 
Action: Mouse scrolled (699, 418) with delta (0, 0)
Screenshot: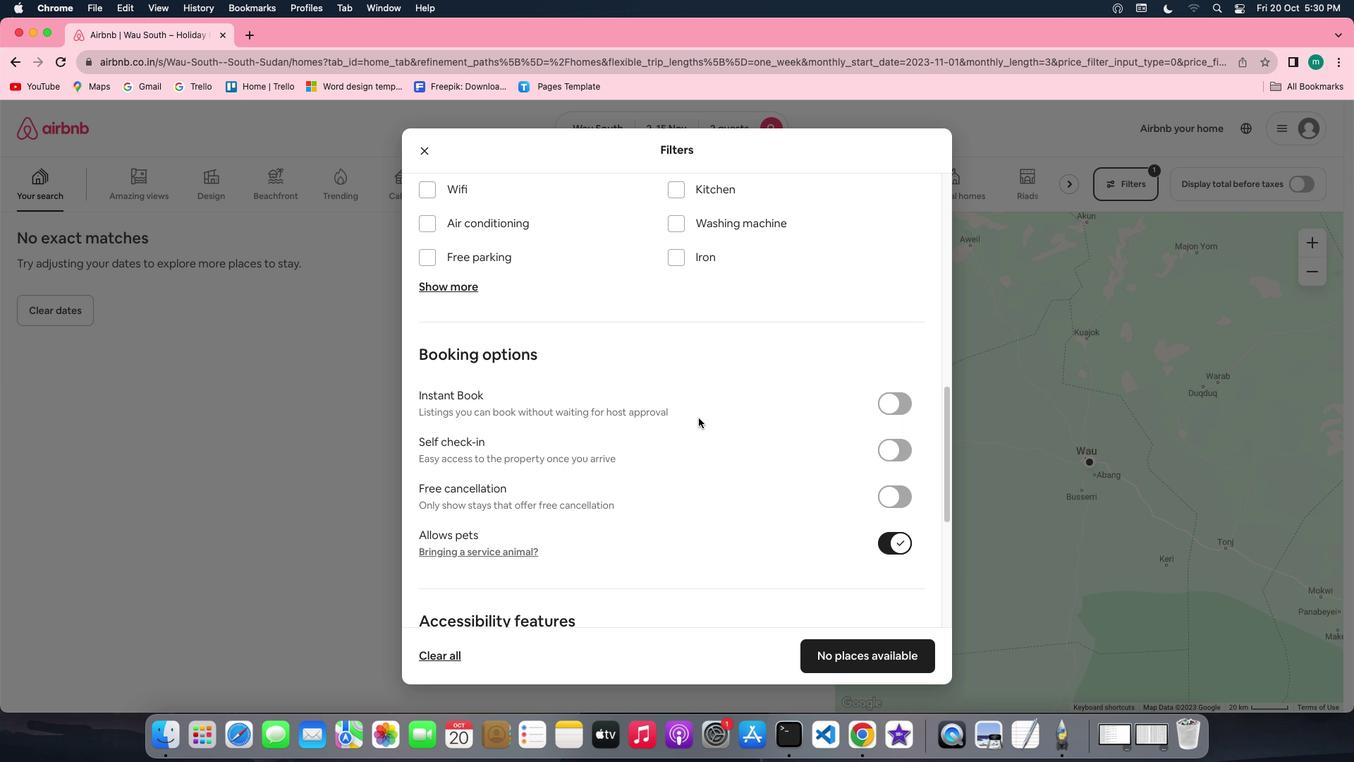 
Action: Mouse scrolled (699, 418) with delta (0, 0)
Screenshot: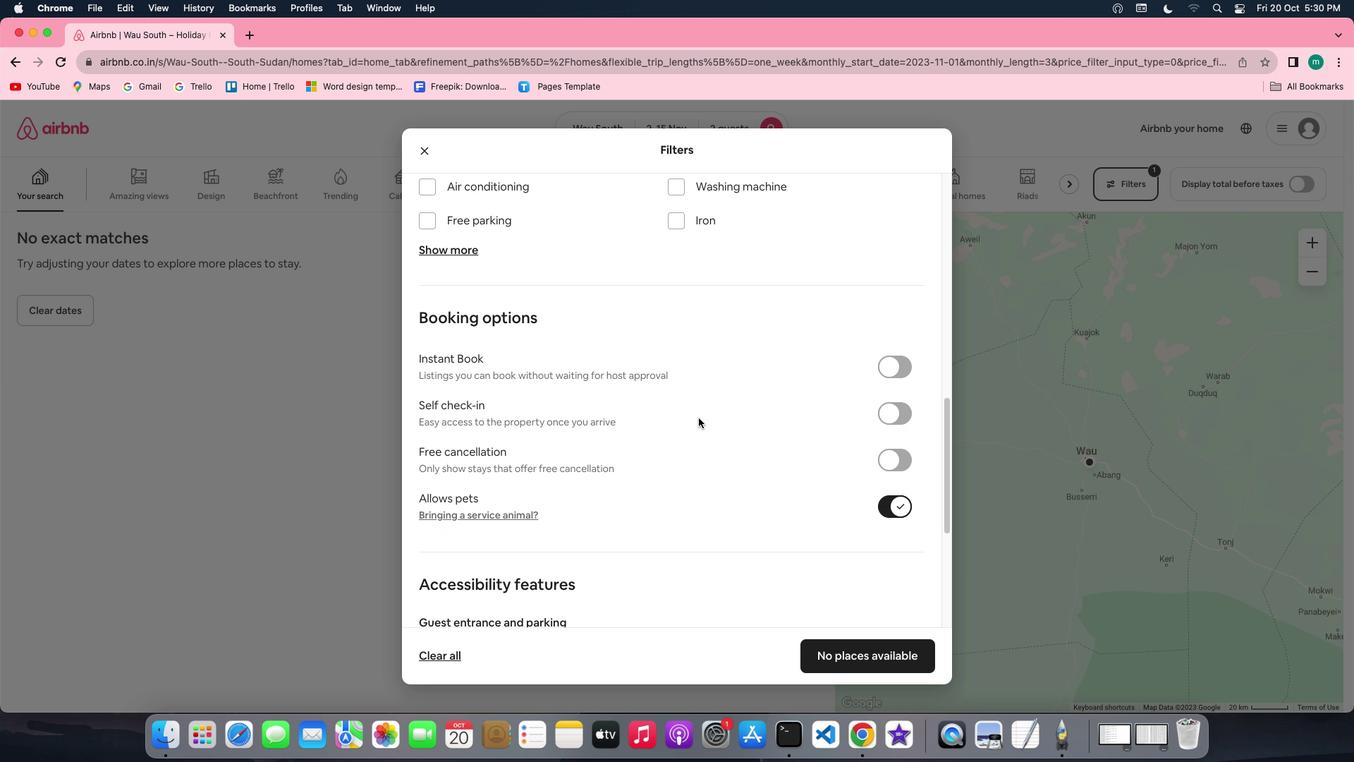 
Action: Mouse scrolled (699, 418) with delta (0, 0)
Screenshot: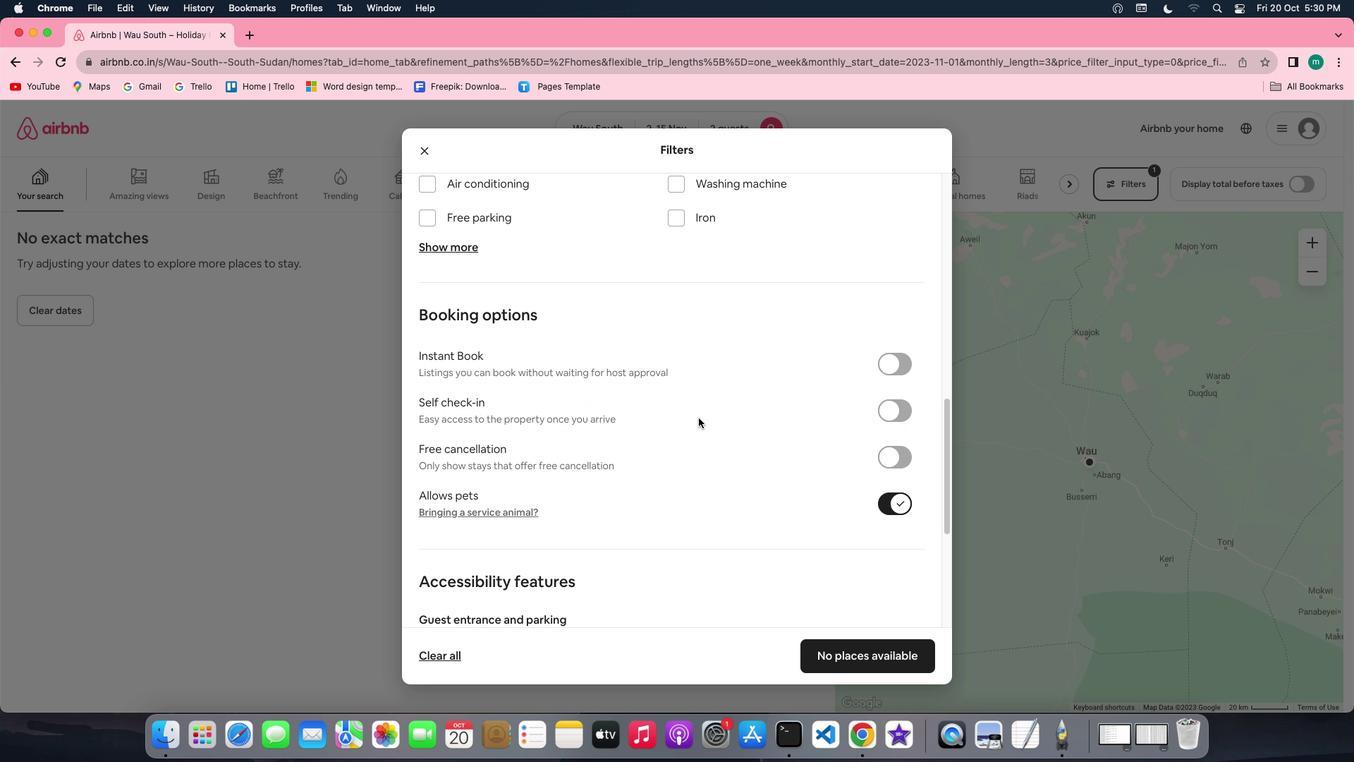 
Action: Mouse scrolled (699, 418) with delta (0, 0)
Screenshot: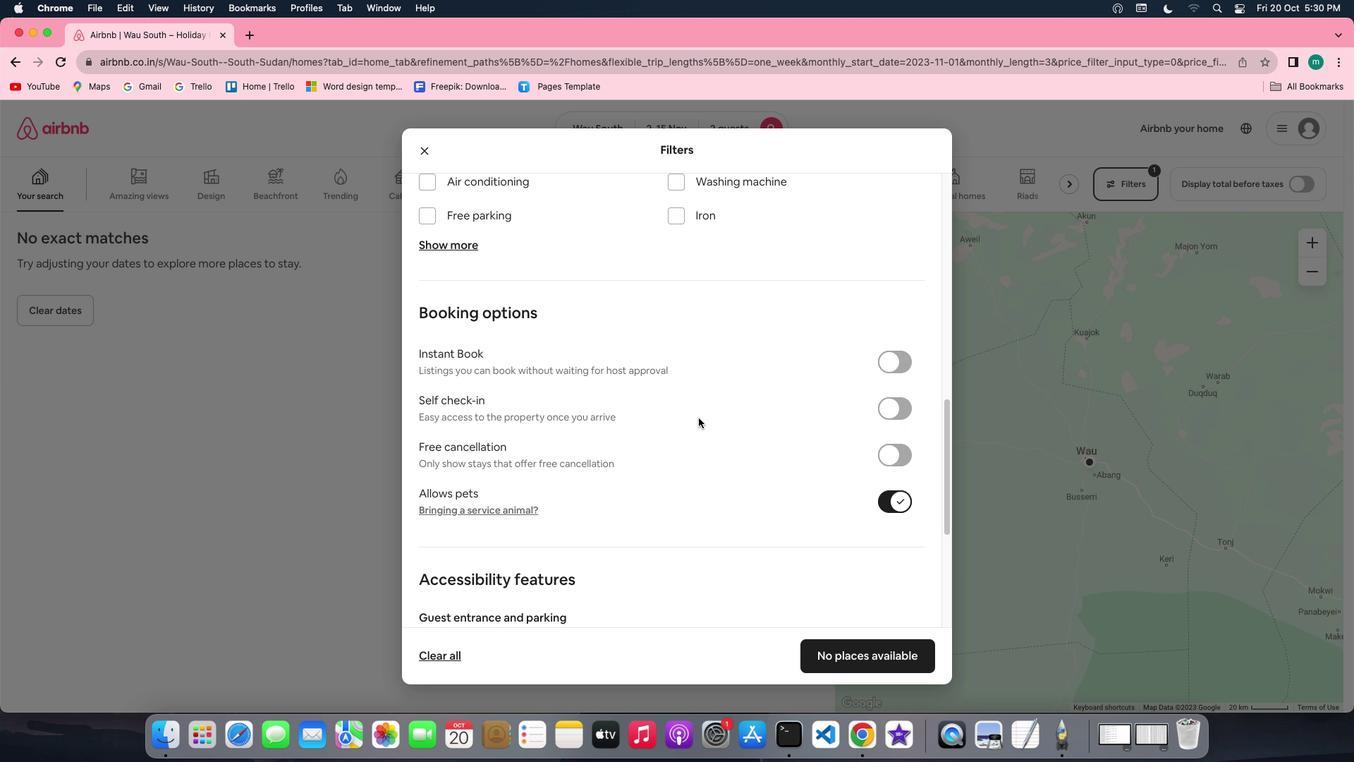 
Action: Mouse scrolled (699, 418) with delta (0, 0)
Screenshot: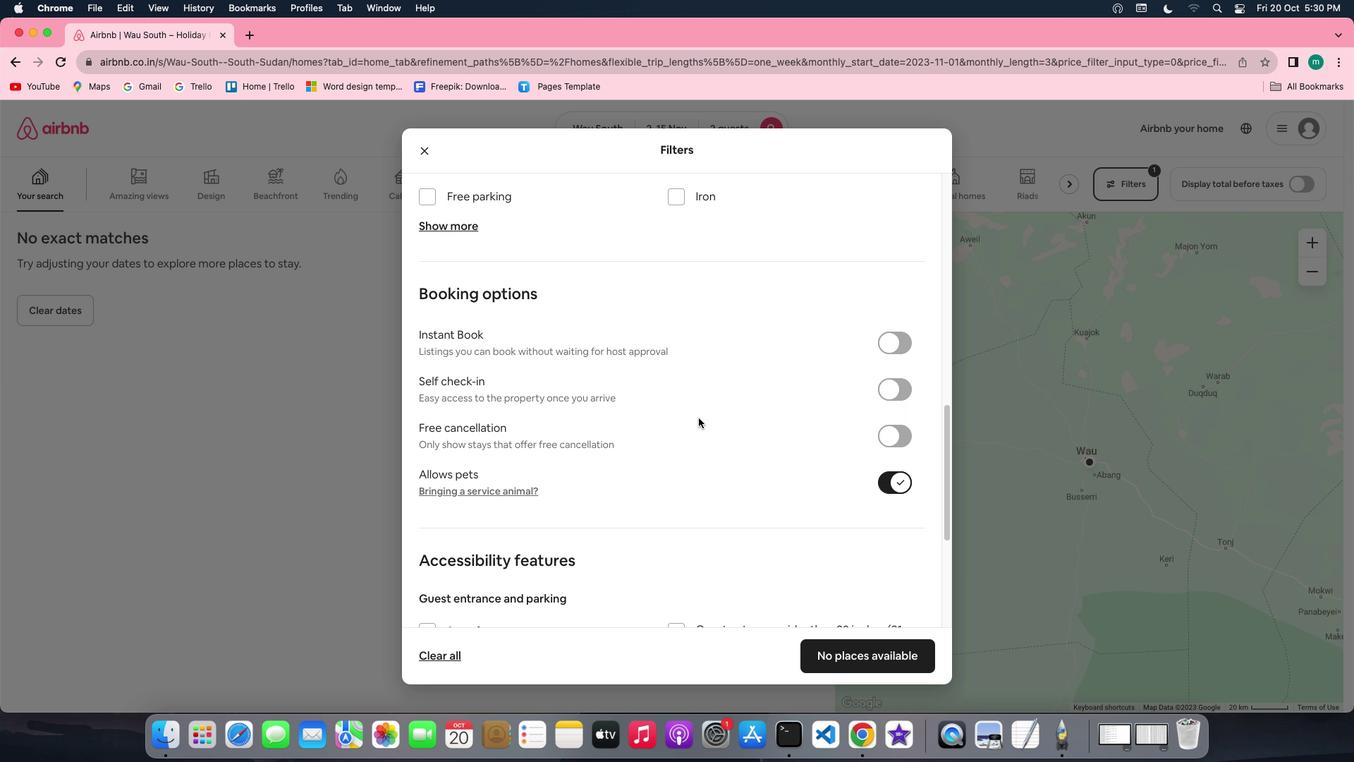 
Action: Mouse moved to (895, 384)
Screenshot: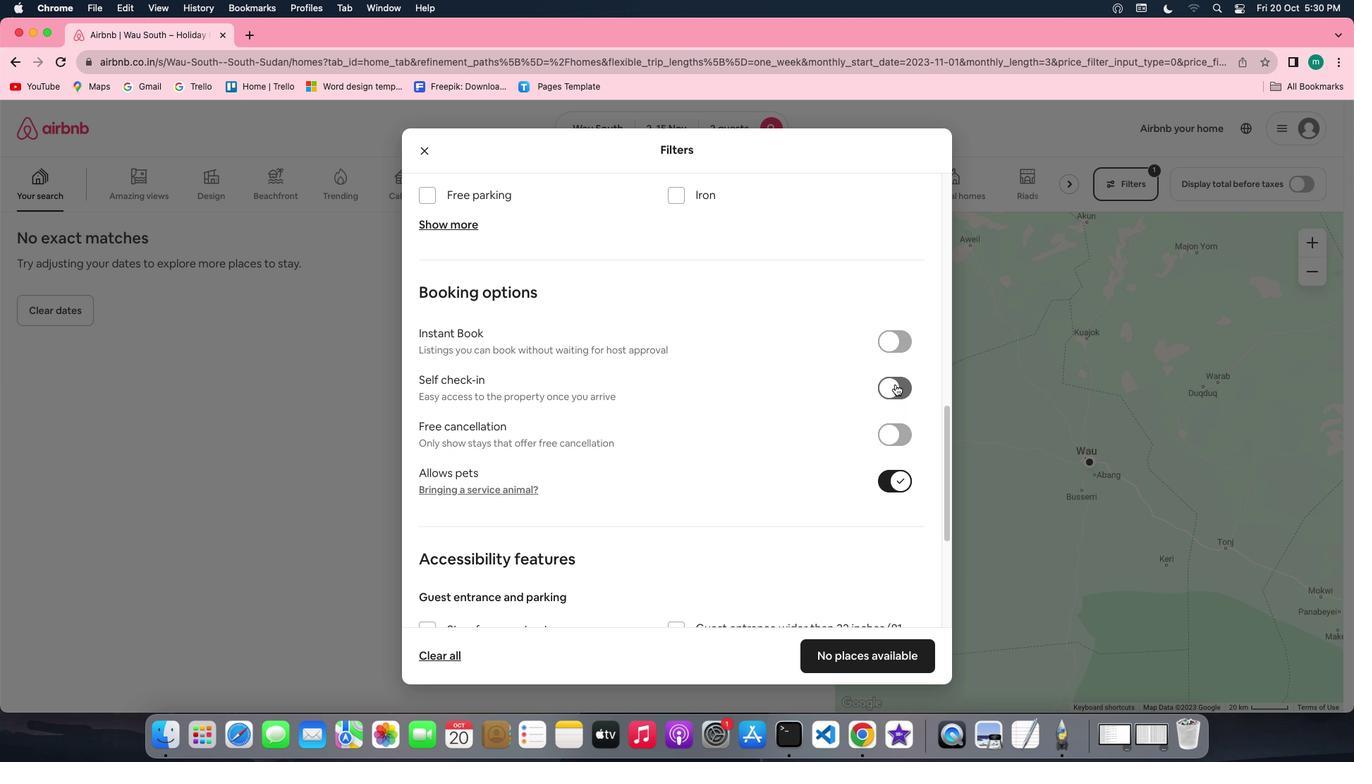 
Action: Mouse pressed left at (895, 384)
Screenshot: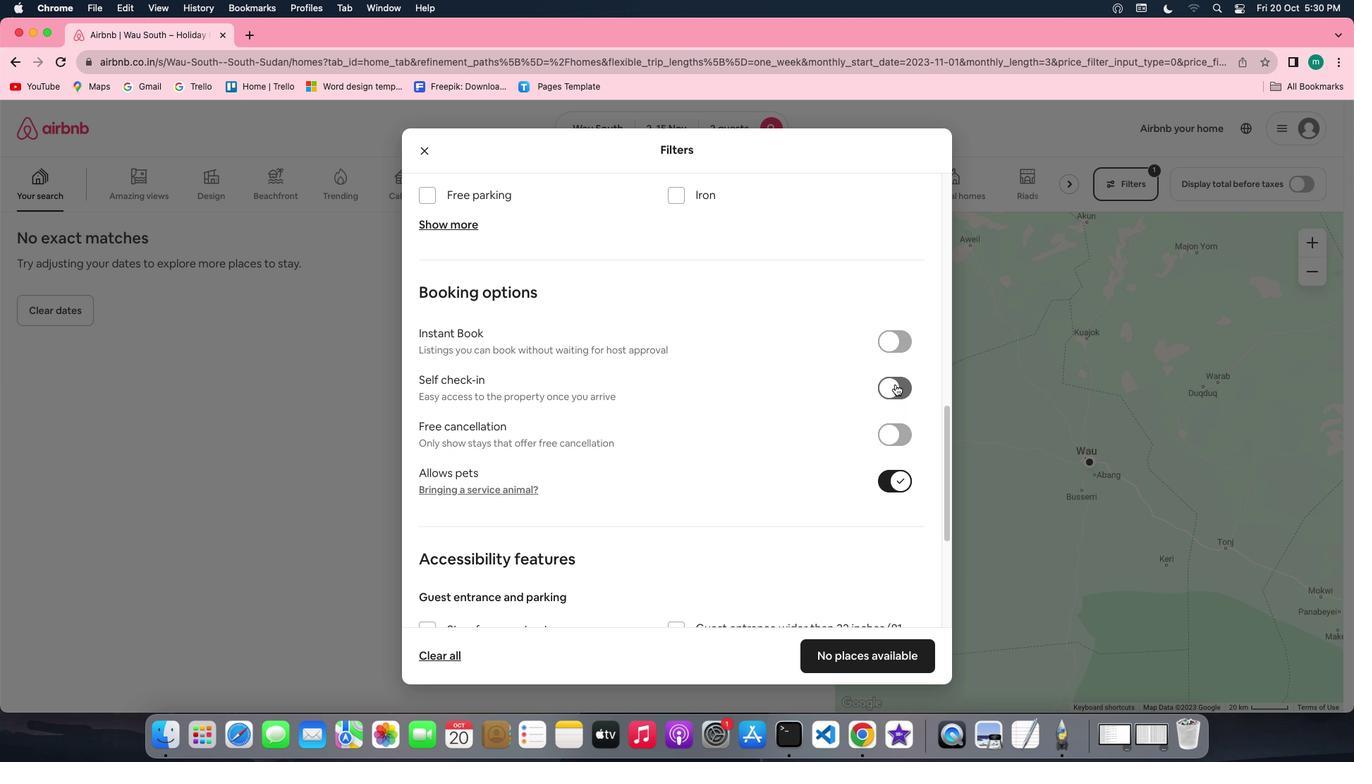 
Action: Mouse moved to (762, 487)
Screenshot: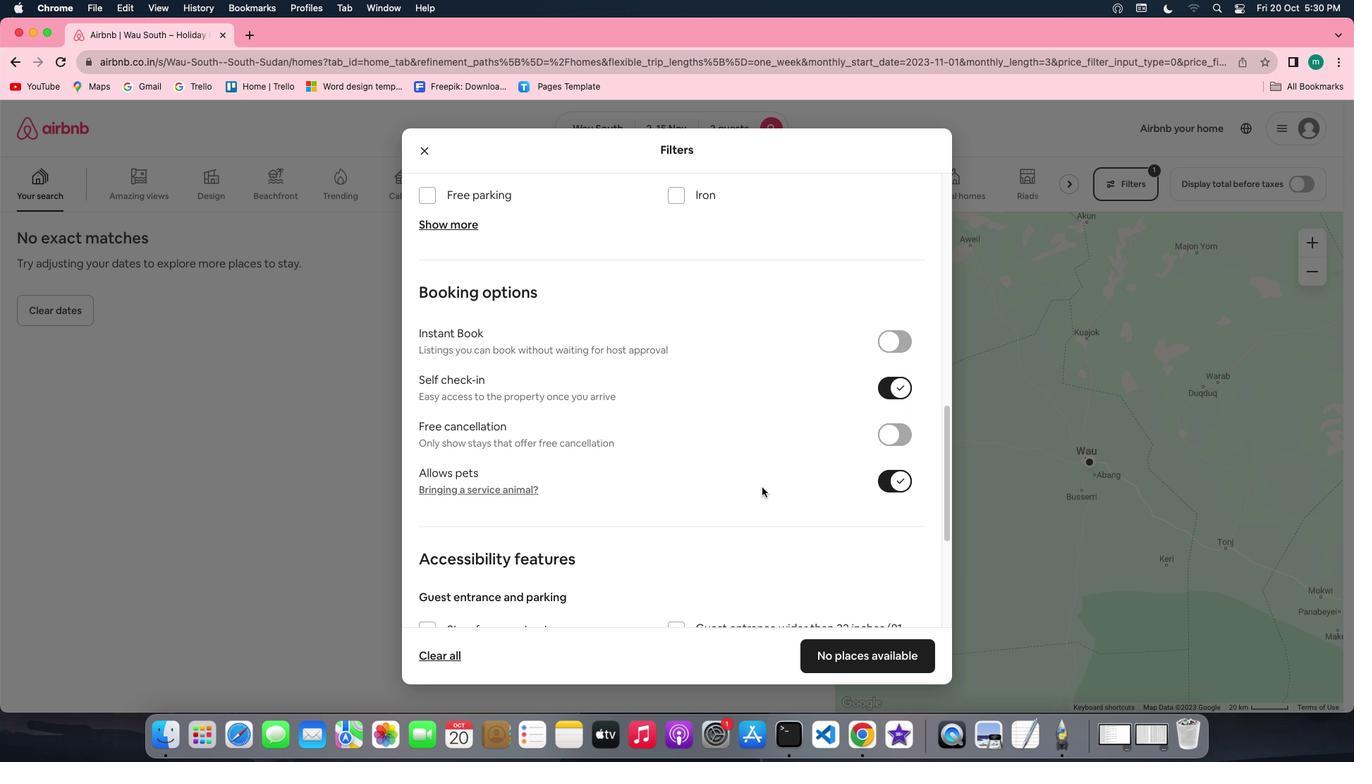 
Action: Mouse scrolled (762, 487) with delta (0, 0)
Screenshot: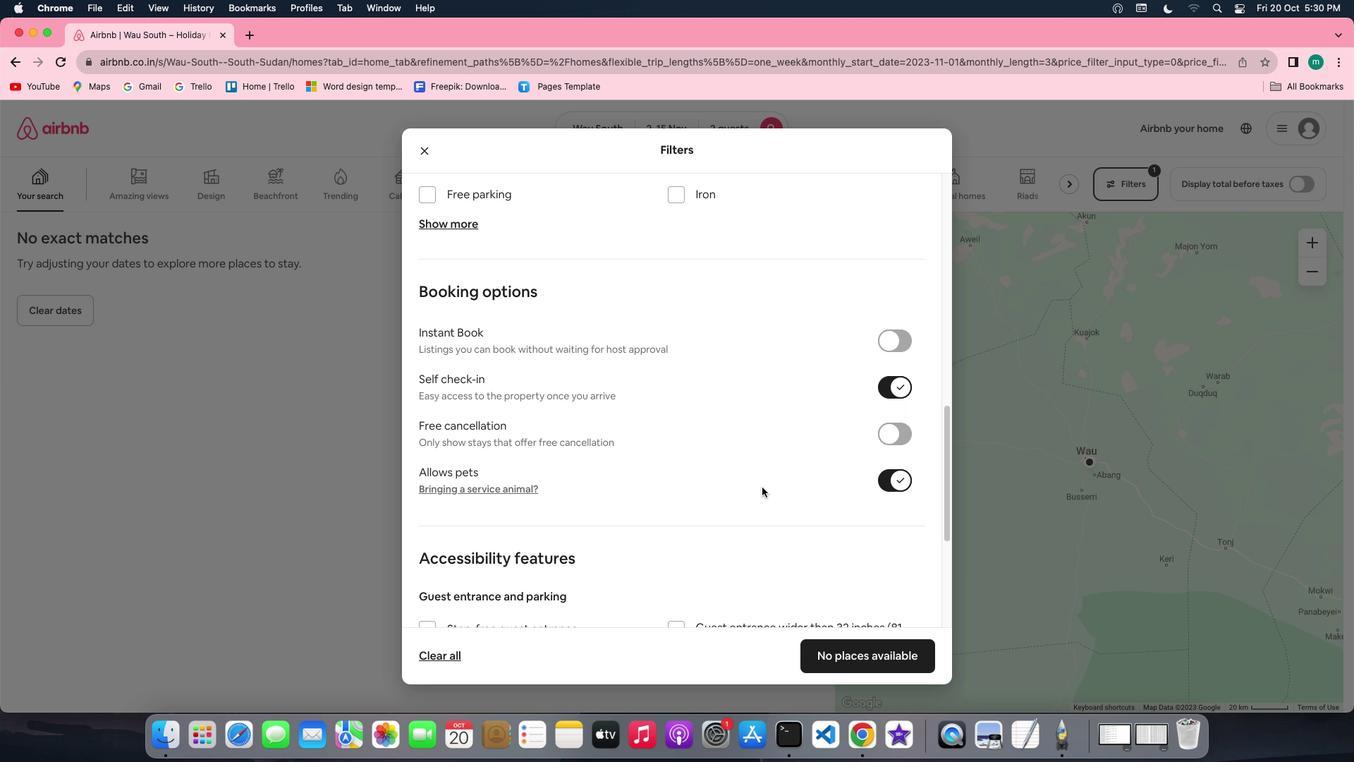 
Action: Mouse scrolled (762, 487) with delta (0, 0)
Screenshot: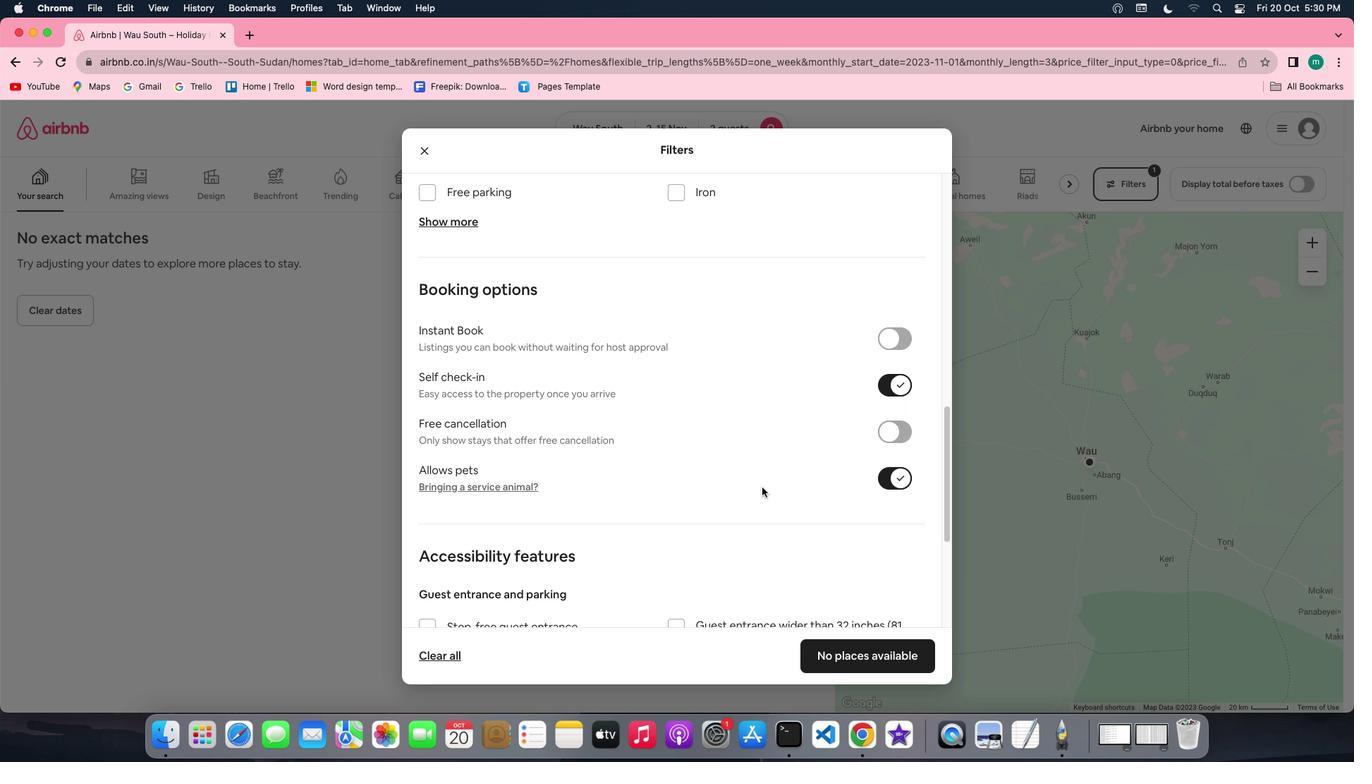 
Action: Mouse scrolled (762, 487) with delta (0, -1)
Screenshot: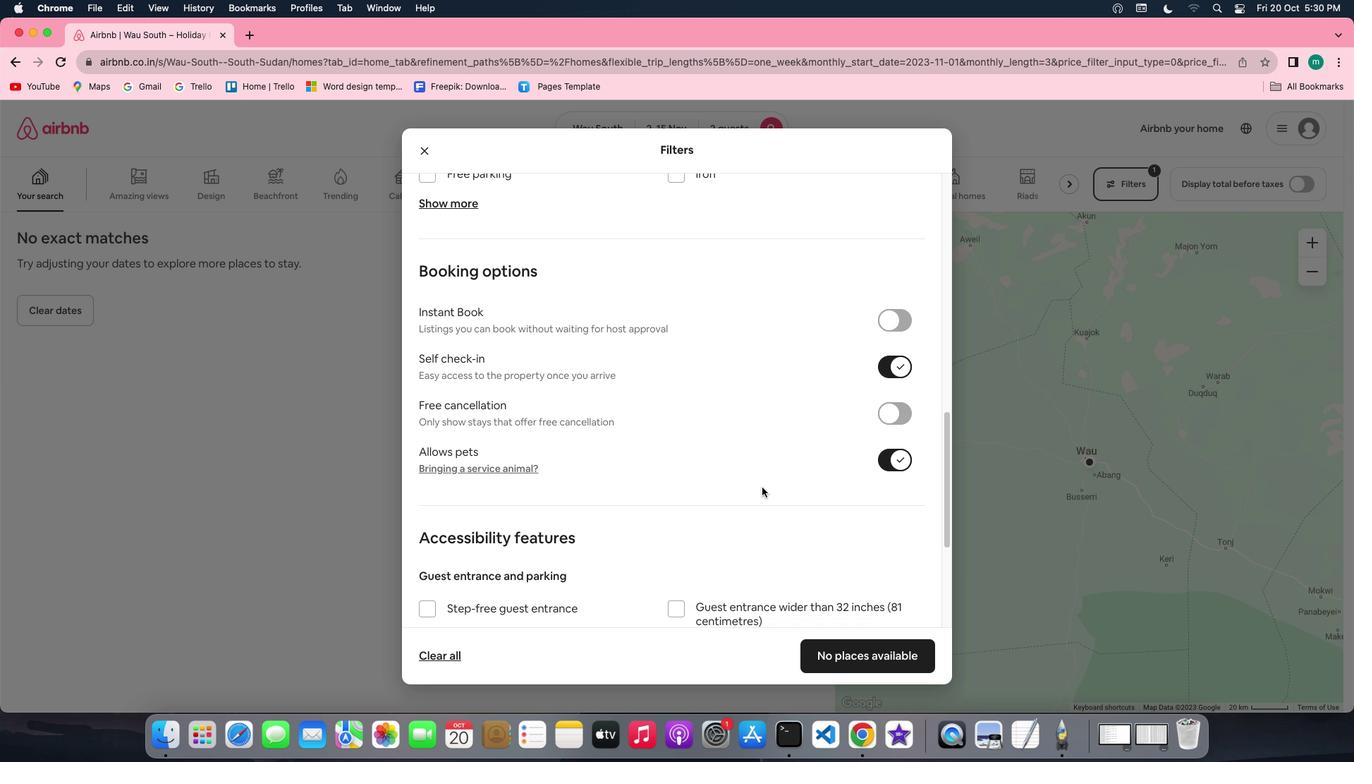 
Action: Mouse scrolled (762, 487) with delta (0, -2)
Screenshot: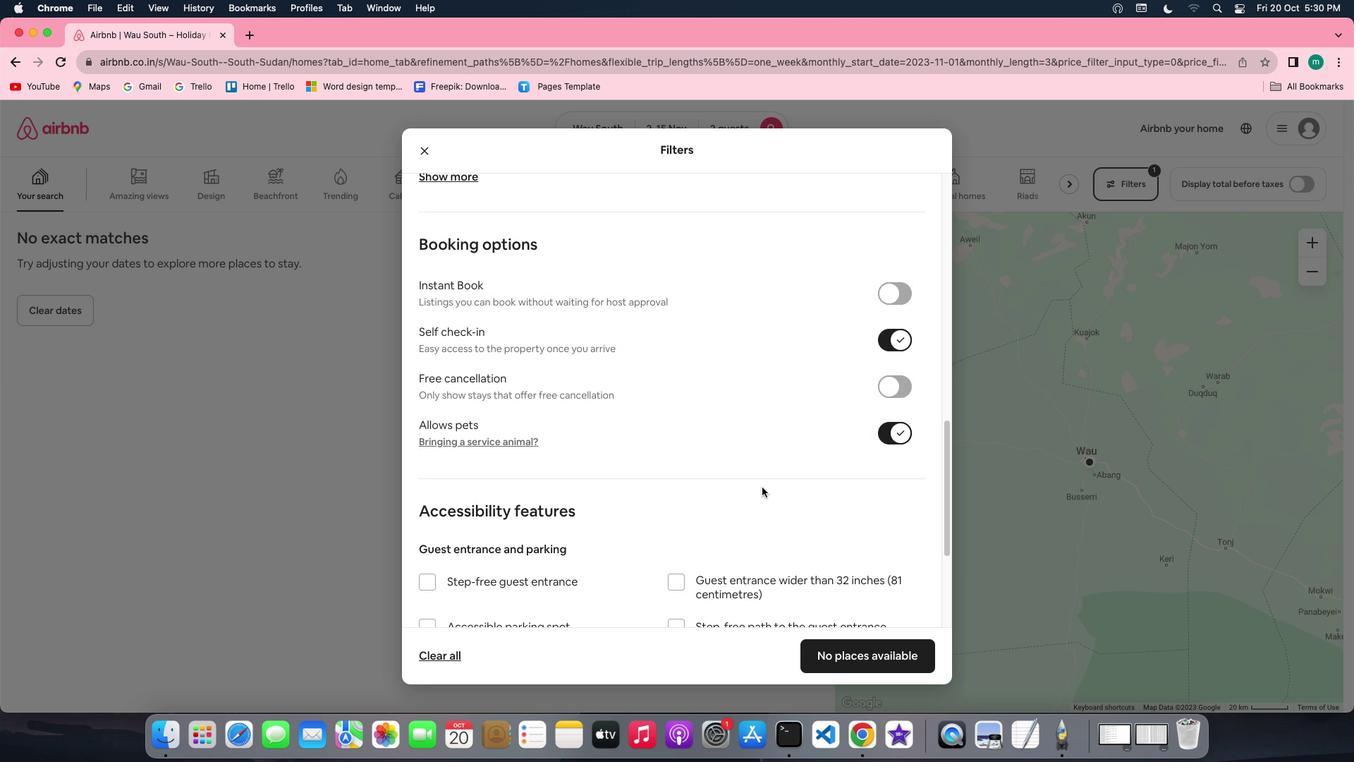 
Action: Mouse moved to (800, 550)
Screenshot: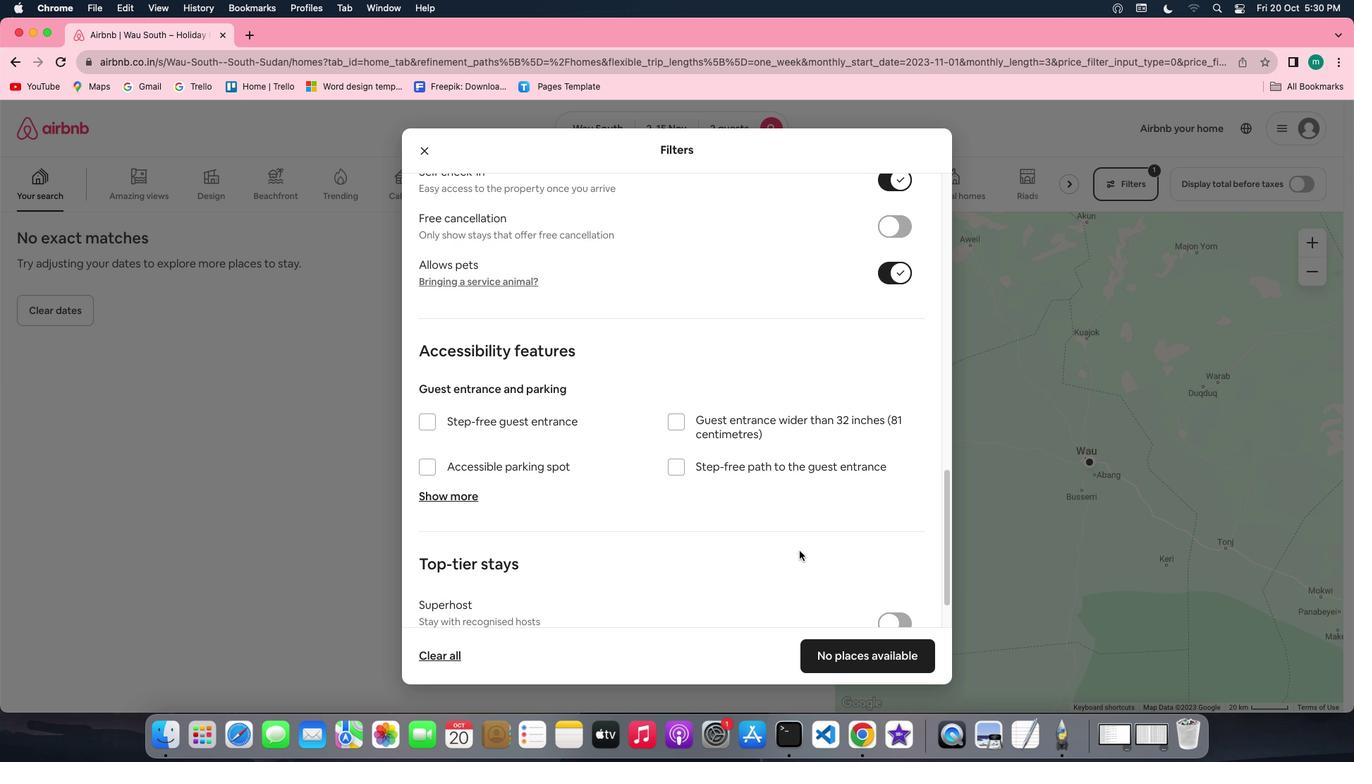
Action: Mouse scrolled (800, 550) with delta (0, 0)
Screenshot: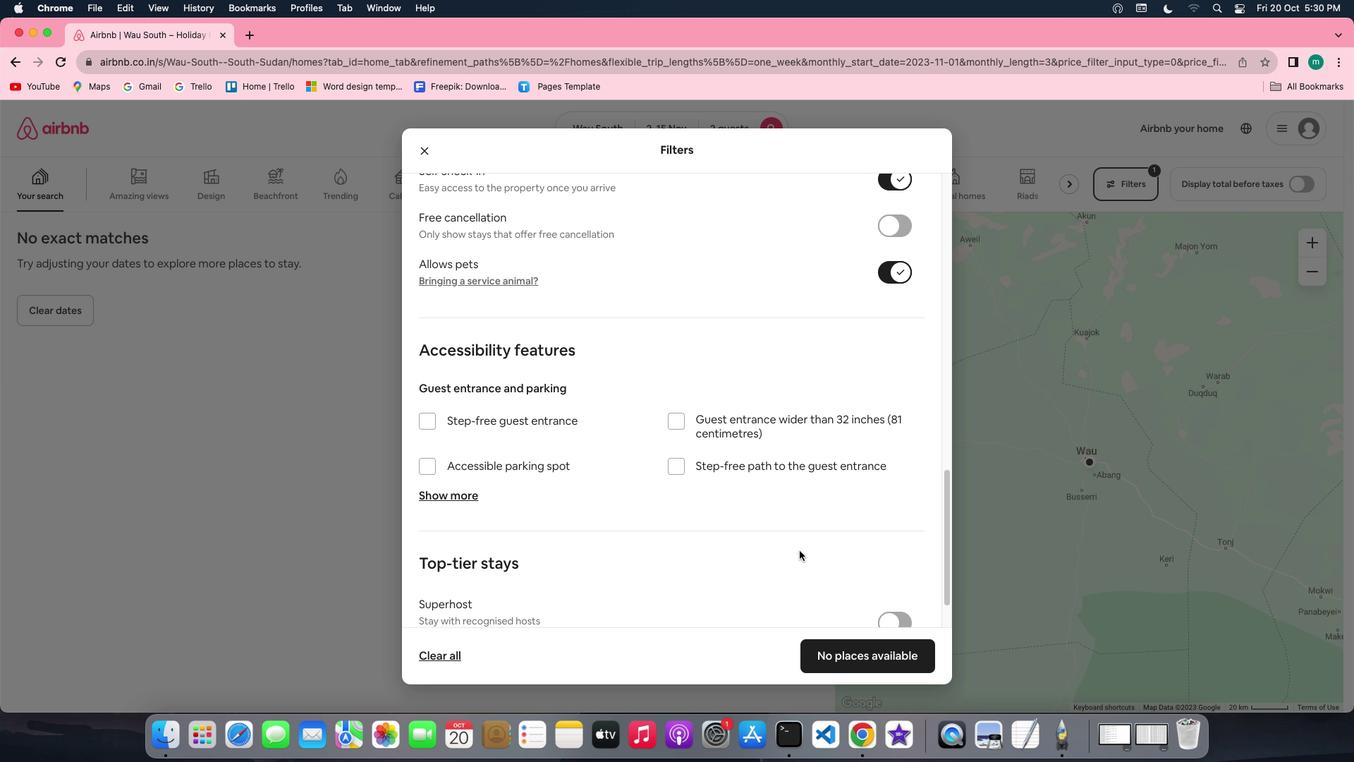 
Action: Mouse scrolled (800, 550) with delta (0, 0)
Screenshot: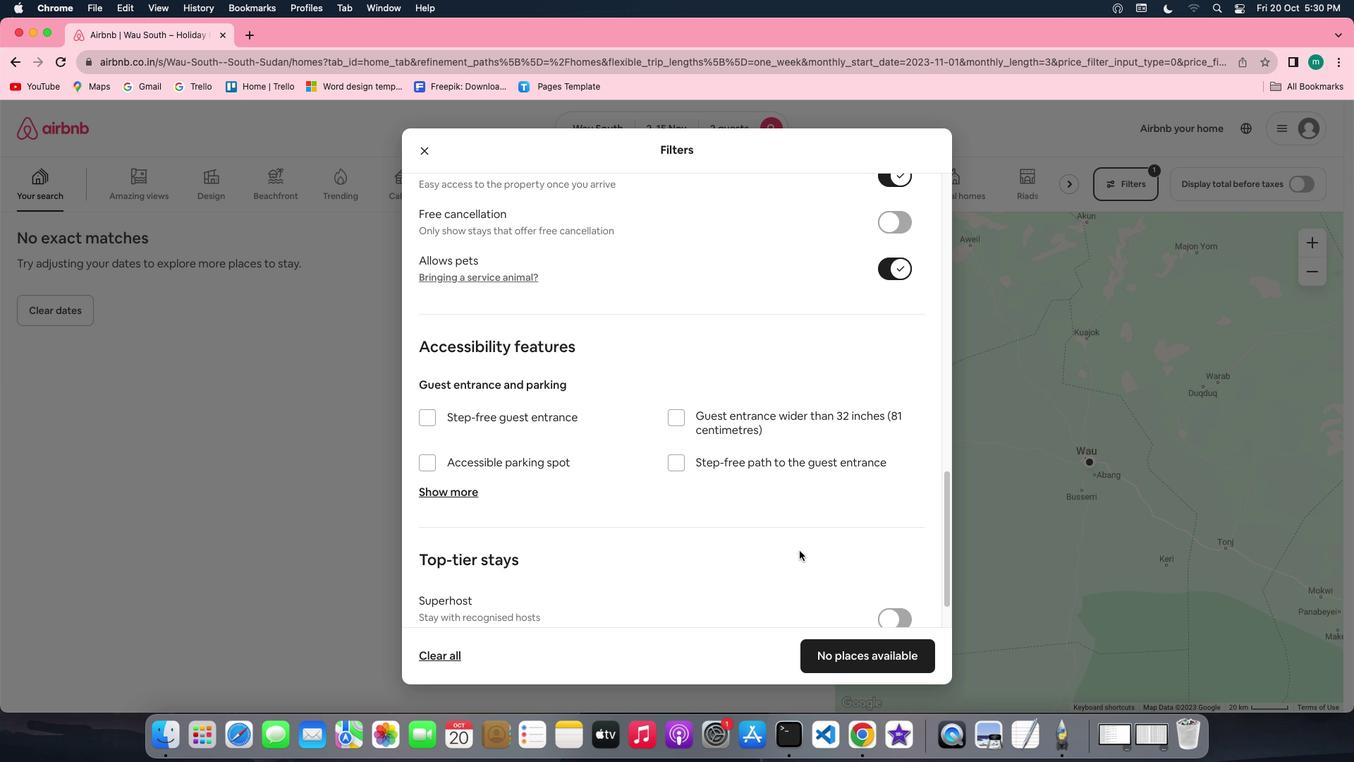 
Action: Mouse scrolled (800, 550) with delta (0, -2)
Screenshot: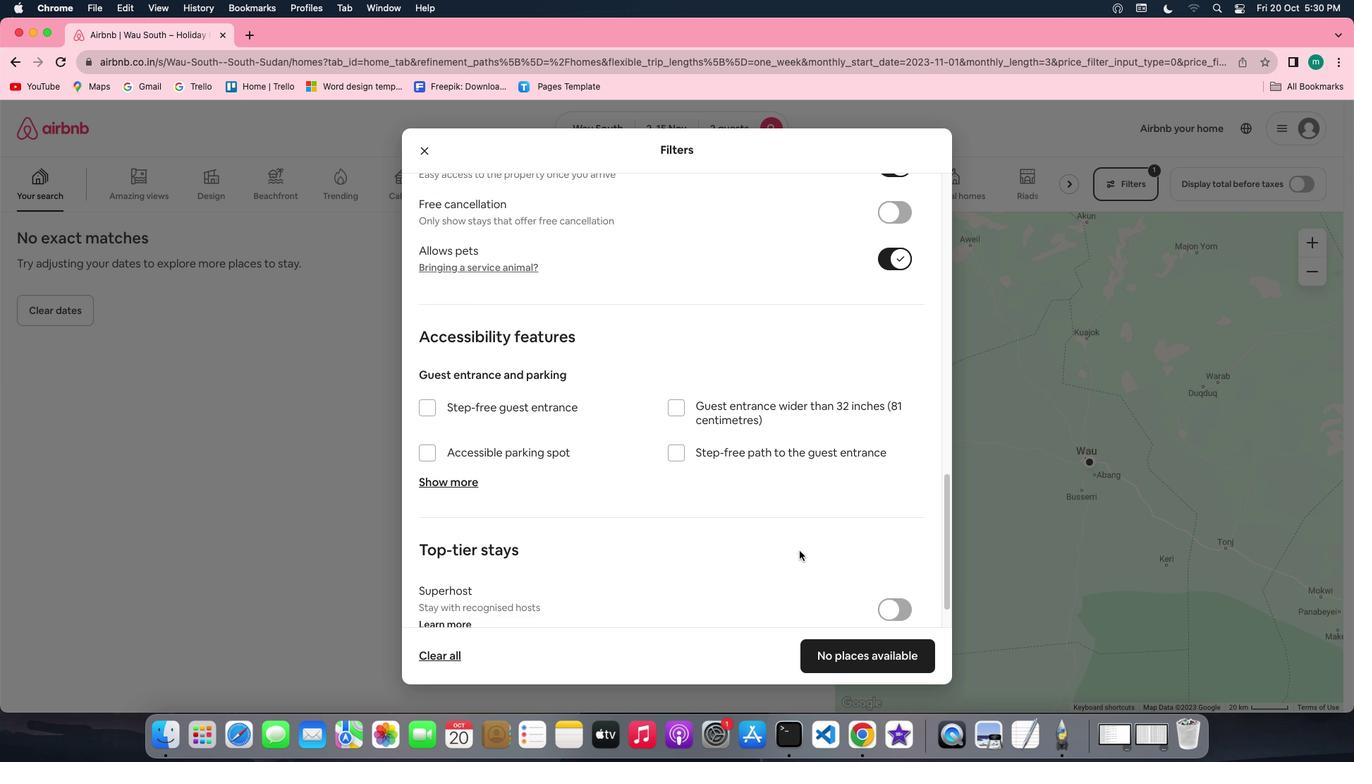 
Action: Mouse scrolled (800, 550) with delta (0, -2)
Screenshot: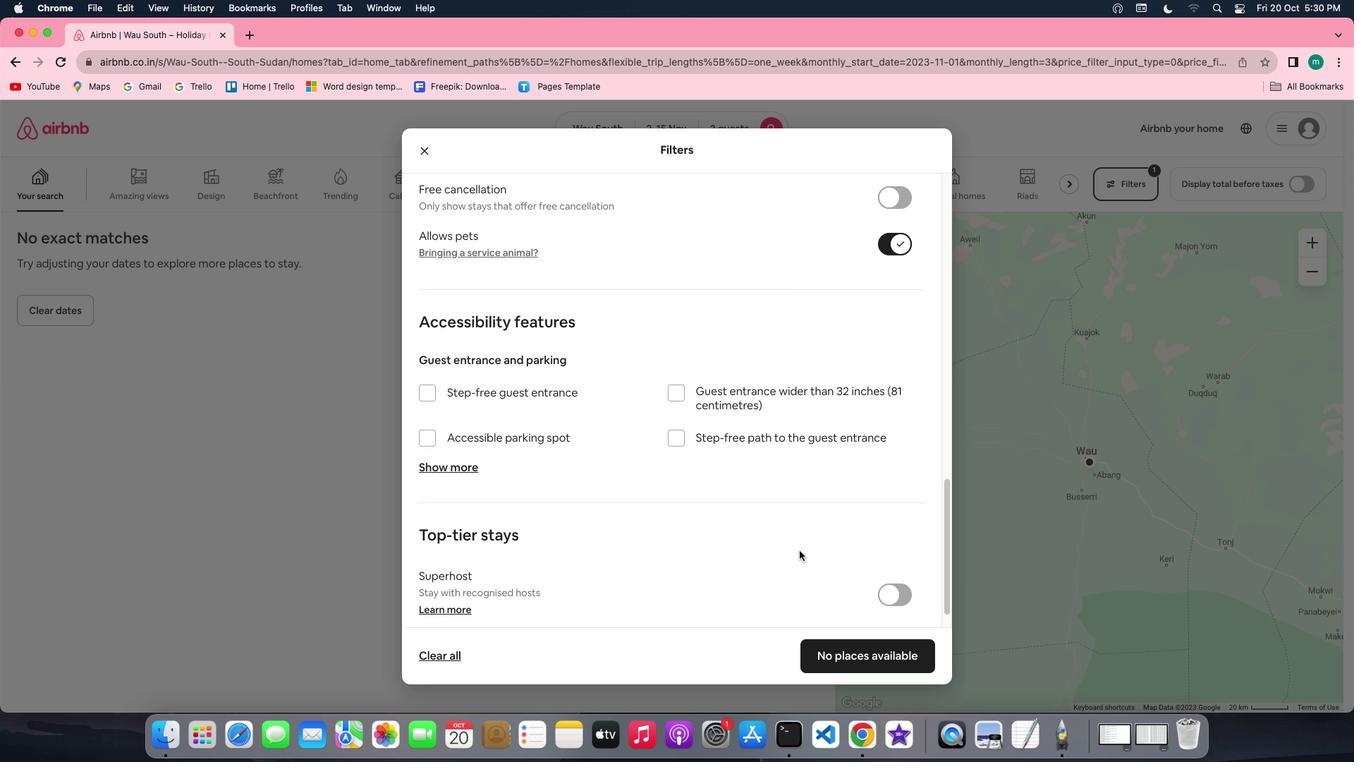 
Action: Mouse moved to (842, 558)
Screenshot: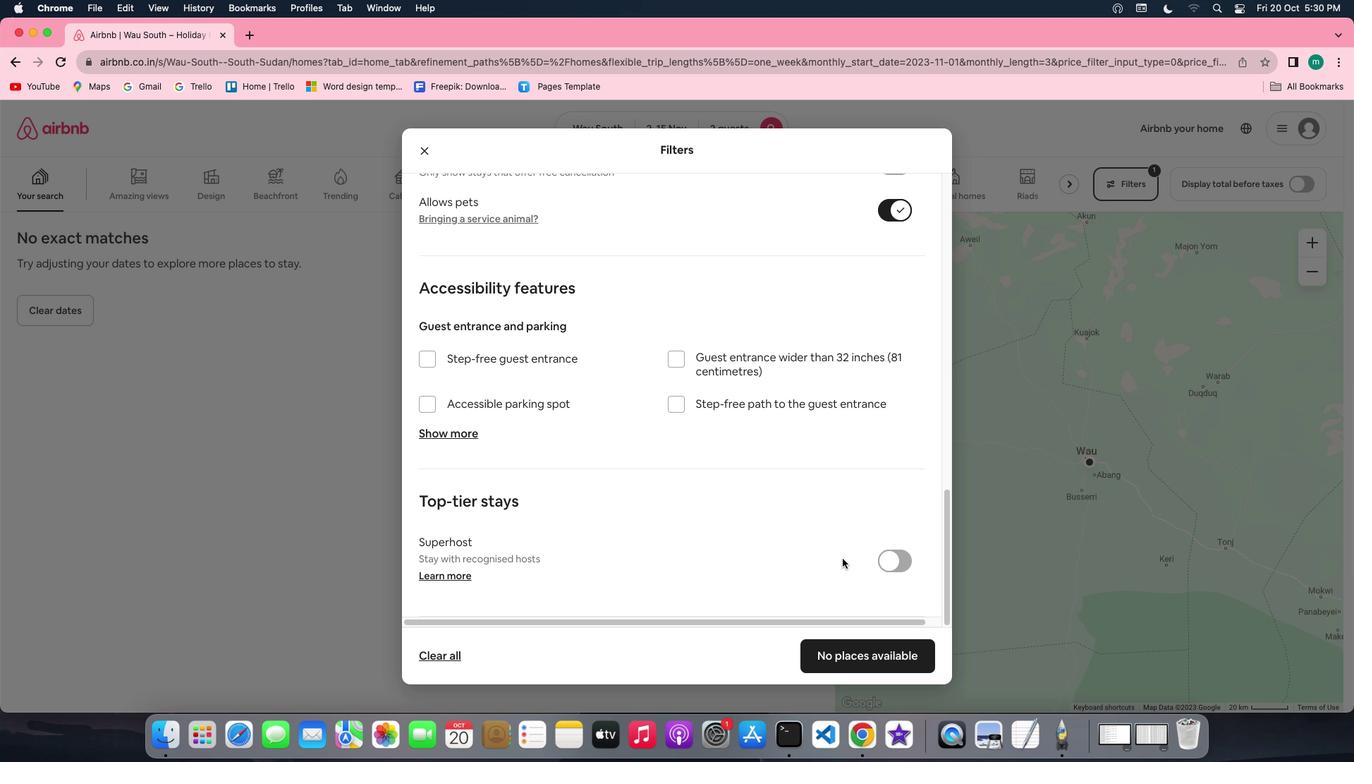
Action: Mouse scrolled (842, 558) with delta (0, 0)
Screenshot: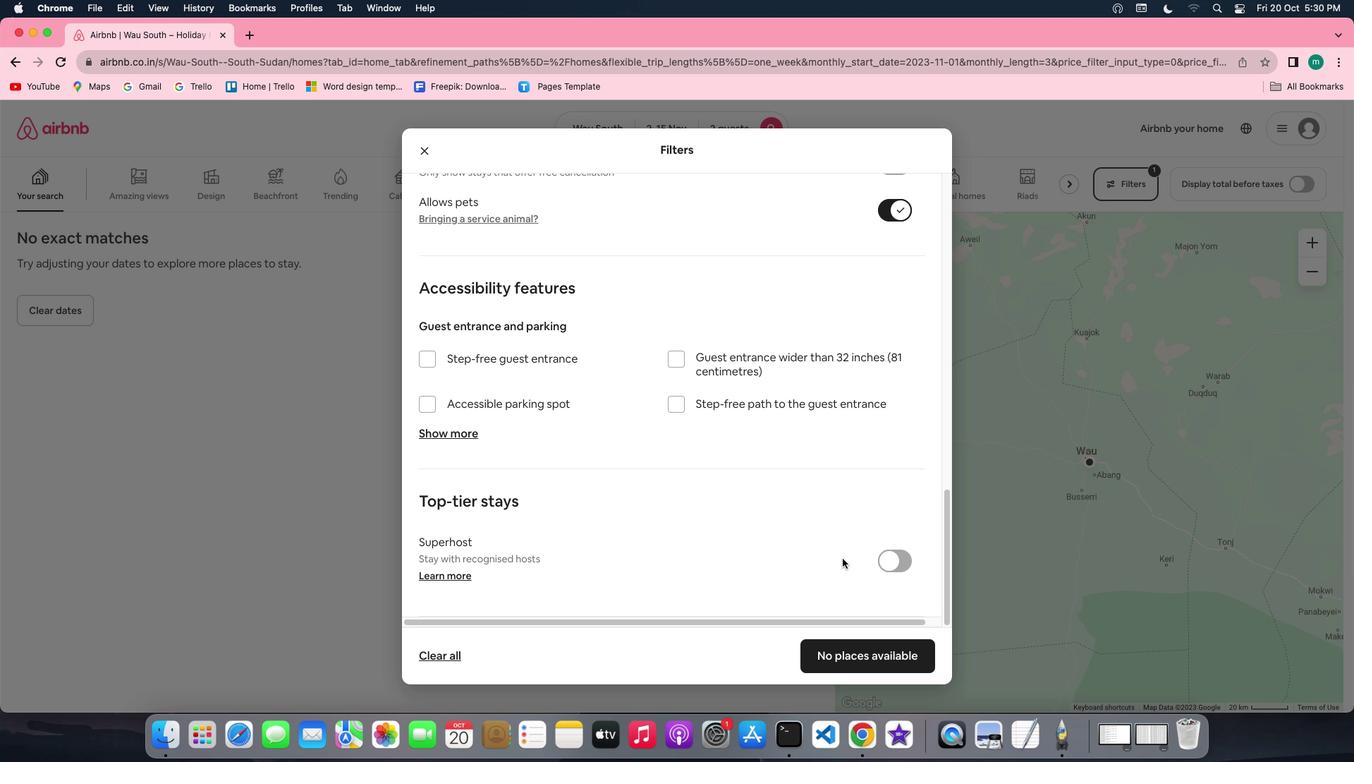 
Action: Mouse scrolled (842, 558) with delta (0, 0)
Screenshot: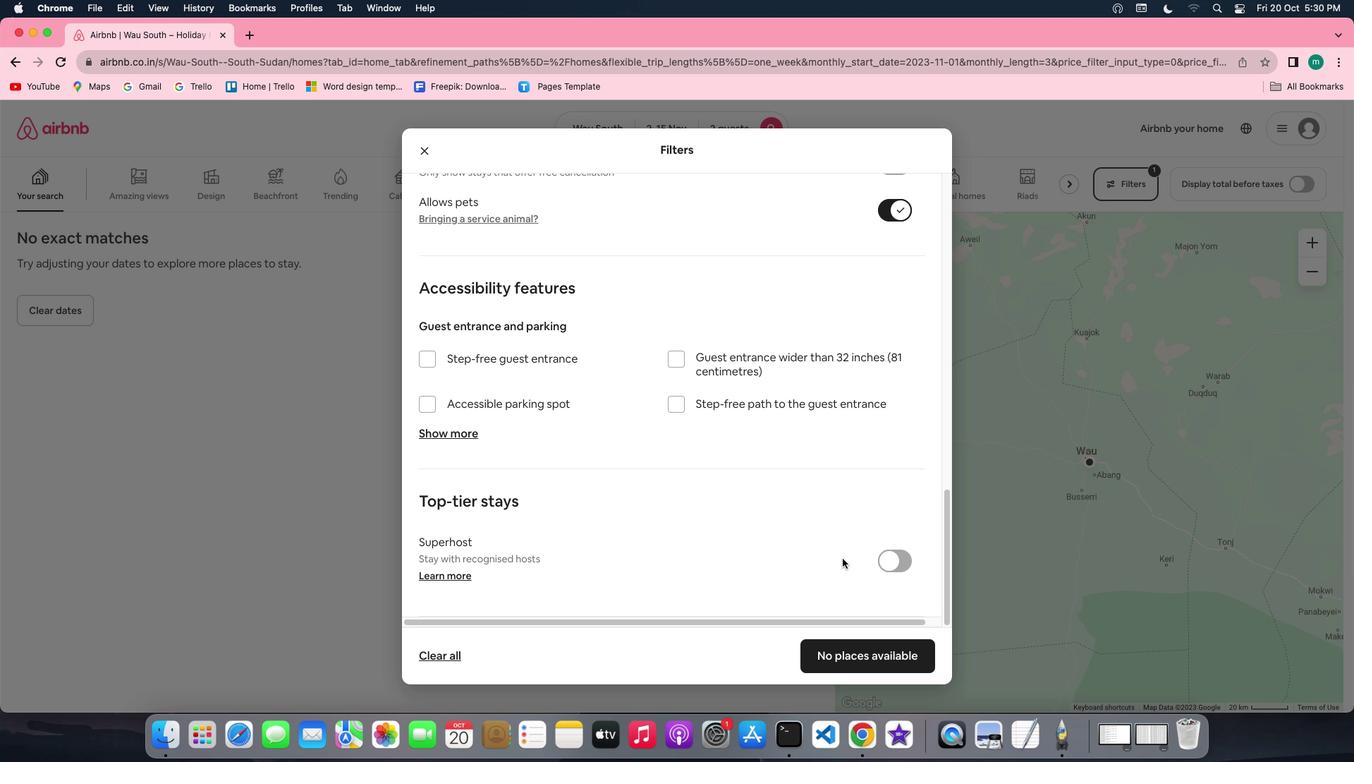 
Action: Mouse scrolled (842, 558) with delta (0, -2)
Screenshot: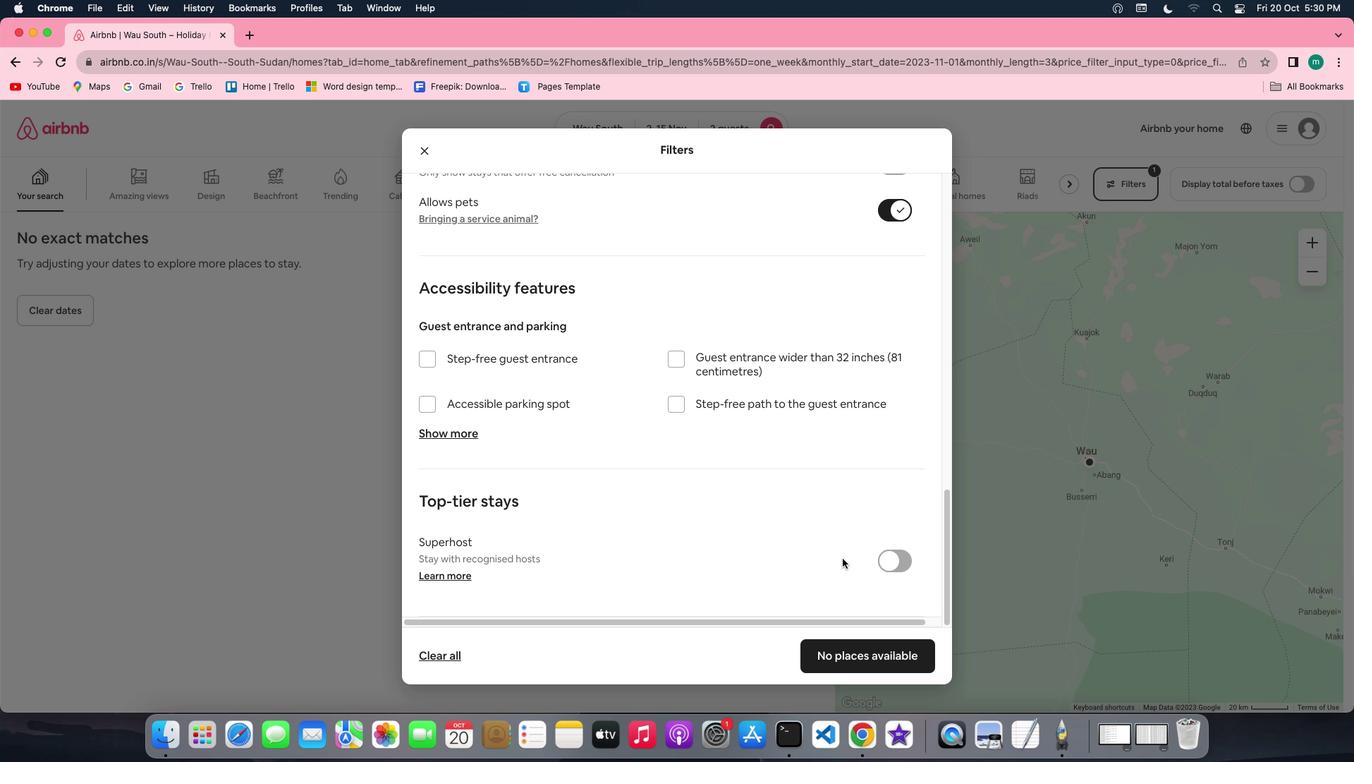 
Action: Mouse scrolled (842, 558) with delta (0, -2)
Screenshot: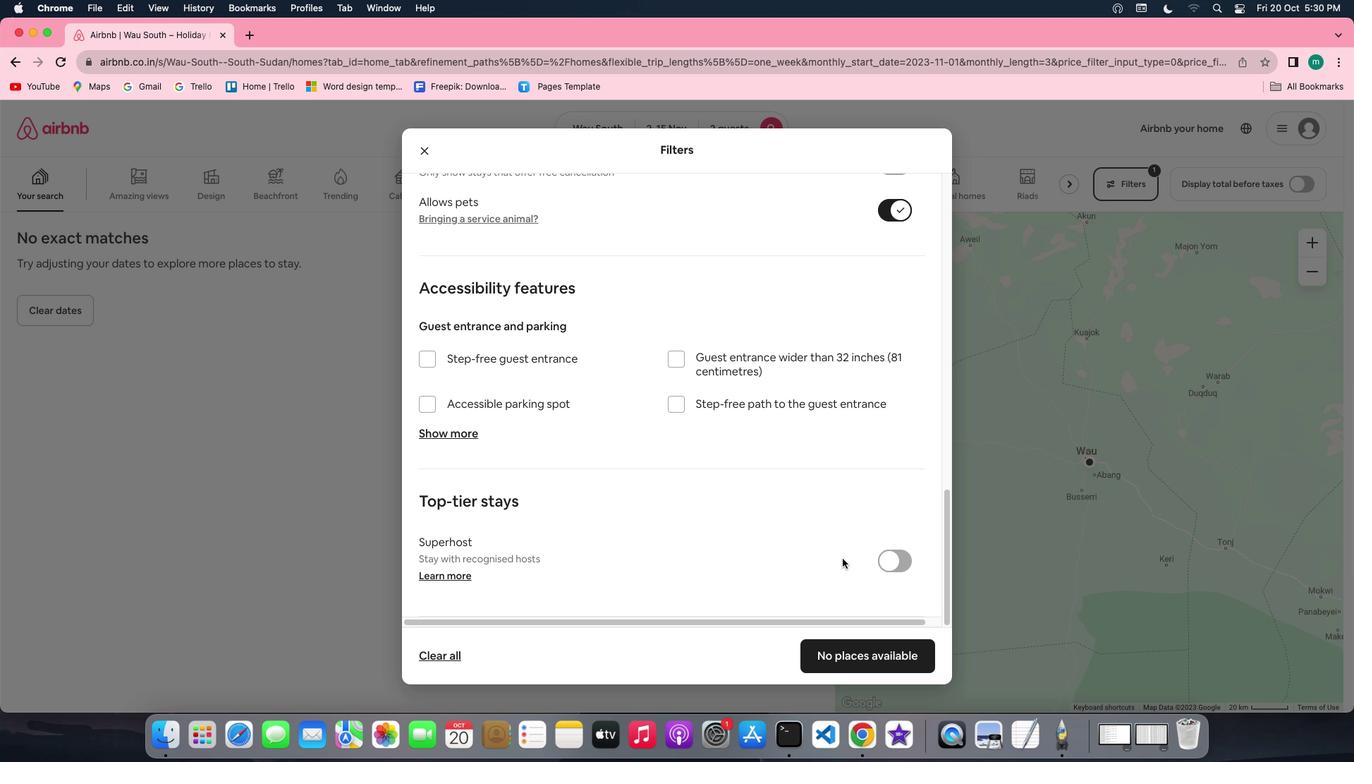 
Action: Mouse moved to (872, 652)
Screenshot: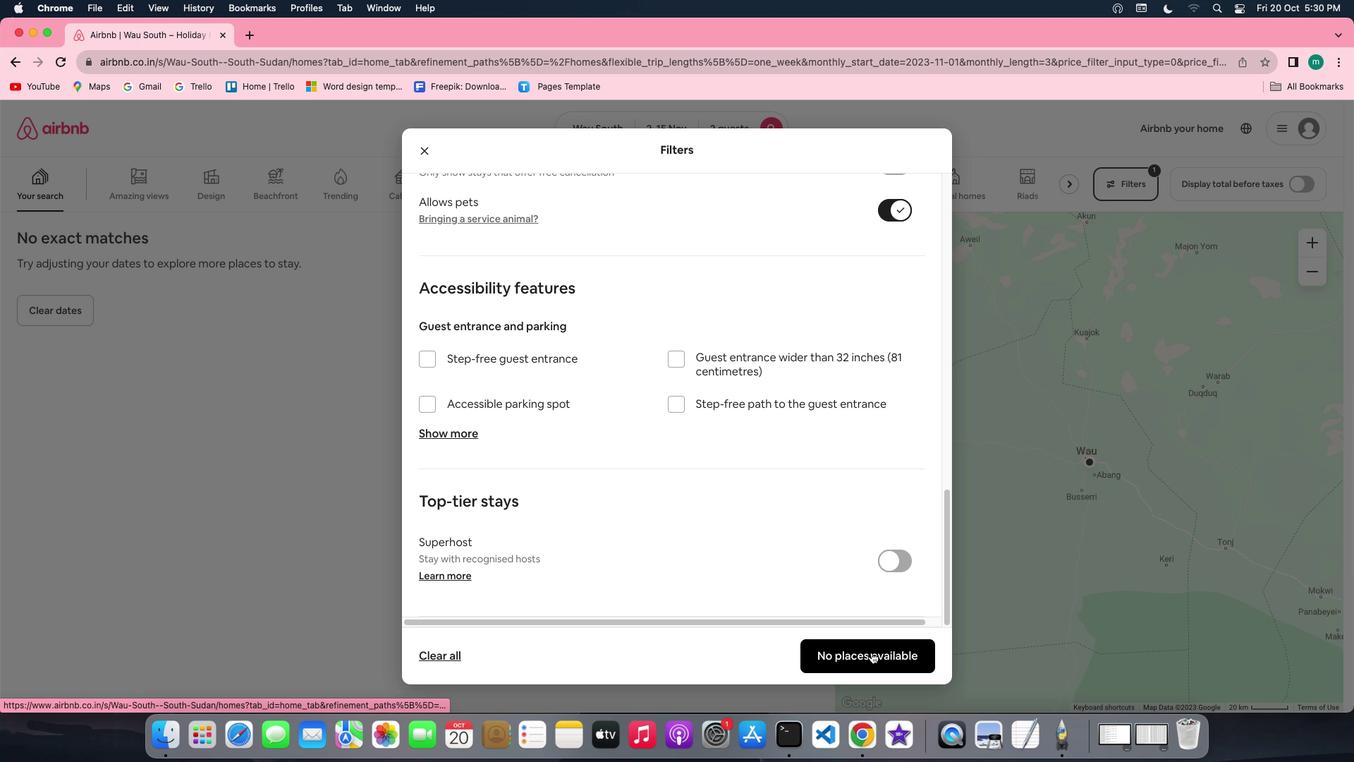 
Action: Mouse pressed left at (872, 652)
Screenshot: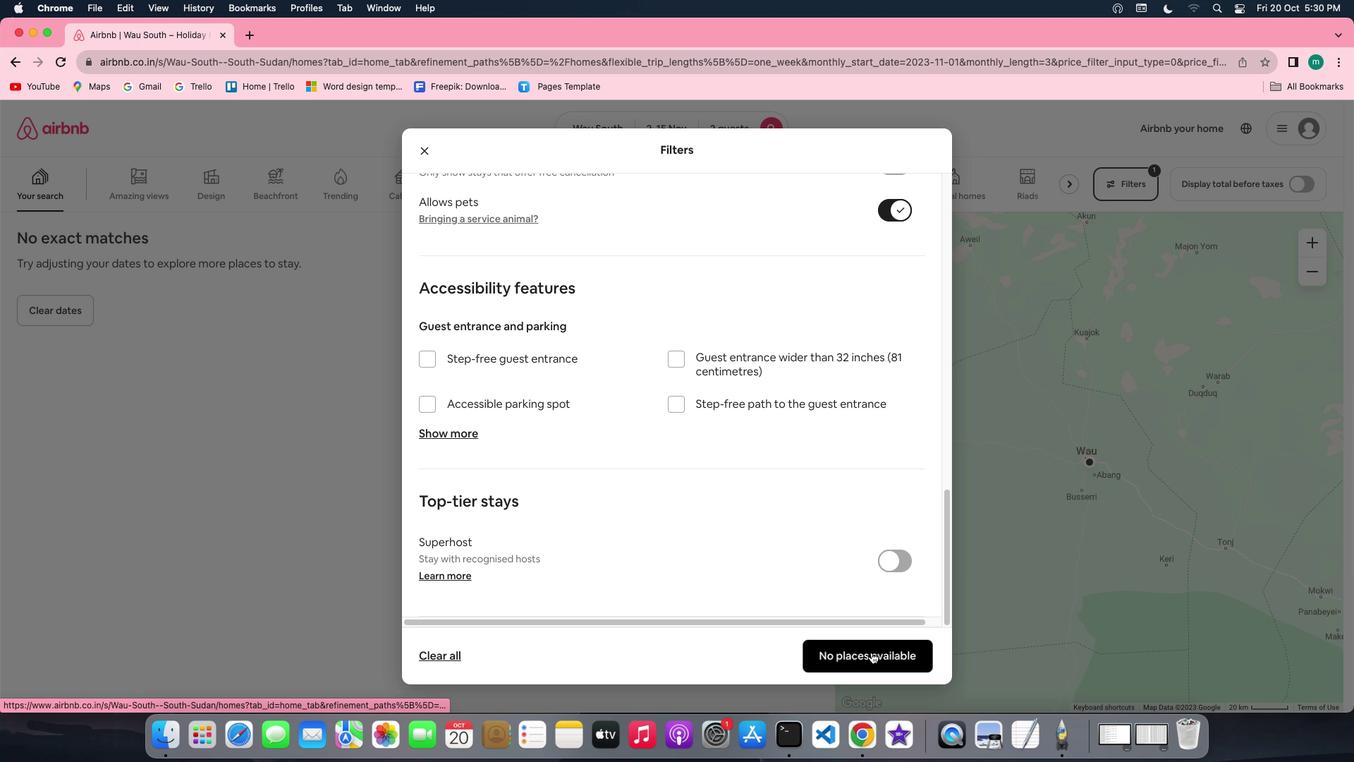 
Action: Mouse moved to (687, 558)
Screenshot: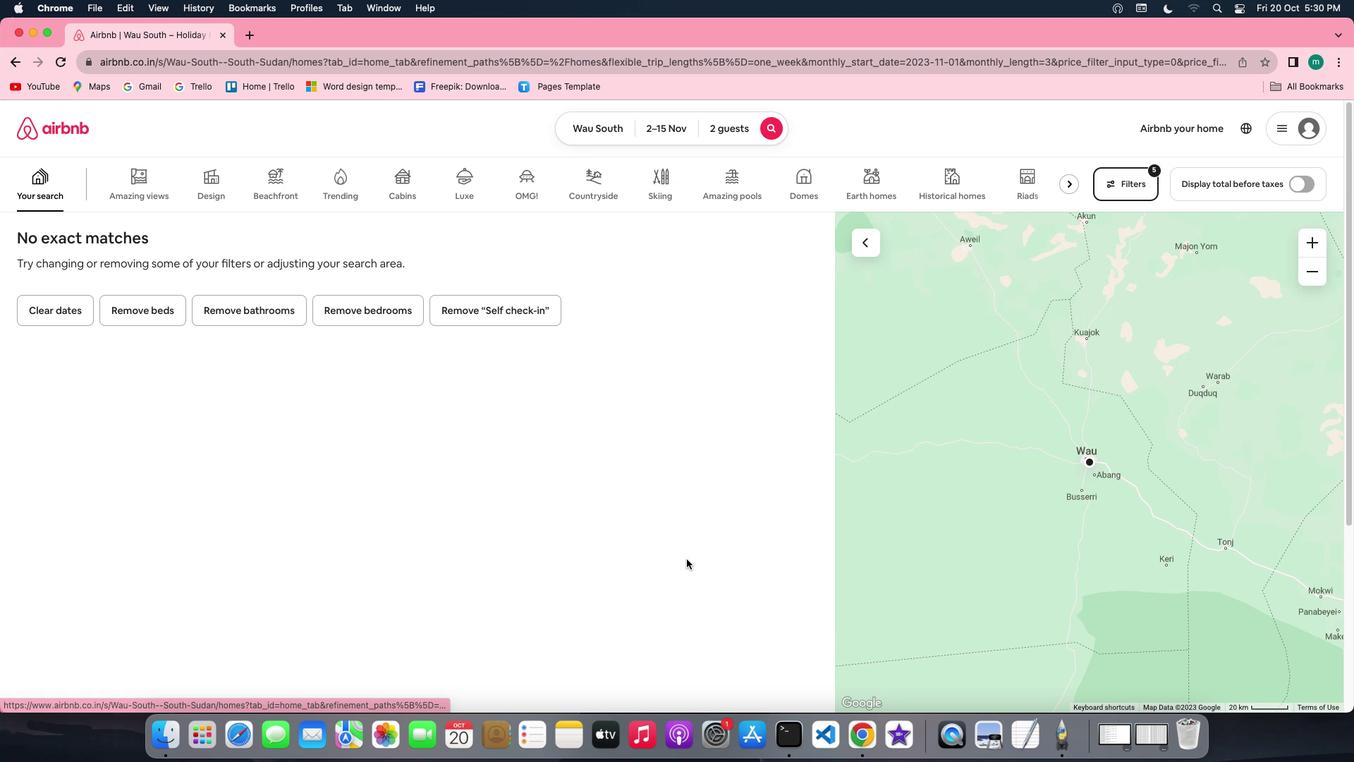 
